 Task: Look for space in Serrana, Brazil from 1st June, 2023 to 9th June, 2023 for 5 adults in price range Rs.6000 to Rs.12000. Place can be entire place with 3 bedrooms having 3 beds and 3 bathrooms. Property type can be house. Amenities needed are: washing machine, . Booking option can be shelf check-in. Required host language is Spanish.
Action: Mouse moved to (424, 116)
Screenshot: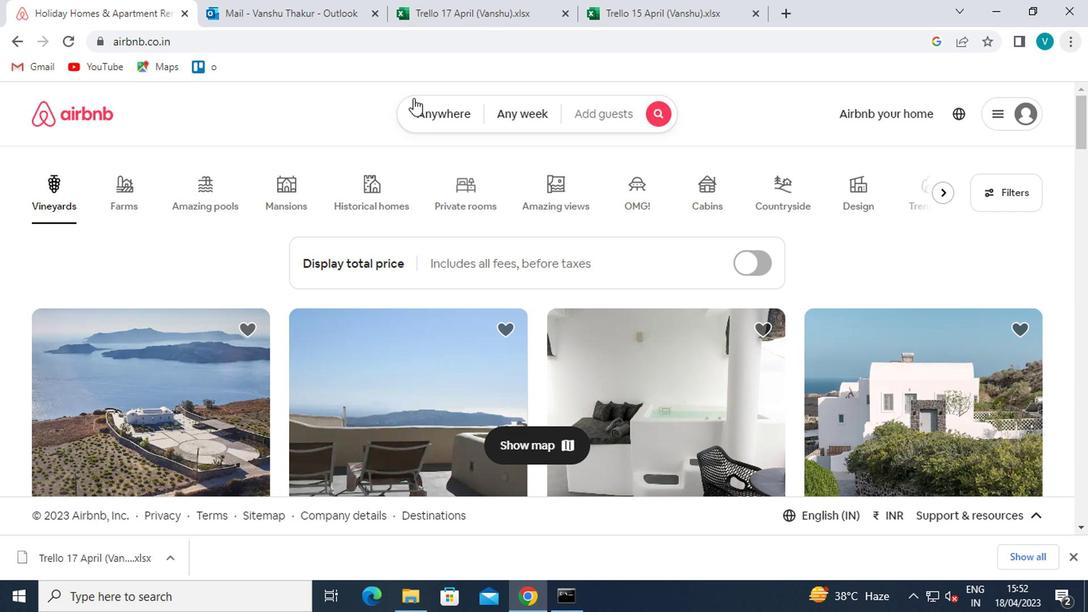 
Action: Mouse pressed left at (424, 116)
Screenshot: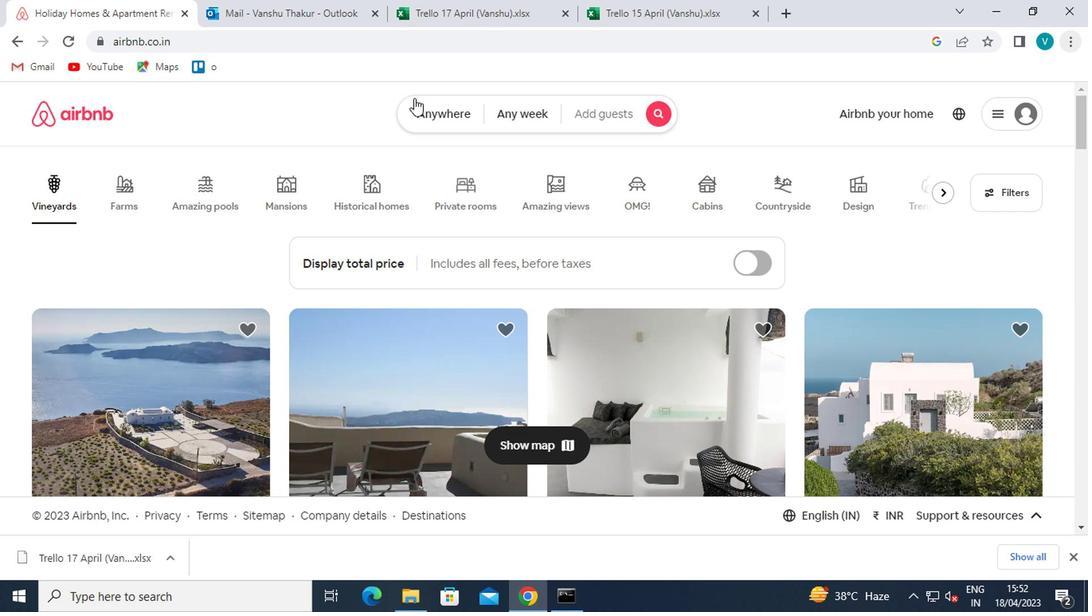 
Action: Mouse moved to (344, 191)
Screenshot: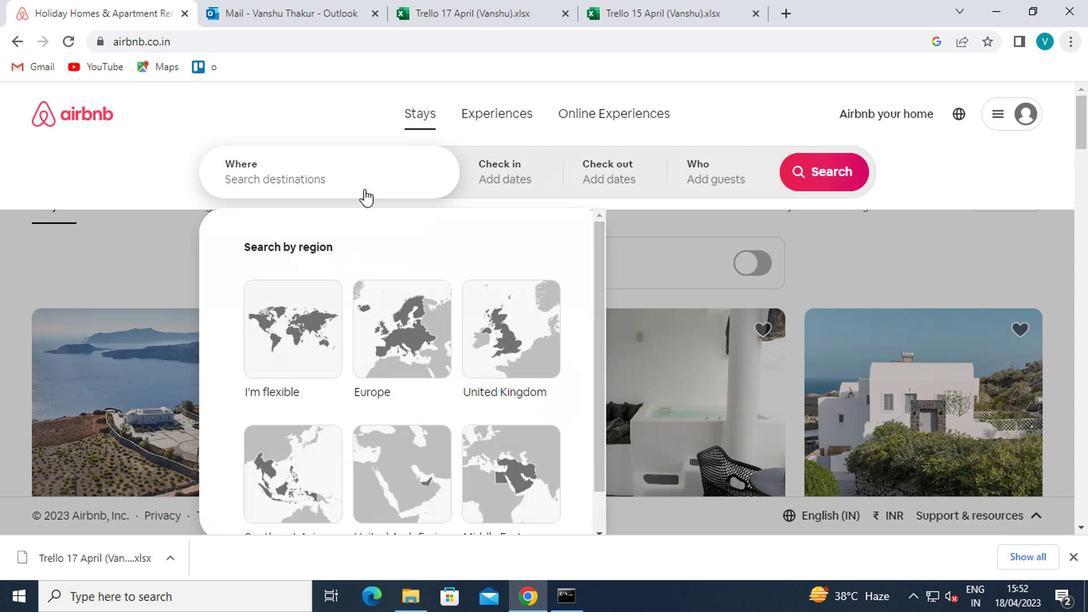 
Action: Mouse pressed left at (344, 191)
Screenshot: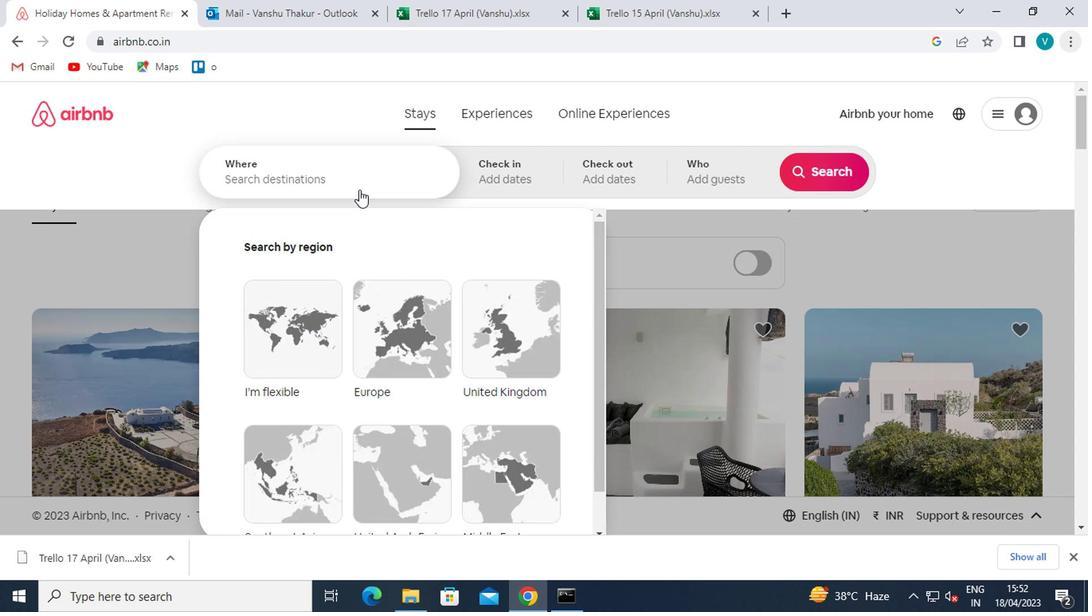 
Action: Mouse moved to (344, 191)
Screenshot: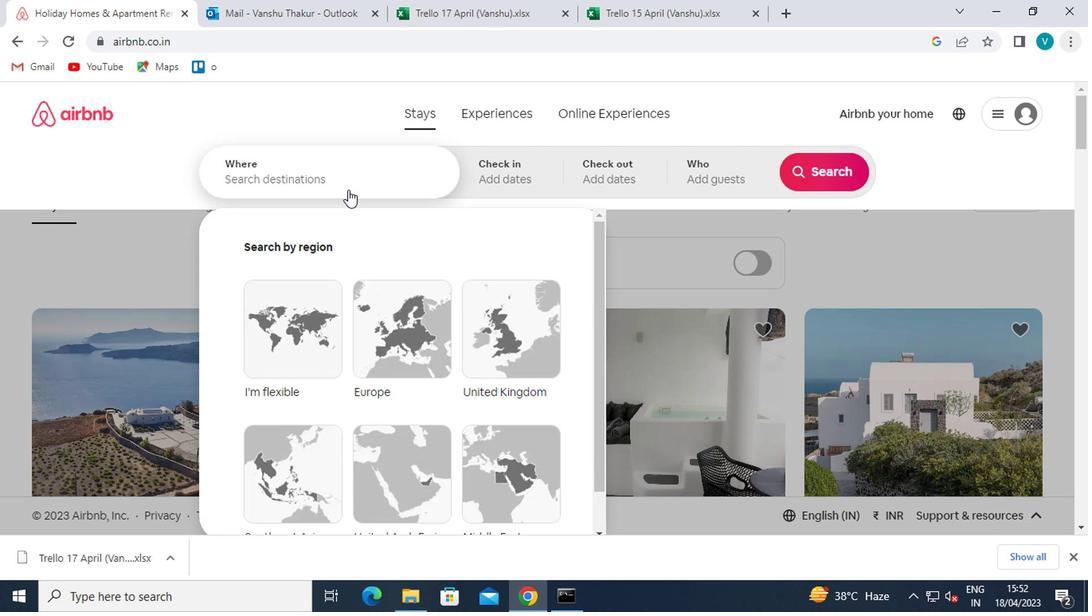 
Action: Key pressed <Key.shift>SERRENA,<Key.space><Key.shift>BRAZIL
Screenshot: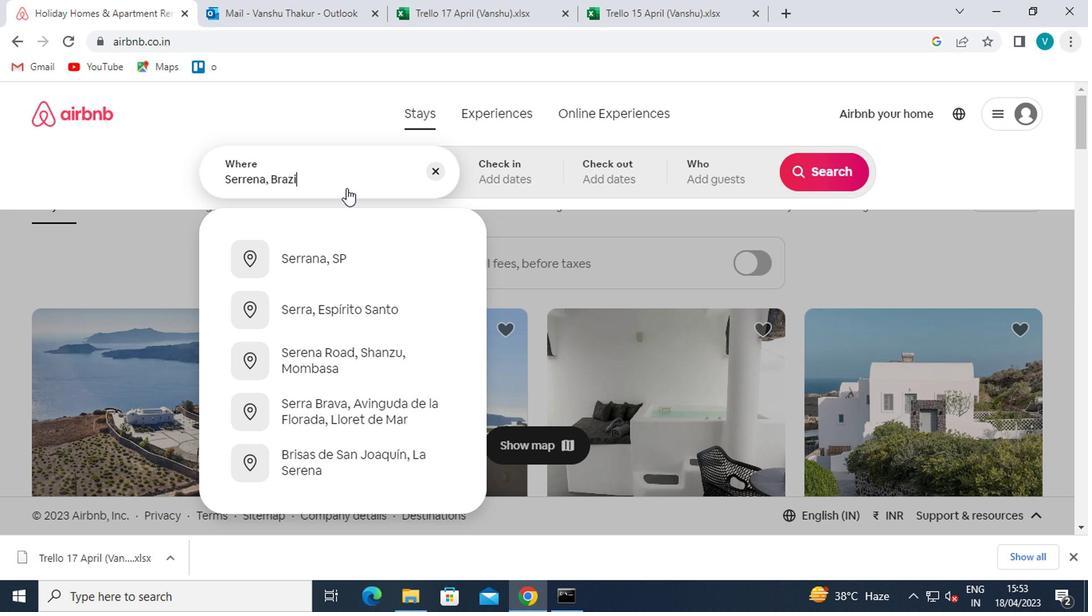 
Action: Mouse moved to (355, 243)
Screenshot: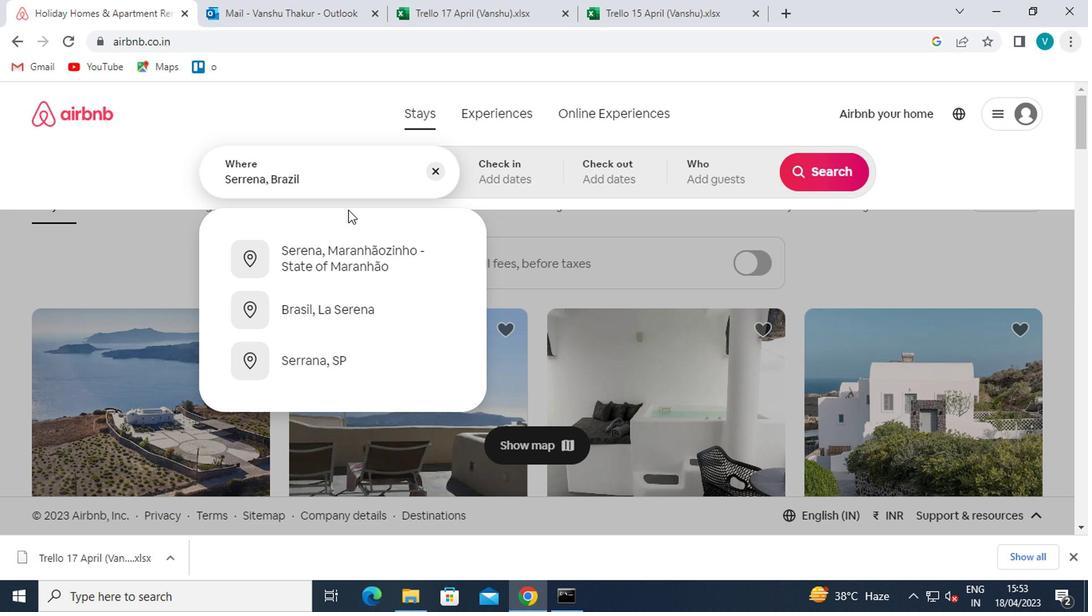 
Action: Mouse pressed left at (355, 243)
Screenshot: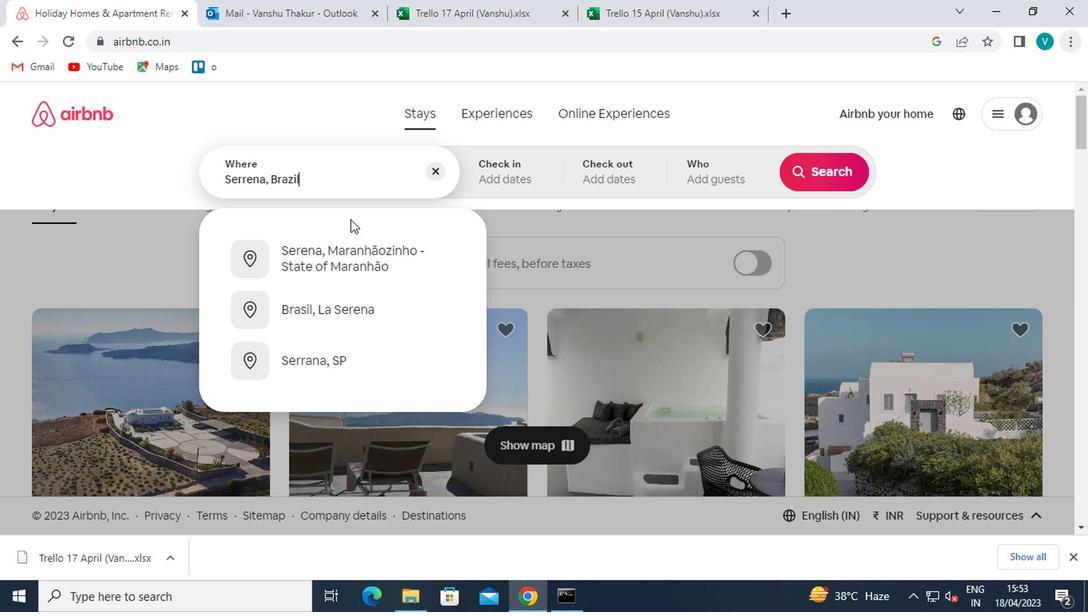 
Action: Mouse moved to (813, 287)
Screenshot: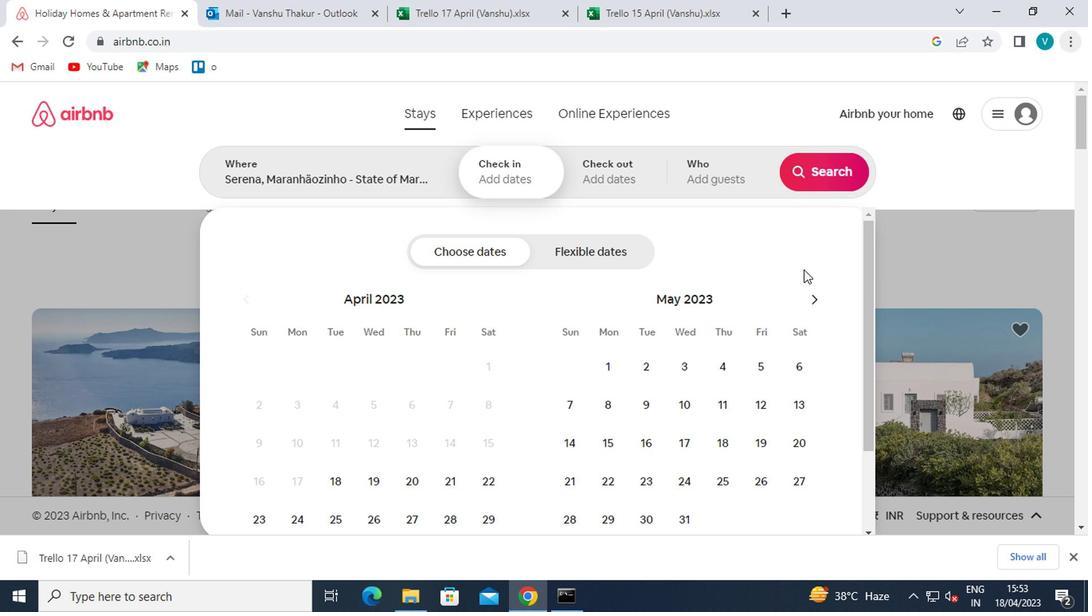 
Action: Mouse pressed left at (813, 287)
Screenshot: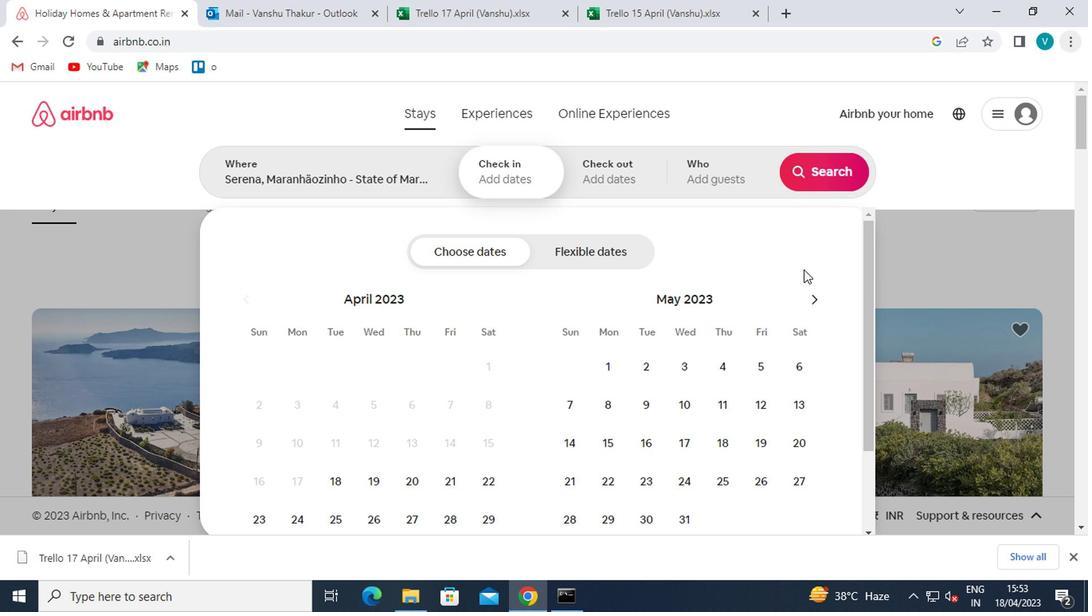 
Action: Mouse moved to (816, 300)
Screenshot: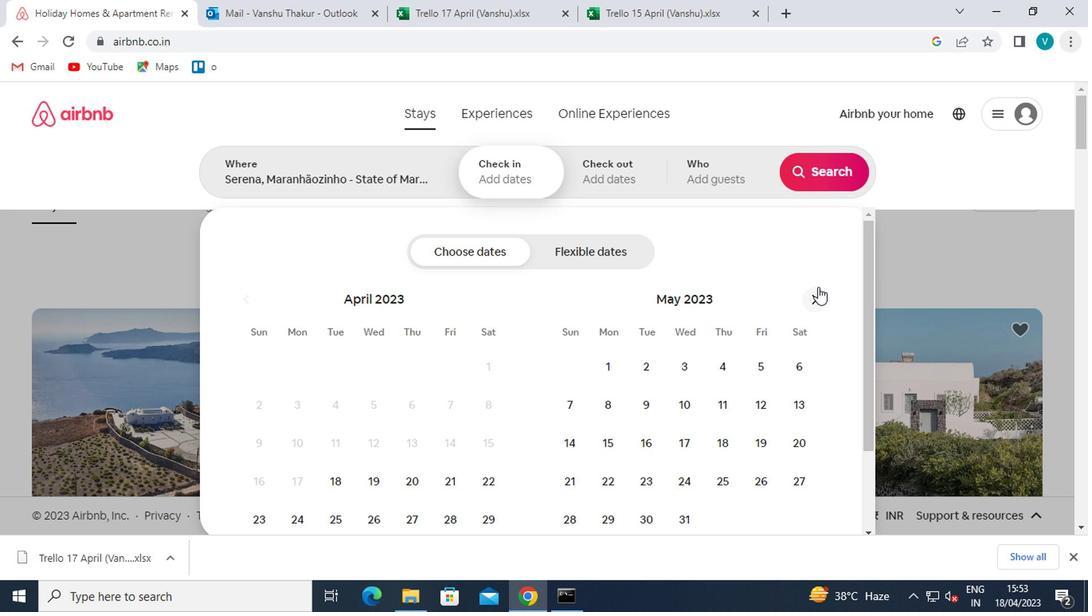 
Action: Mouse pressed left at (816, 300)
Screenshot: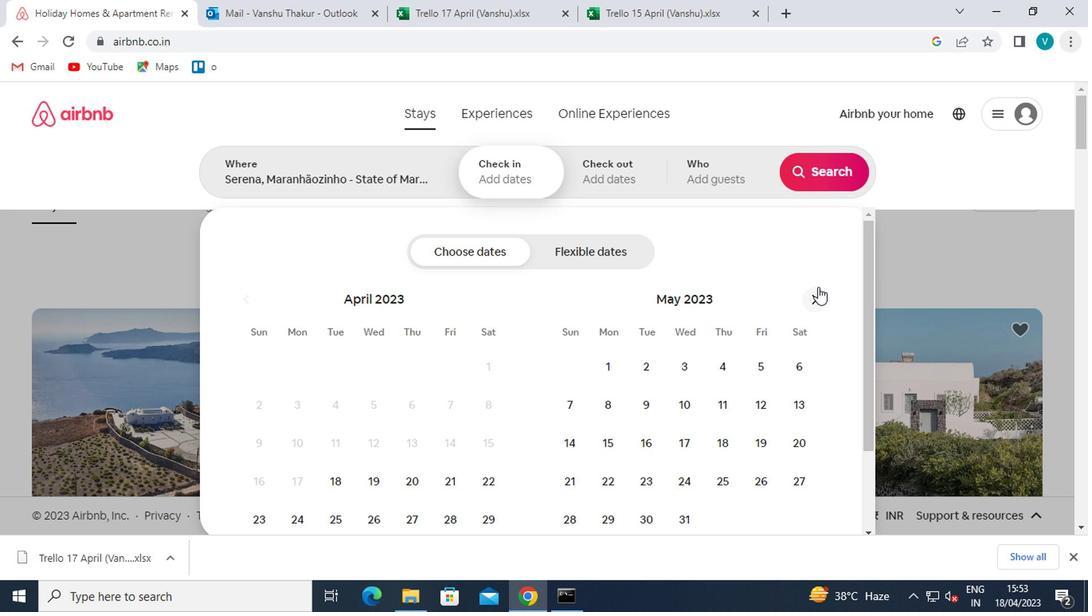 
Action: Mouse moved to (718, 371)
Screenshot: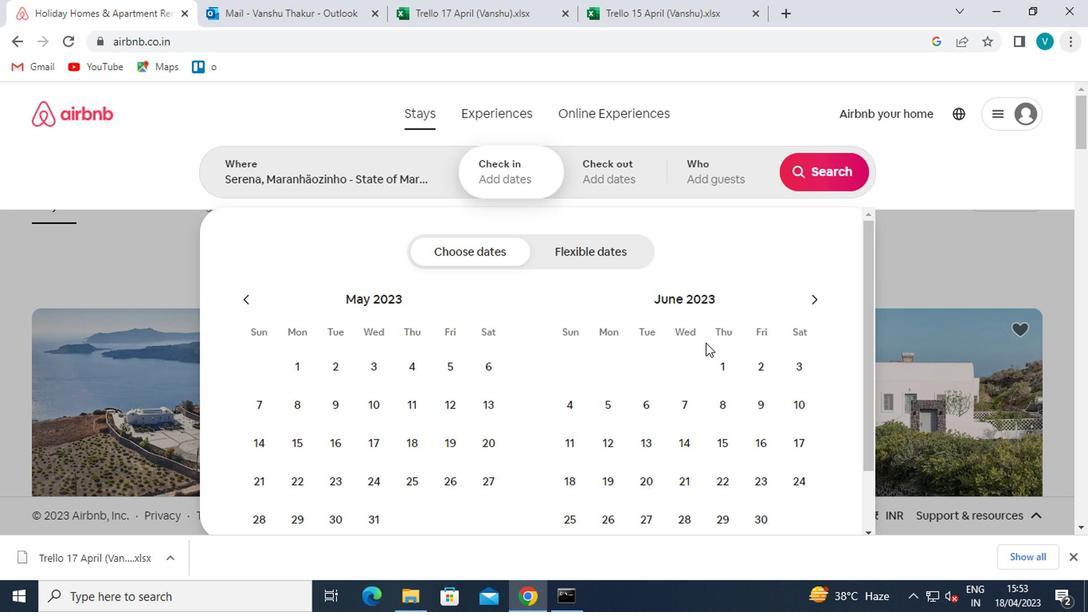 
Action: Mouse pressed left at (718, 371)
Screenshot: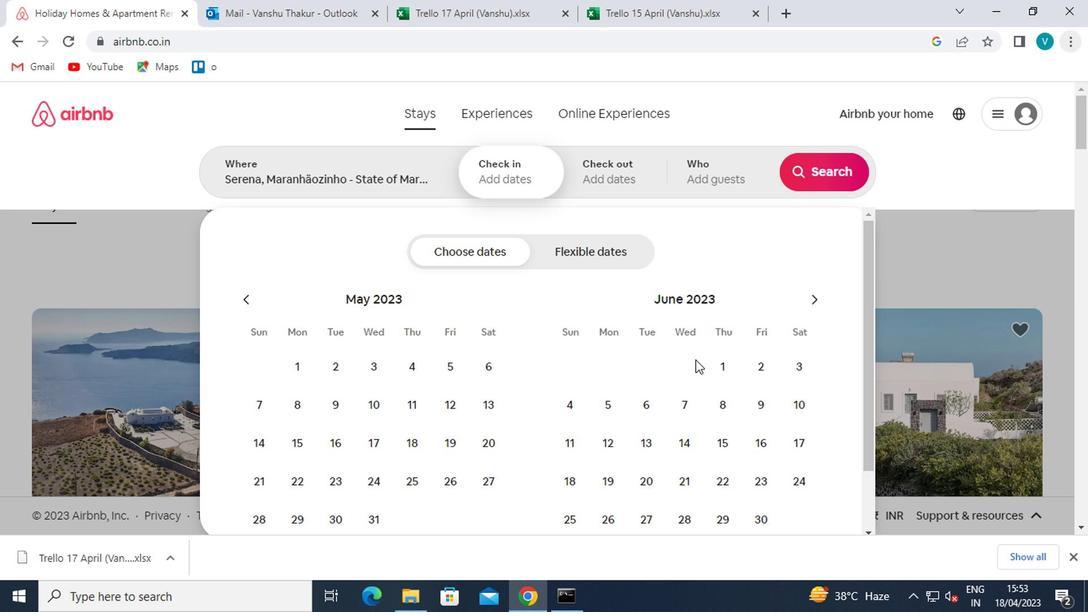 
Action: Mouse moved to (749, 401)
Screenshot: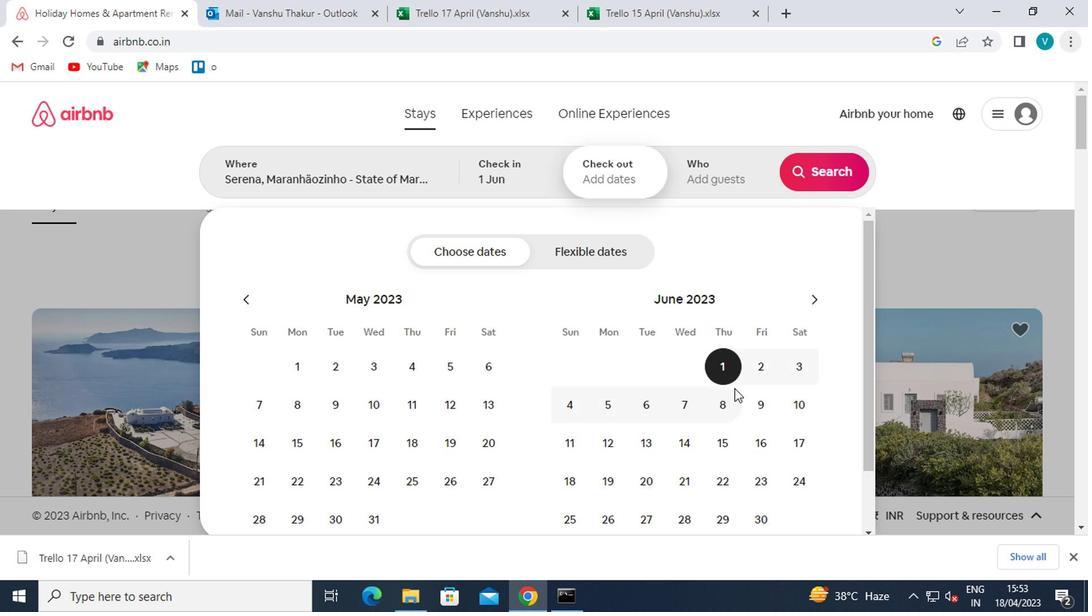 
Action: Mouse pressed left at (749, 401)
Screenshot: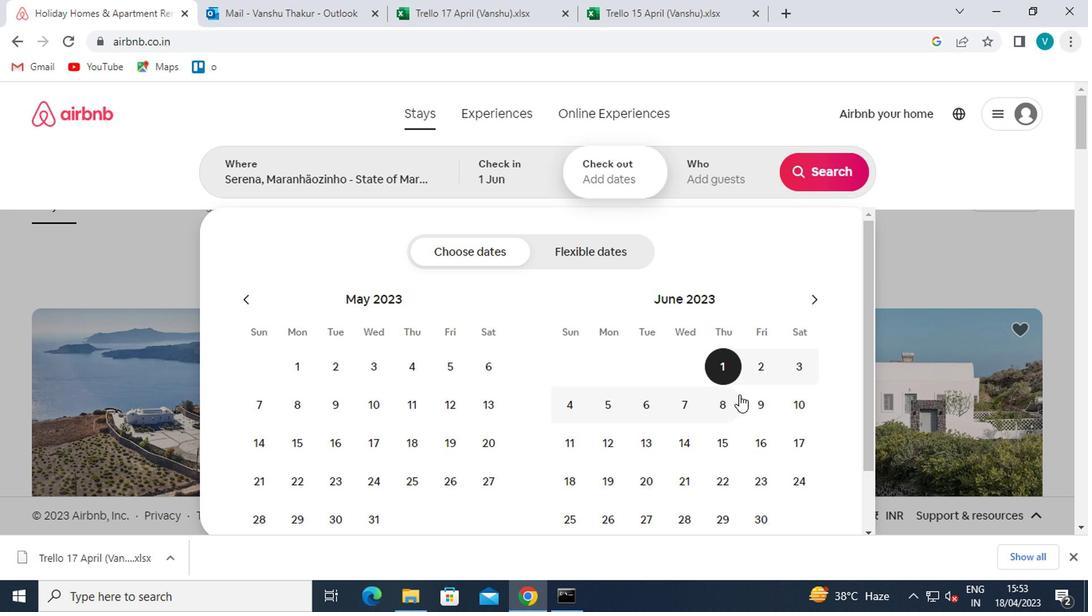 
Action: Mouse moved to (741, 162)
Screenshot: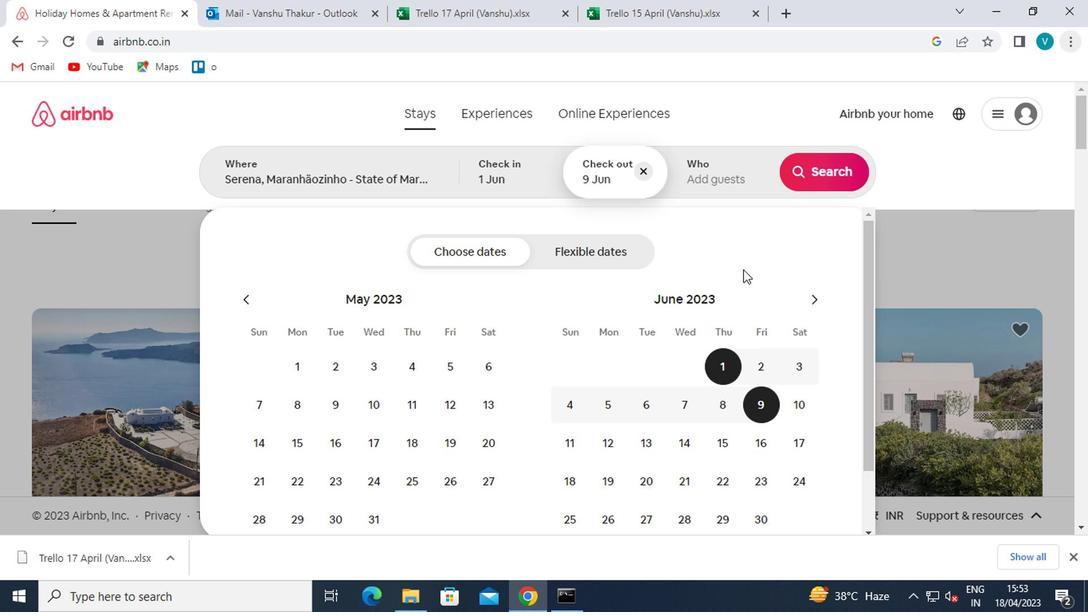 
Action: Mouse pressed left at (741, 162)
Screenshot: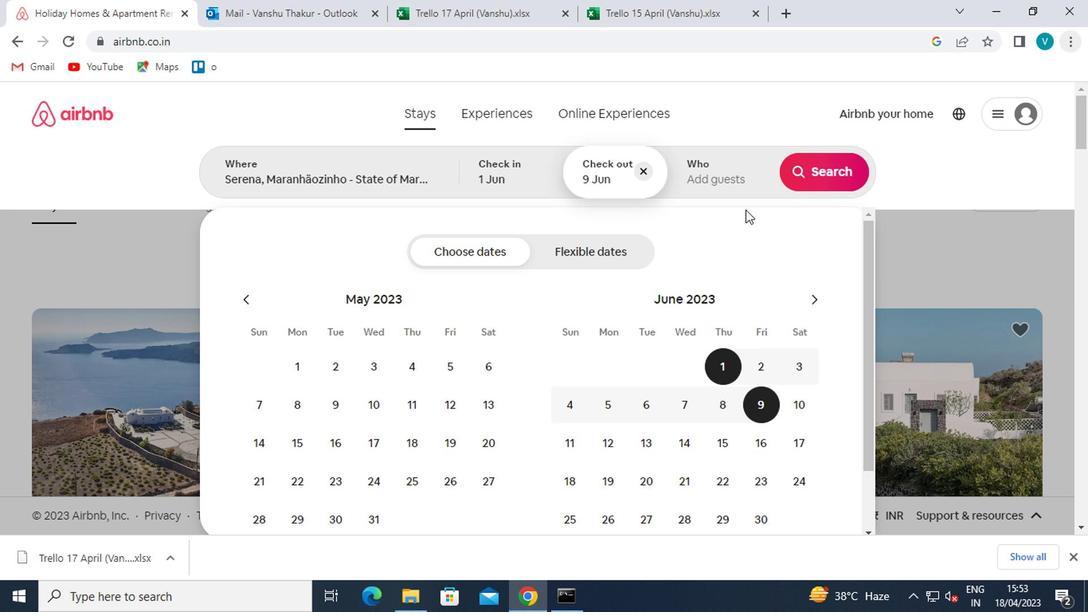 
Action: Mouse moved to (821, 256)
Screenshot: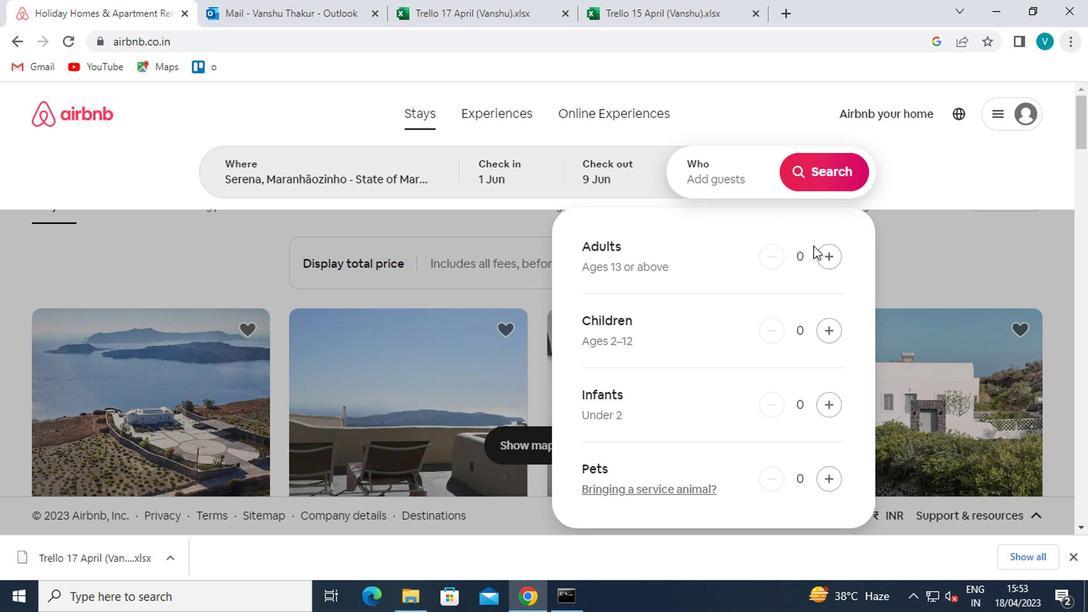 
Action: Mouse pressed left at (821, 256)
Screenshot: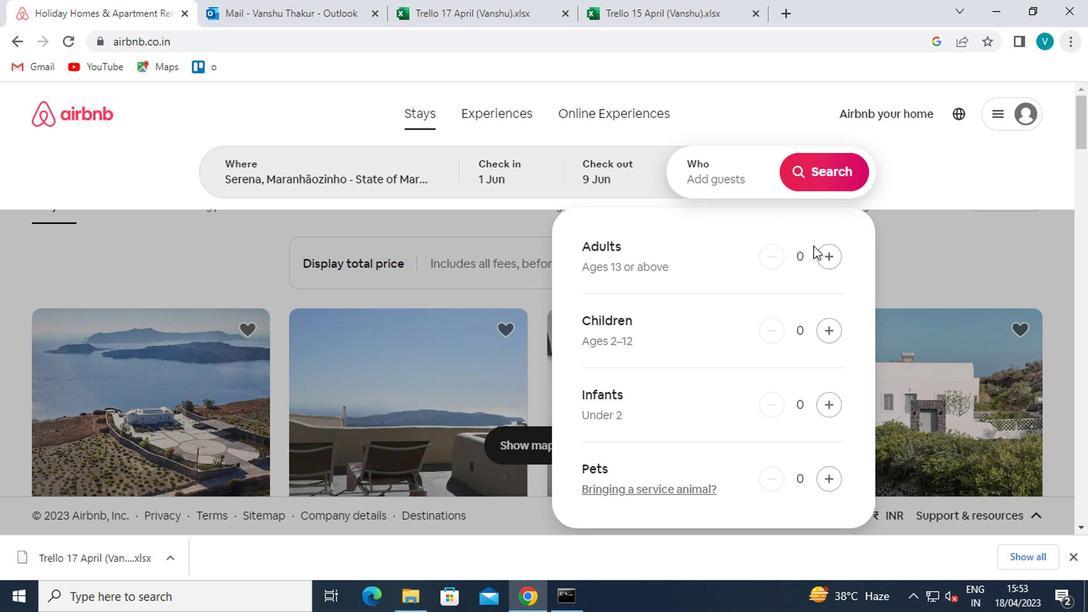 
Action: Mouse moved to (822, 256)
Screenshot: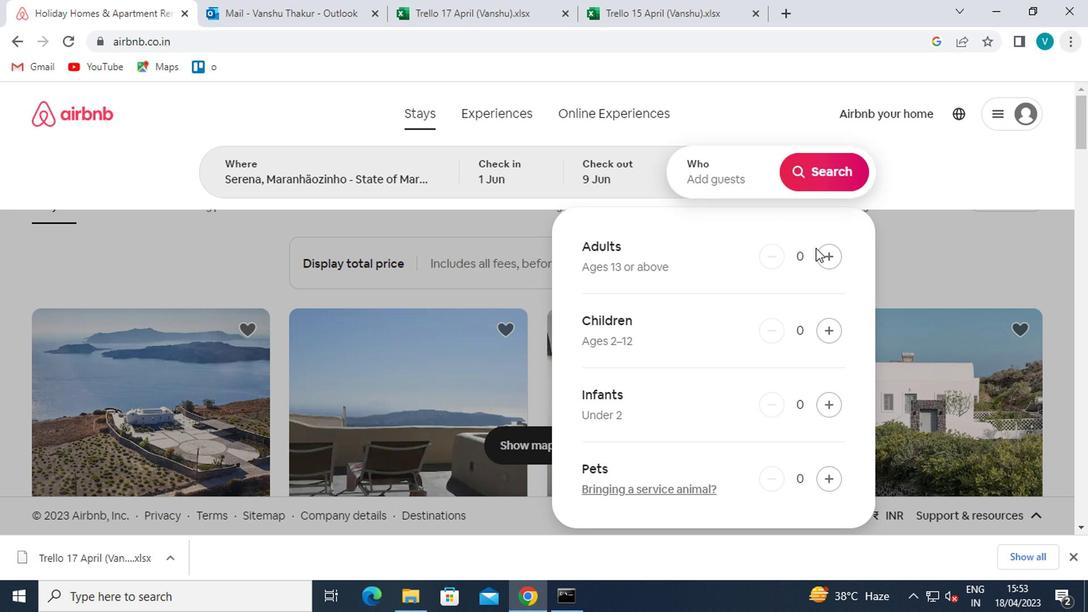 
Action: Mouse pressed left at (822, 256)
Screenshot: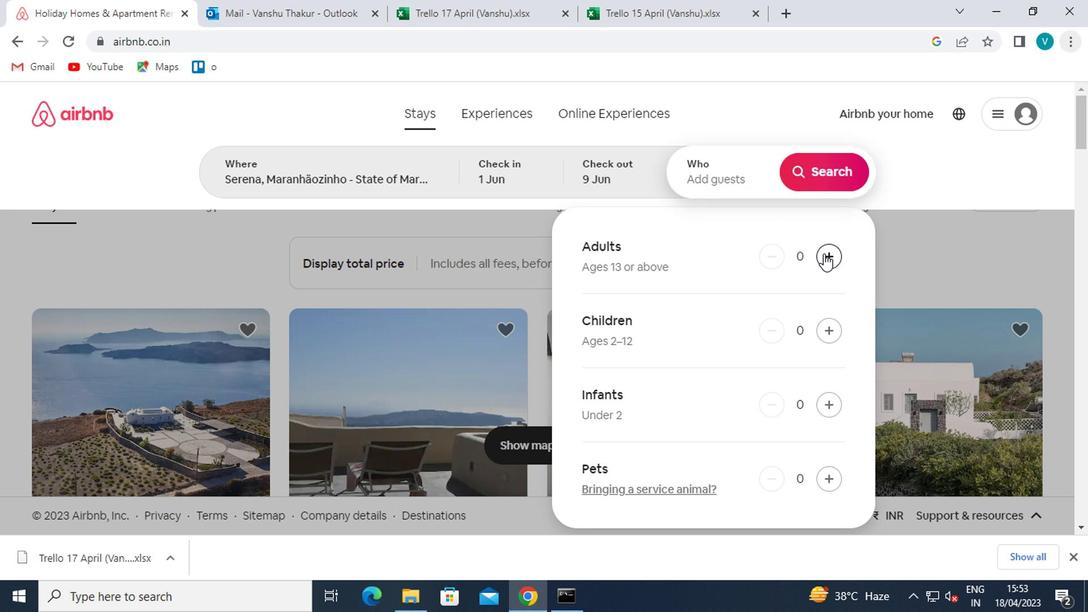
Action: Mouse pressed left at (822, 256)
Screenshot: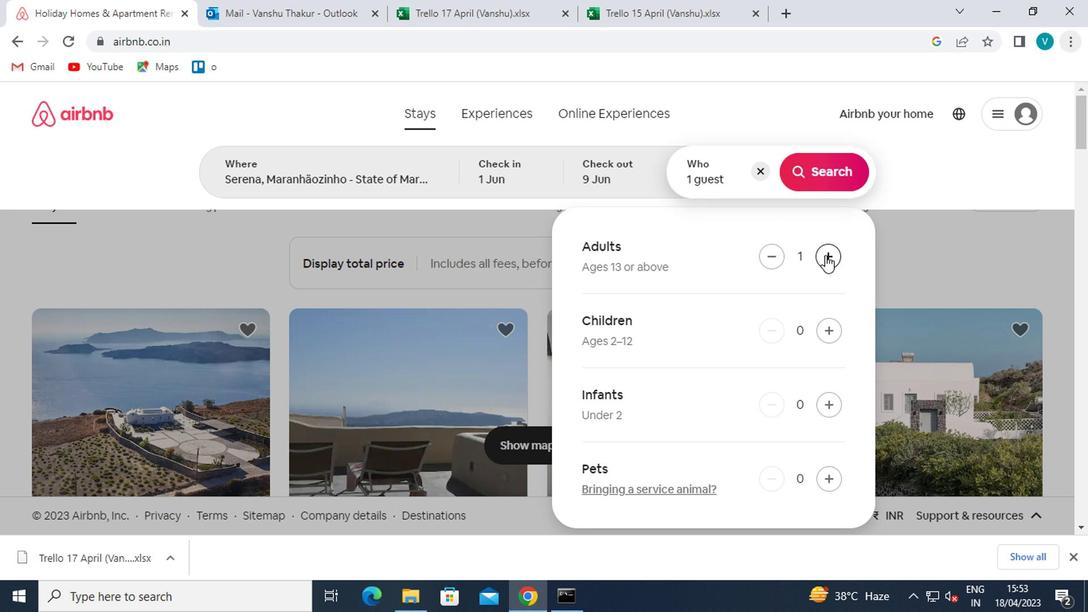 
Action: Mouse pressed left at (822, 256)
Screenshot: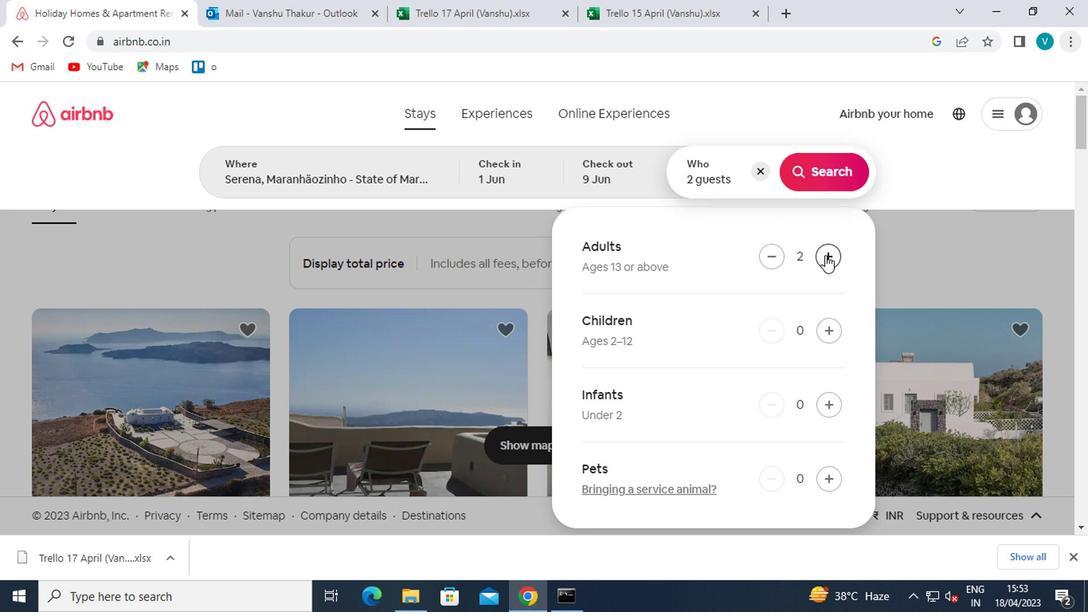 
Action: Mouse pressed left at (822, 256)
Screenshot: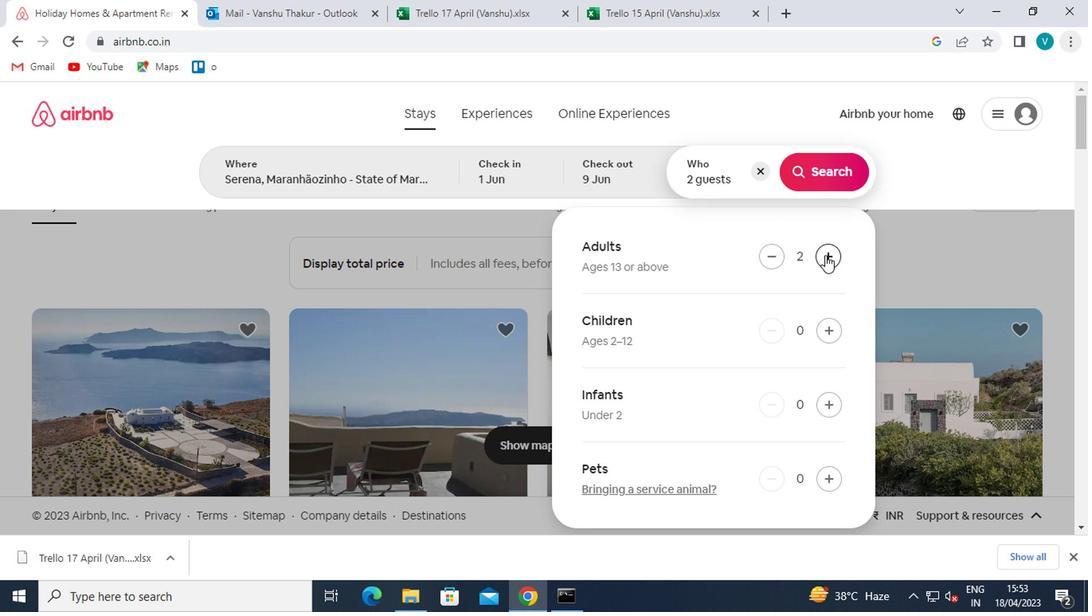 
Action: Mouse moved to (828, 175)
Screenshot: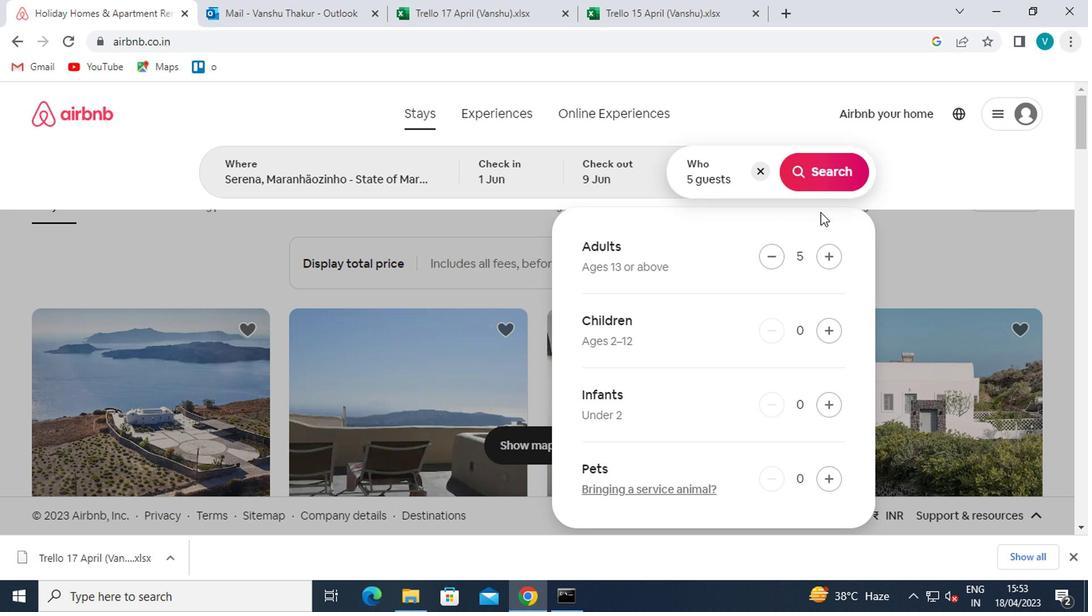 
Action: Mouse pressed left at (828, 175)
Screenshot: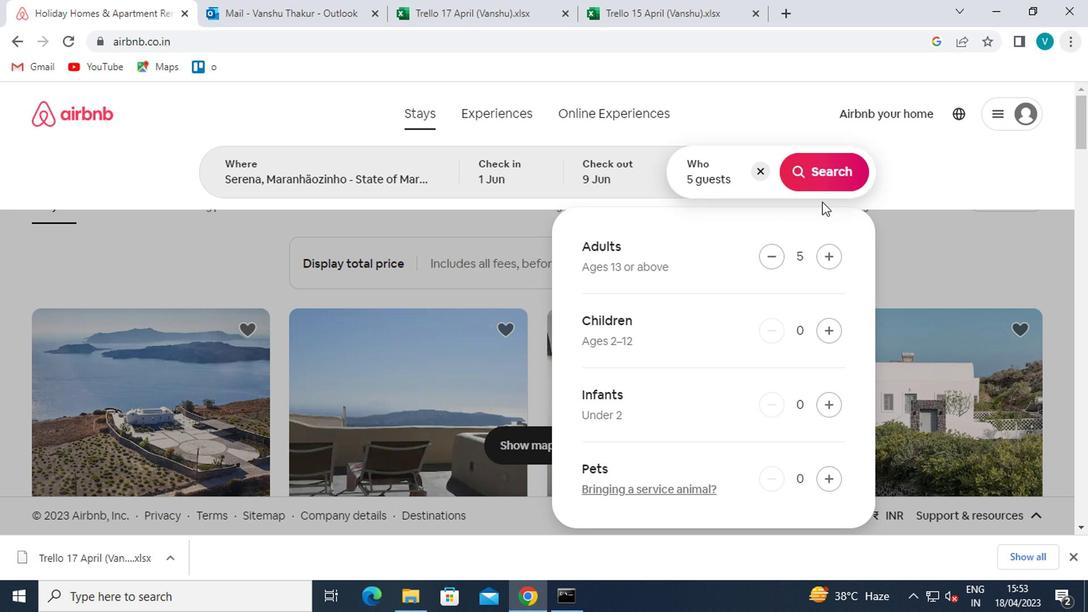 
Action: Mouse moved to (1008, 189)
Screenshot: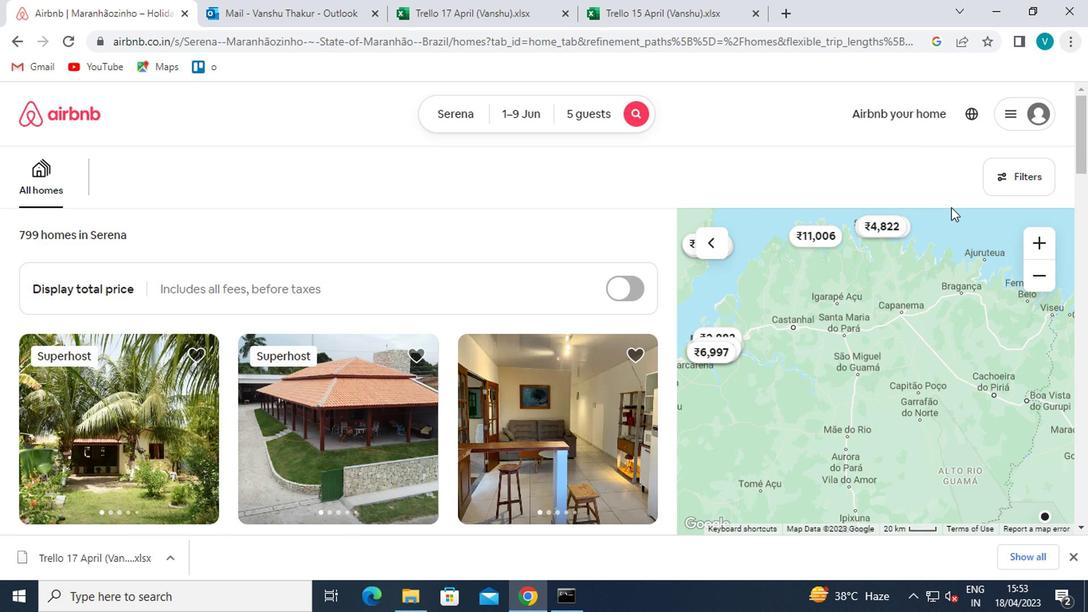 
Action: Mouse pressed left at (1008, 189)
Screenshot: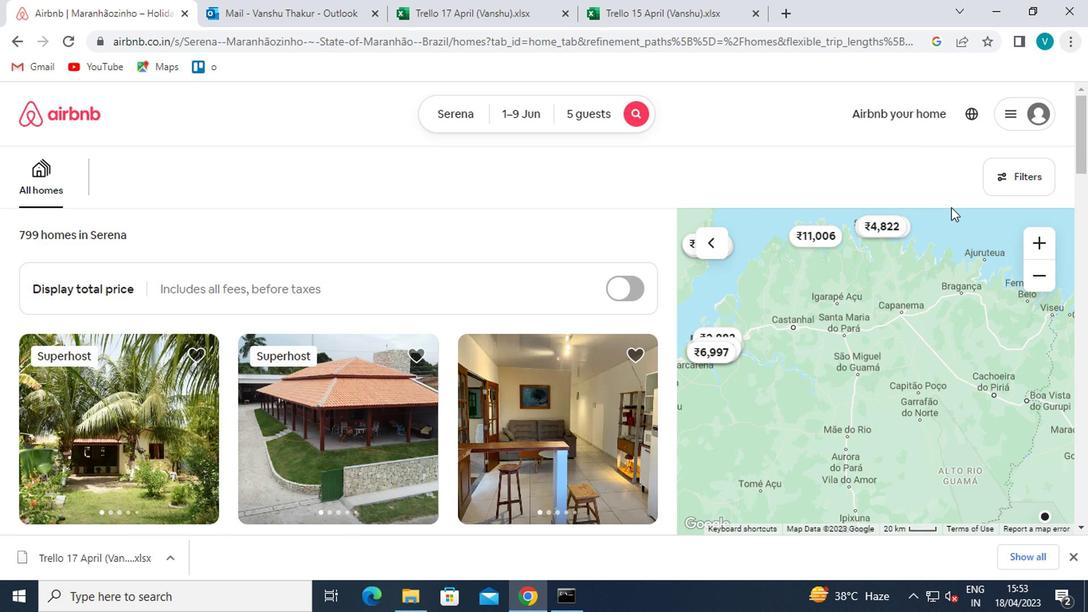 
Action: Mouse moved to (493, 381)
Screenshot: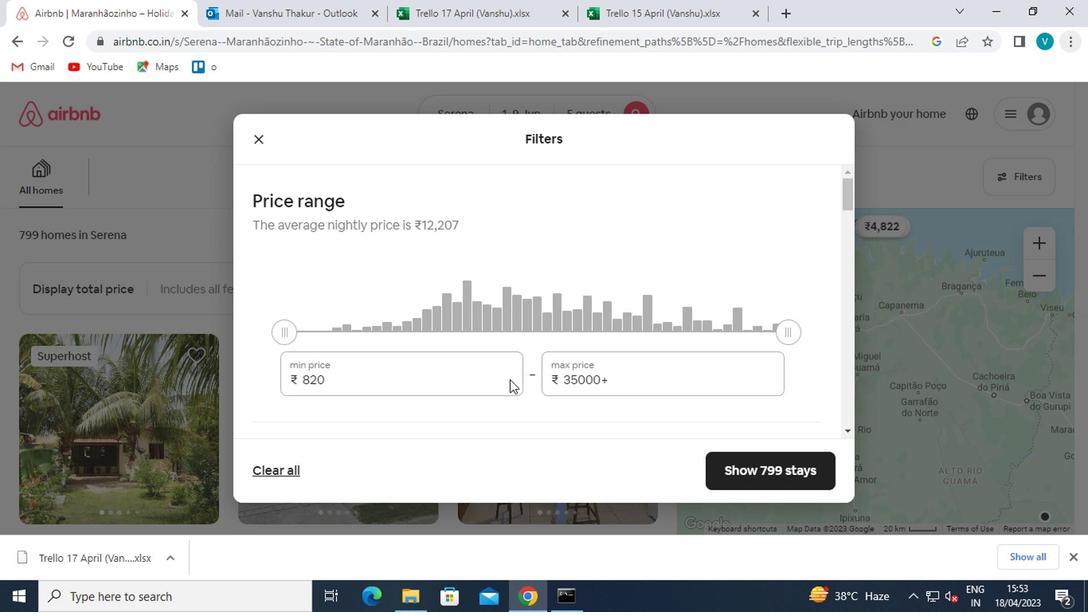
Action: Mouse pressed left at (493, 381)
Screenshot: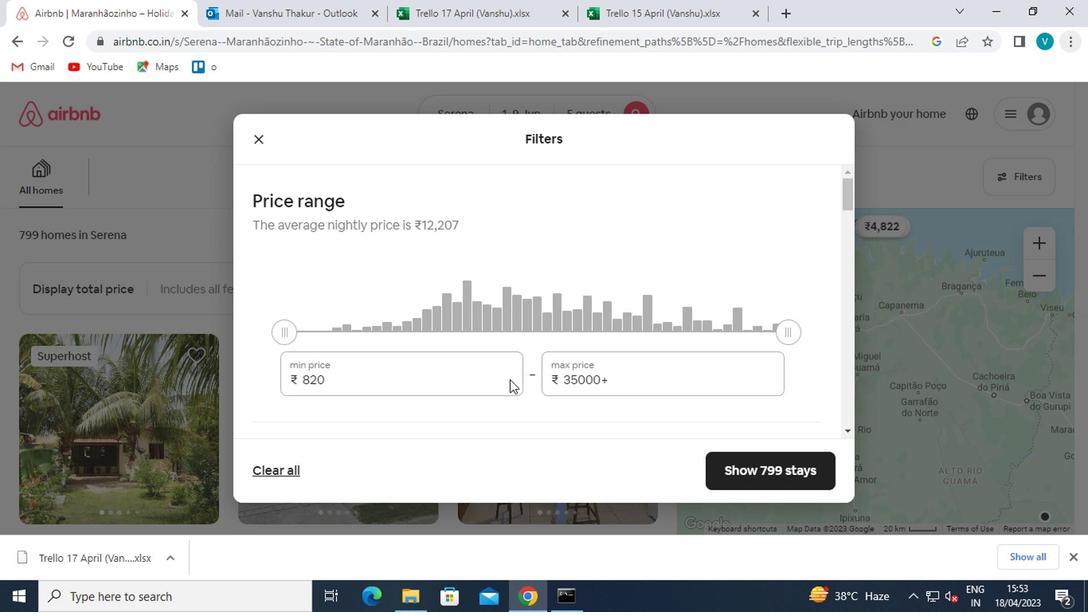 
Action: Mouse moved to (481, 395)
Screenshot: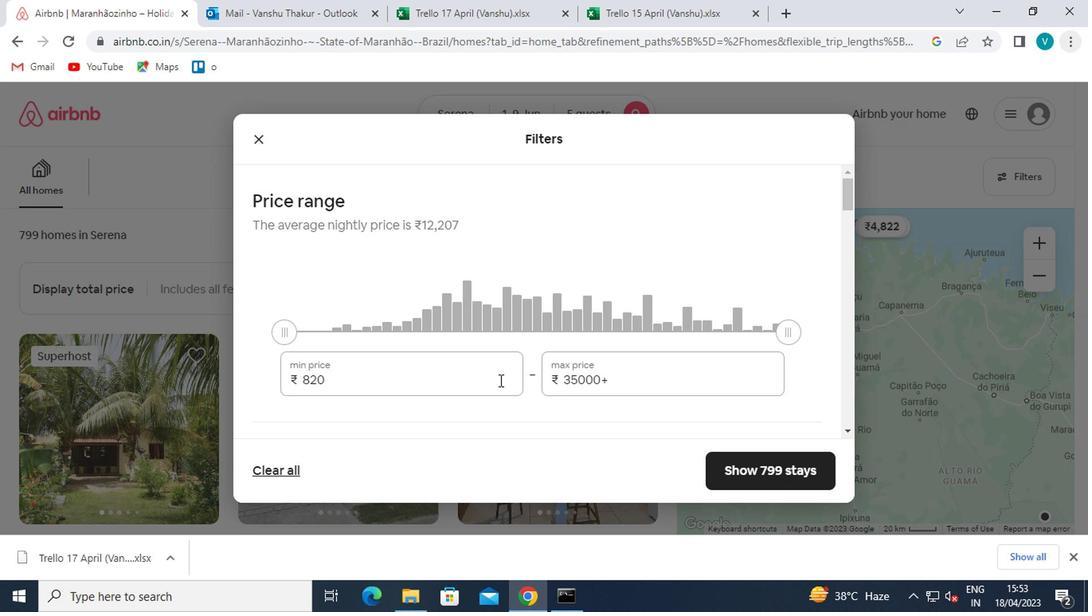 
Action: Key pressed <Key.backspace><Key.backspace><Key.backspace>6000
Screenshot: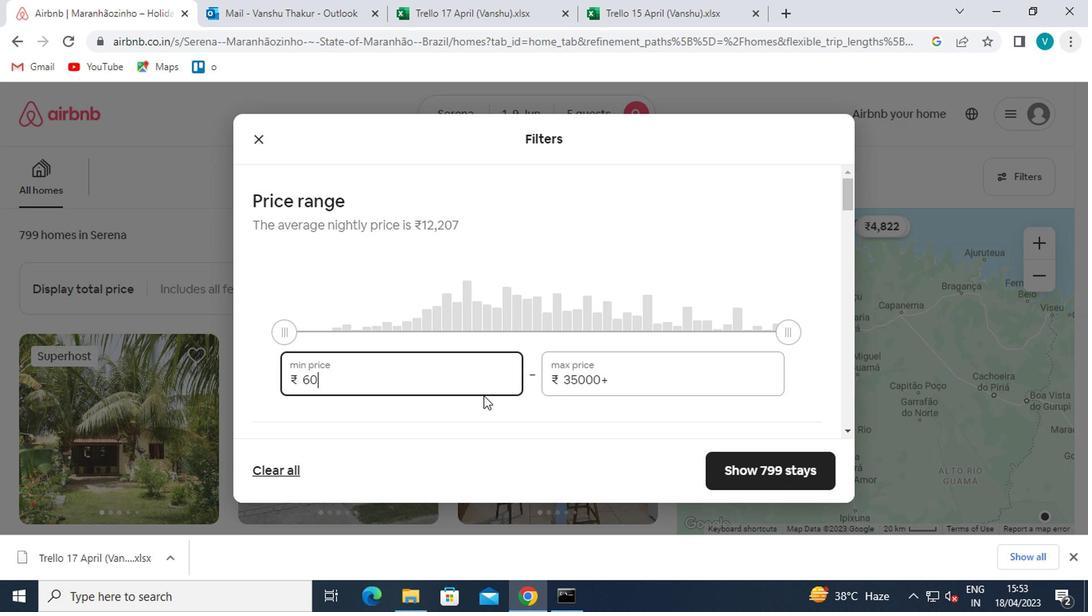 
Action: Mouse moved to (688, 376)
Screenshot: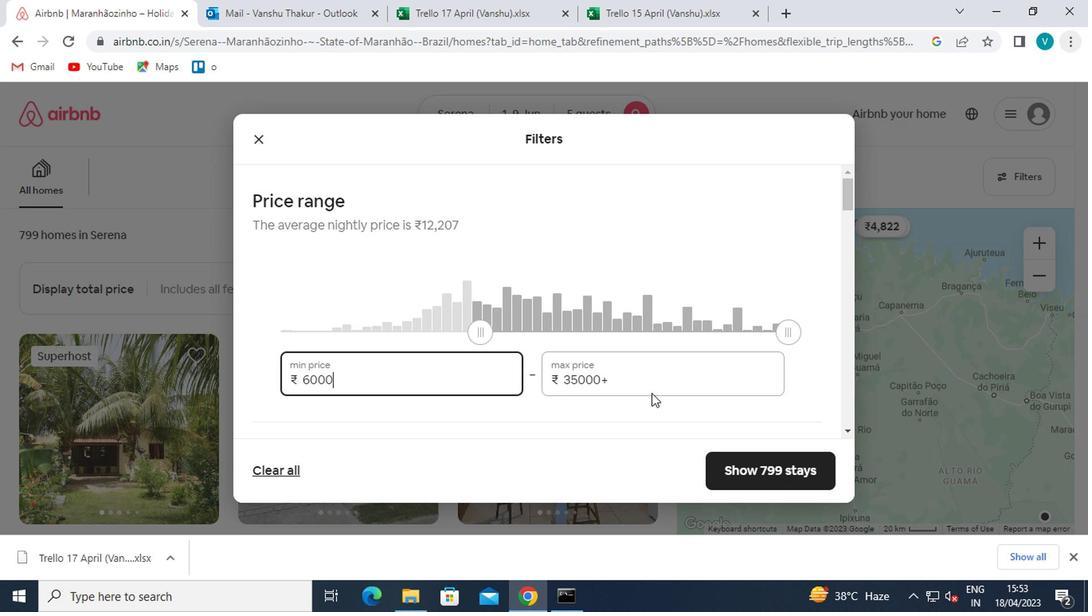 
Action: Mouse pressed left at (688, 376)
Screenshot: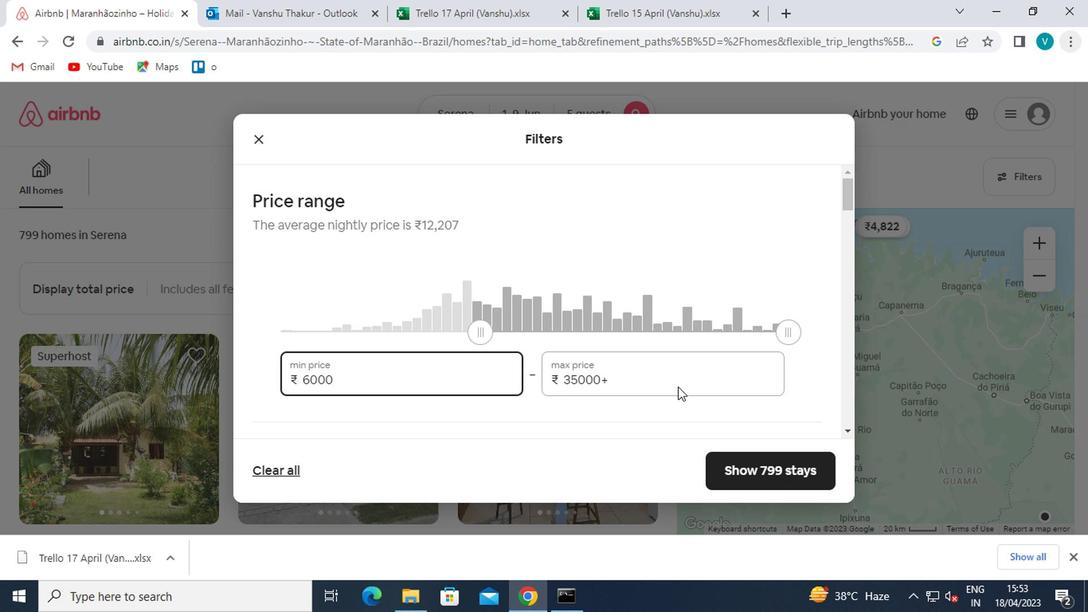 
Action: Mouse moved to (680, 374)
Screenshot: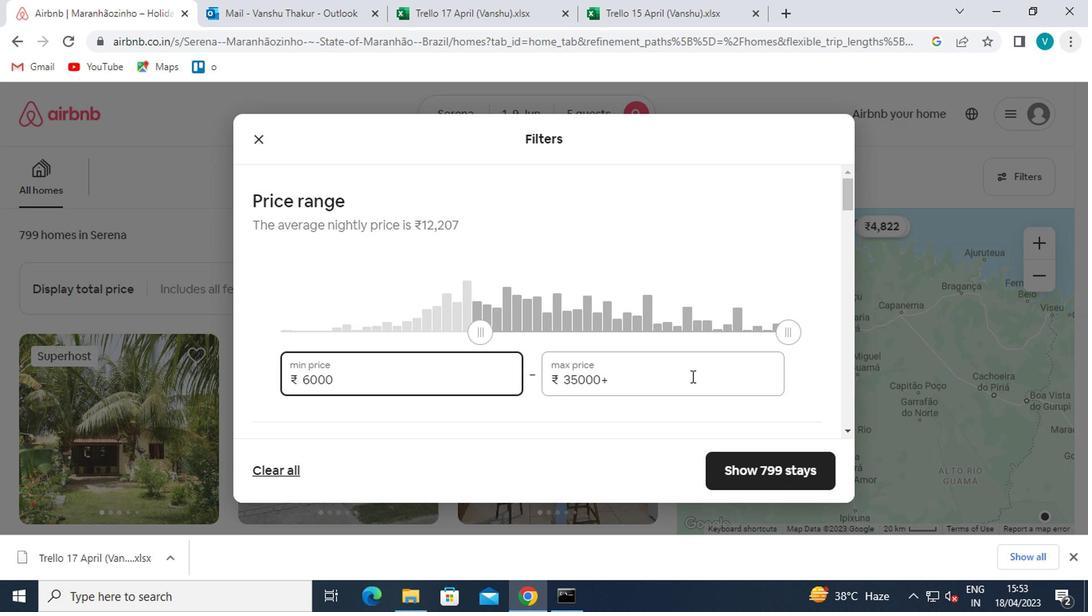 
Action: Key pressed <Key.backspace><Key.backspace><Key.backspace><Key.backspace><Key.backspace><Key.backspace>12000
Screenshot: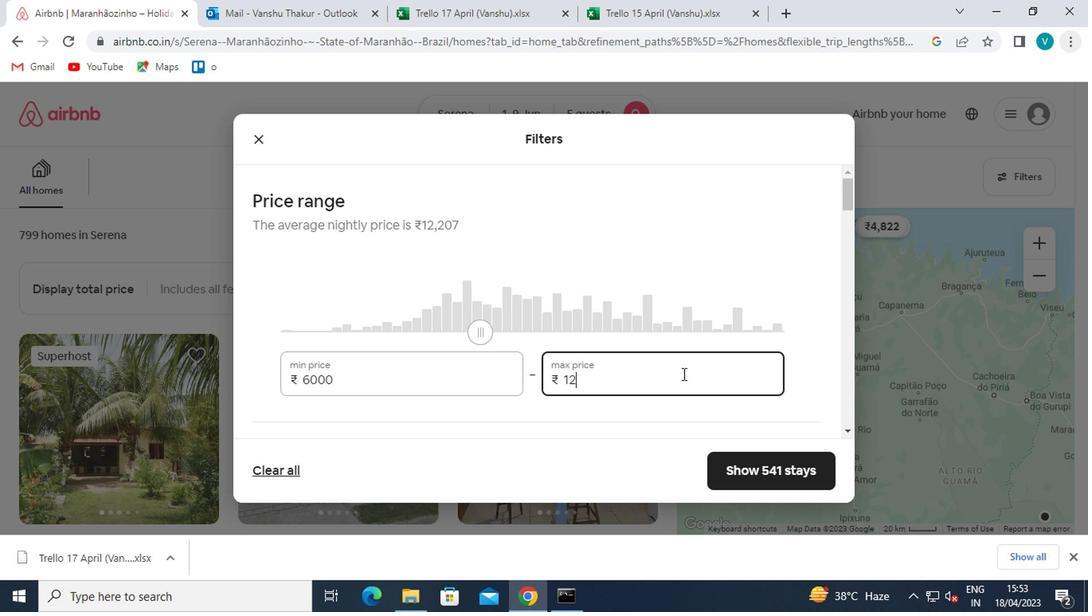 
Action: Mouse moved to (683, 348)
Screenshot: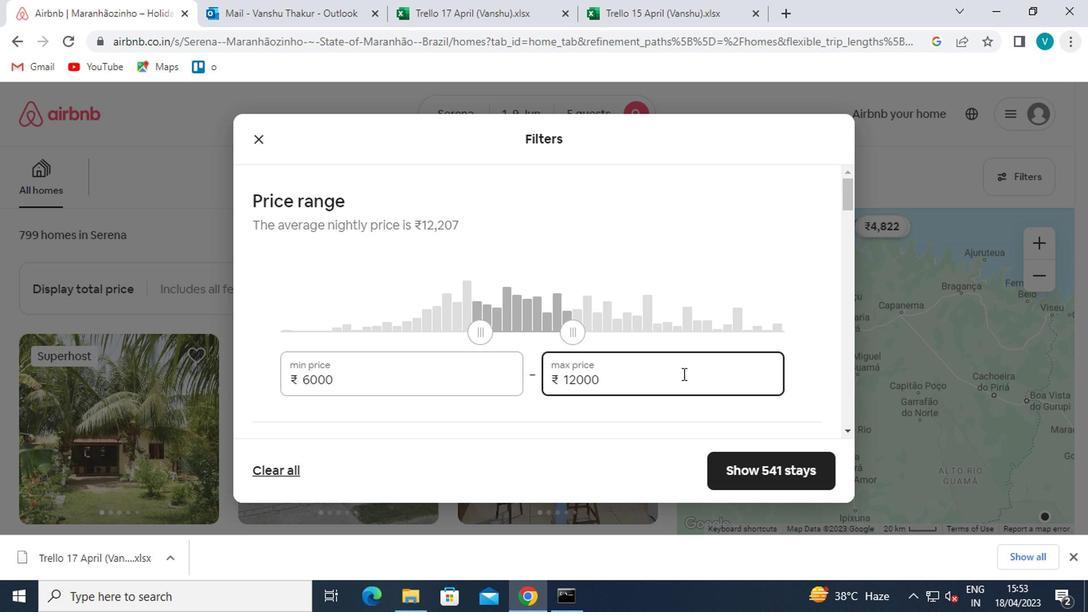 
Action: Mouse scrolled (683, 347) with delta (0, -1)
Screenshot: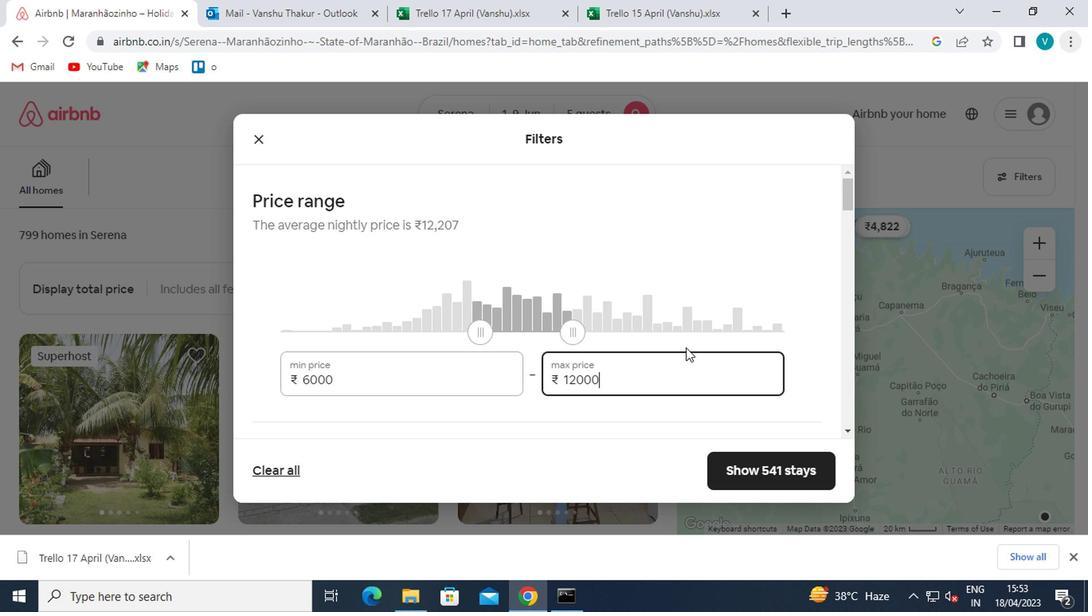 
Action: Mouse scrolled (683, 347) with delta (0, -1)
Screenshot: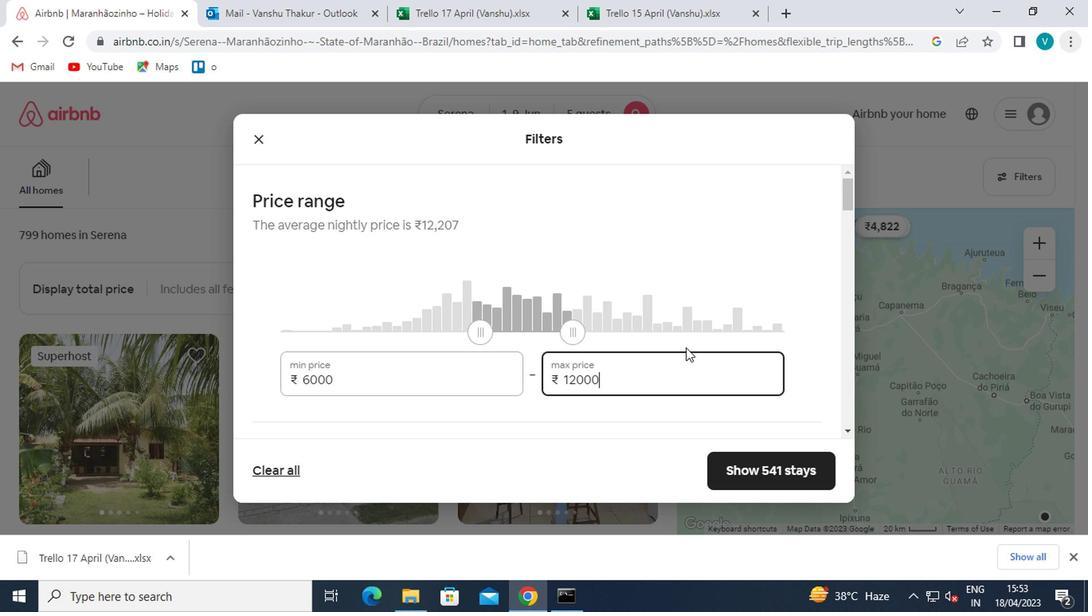 
Action: Mouse moved to (289, 346)
Screenshot: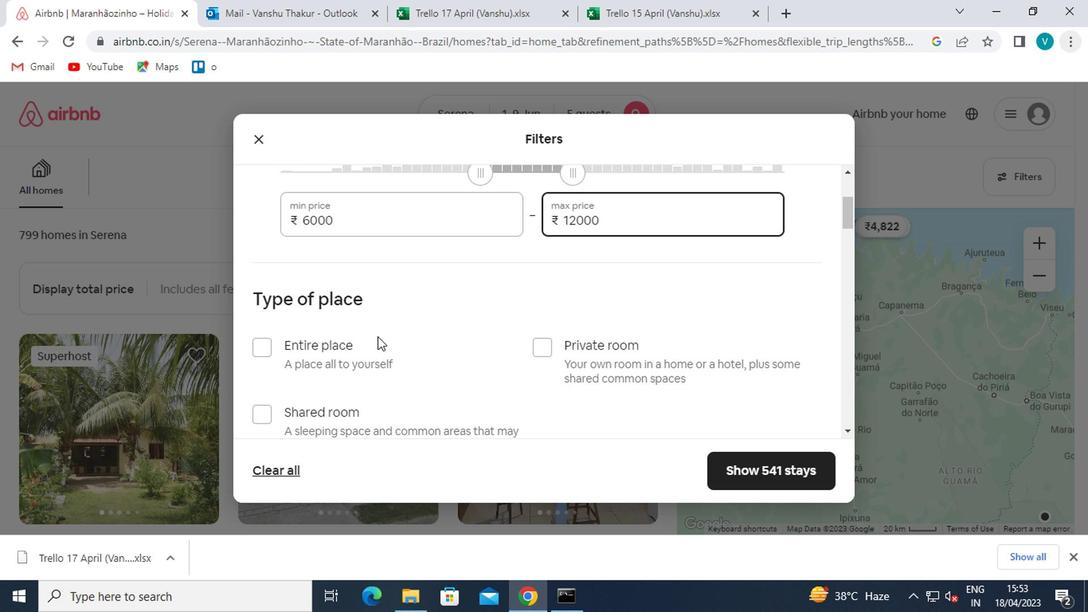 
Action: Mouse pressed left at (289, 346)
Screenshot: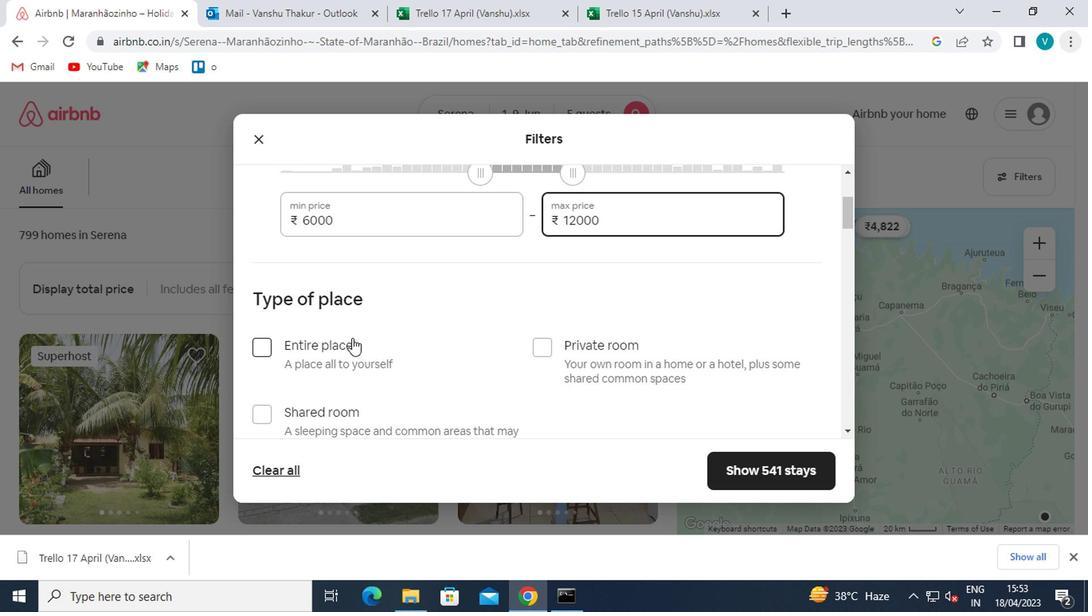 
Action: Mouse moved to (294, 348)
Screenshot: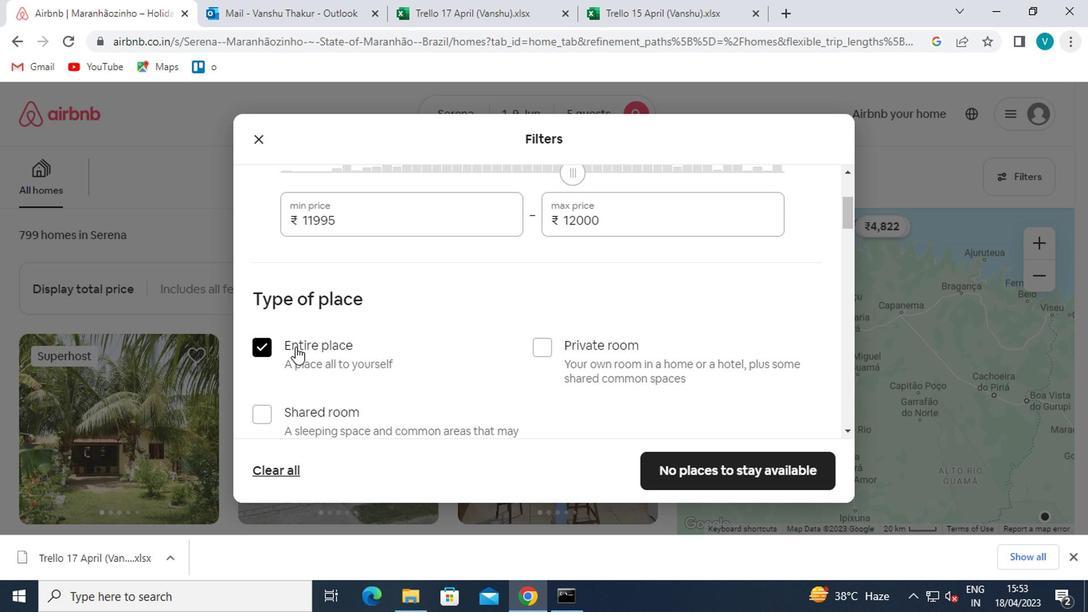 
Action: Mouse scrolled (294, 347) with delta (0, -1)
Screenshot: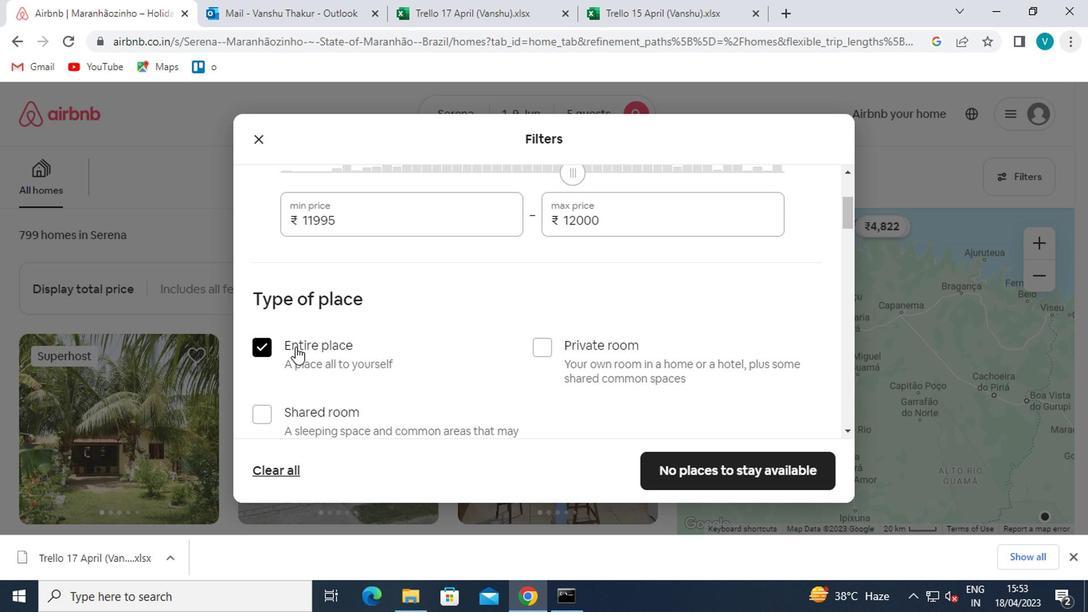 
Action: Mouse moved to (295, 349)
Screenshot: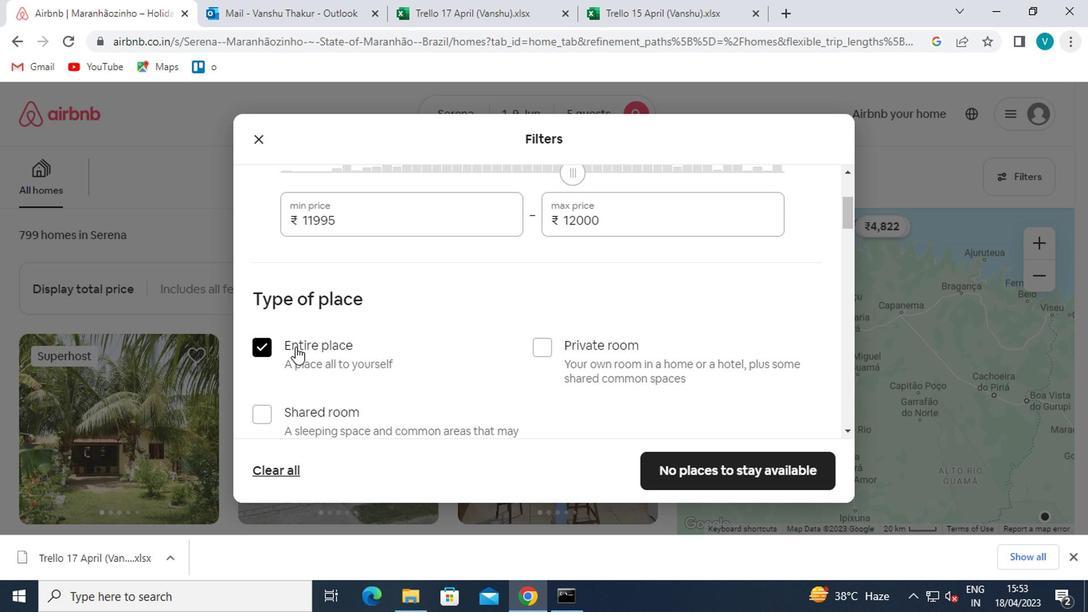 
Action: Mouse scrolled (295, 348) with delta (0, 0)
Screenshot: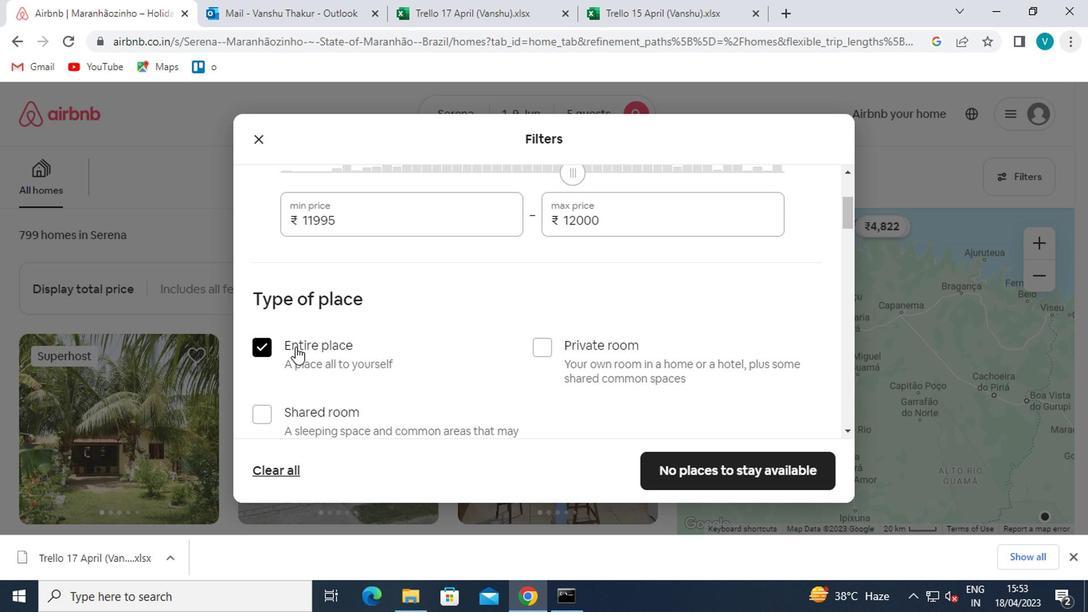 
Action: Mouse scrolled (295, 348) with delta (0, 0)
Screenshot: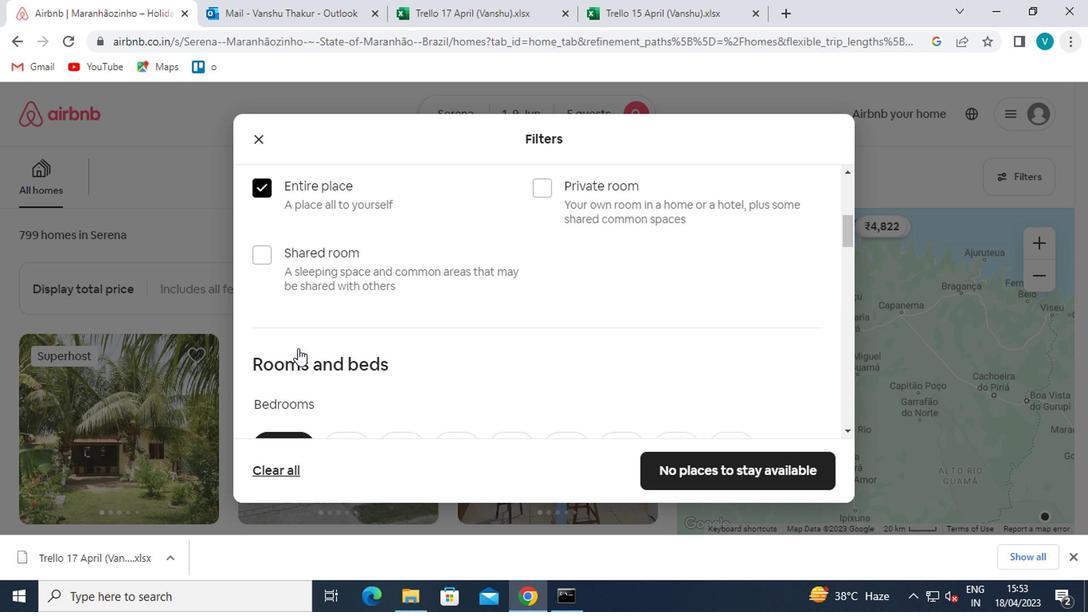 
Action: Mouse moved to (458, 364)
Screenshot: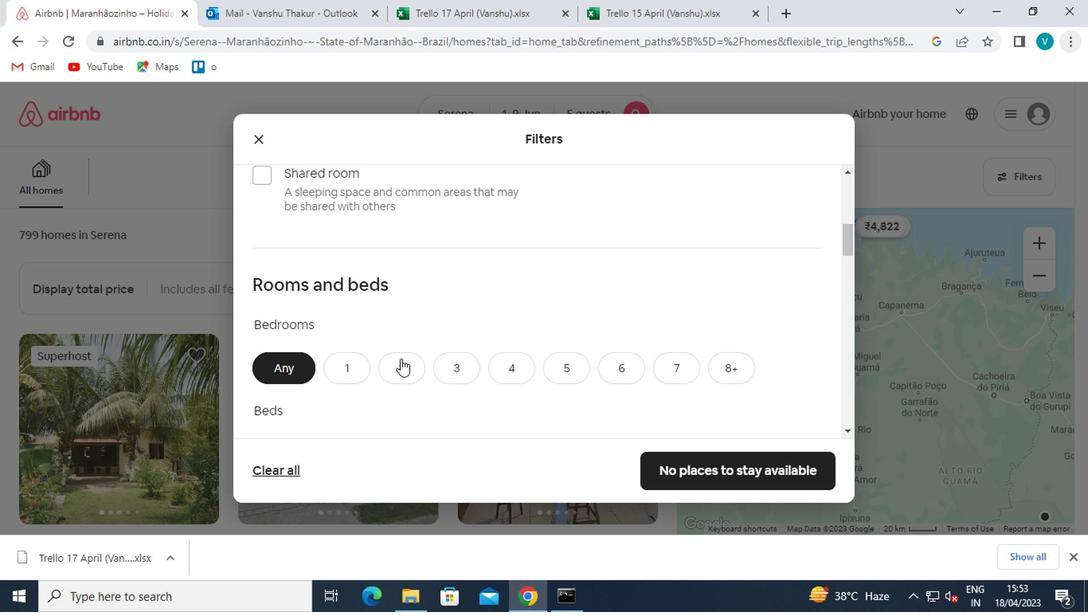 
Action: Mouse pressed left at (458, 364)
Screenshot: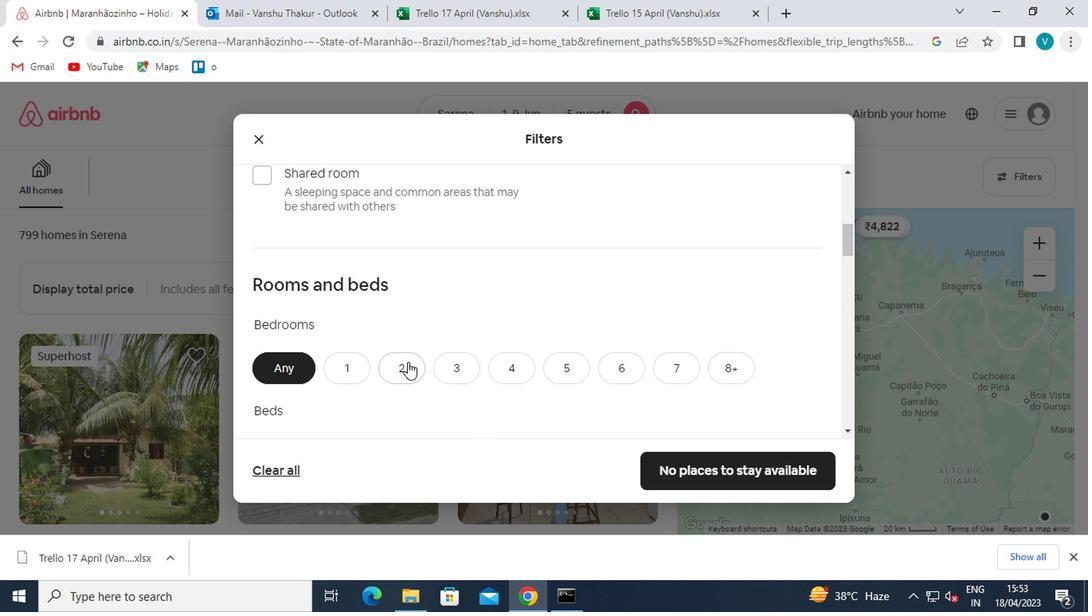 
Action: Mouse scrolled (458, 363) with delta (0, -1)
Screenshot: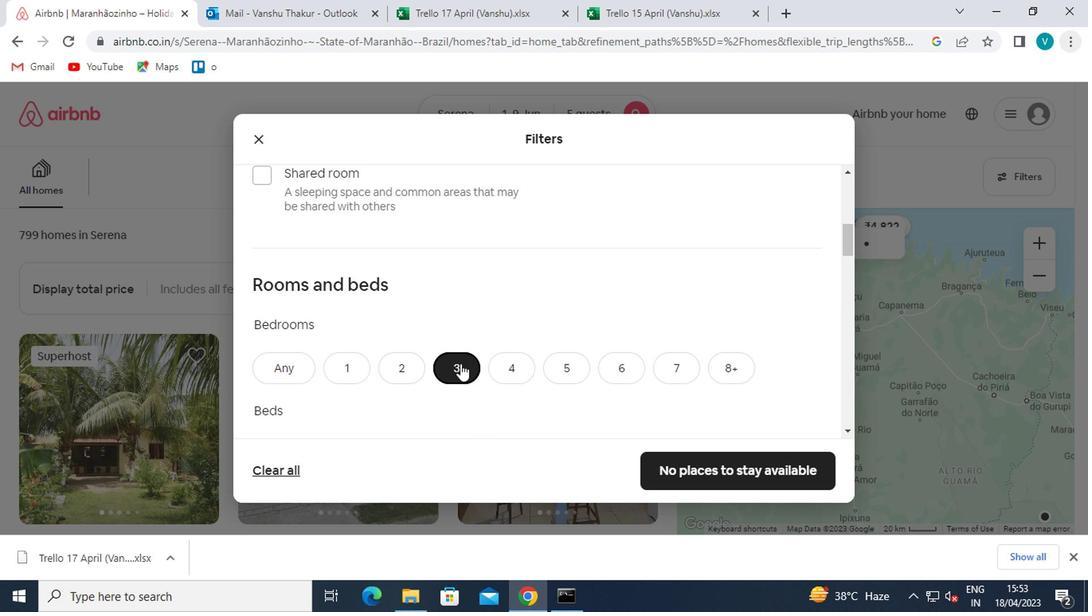 
Action: Mouse scrolled (458, 363) with delta (0, -1)
Screenshot: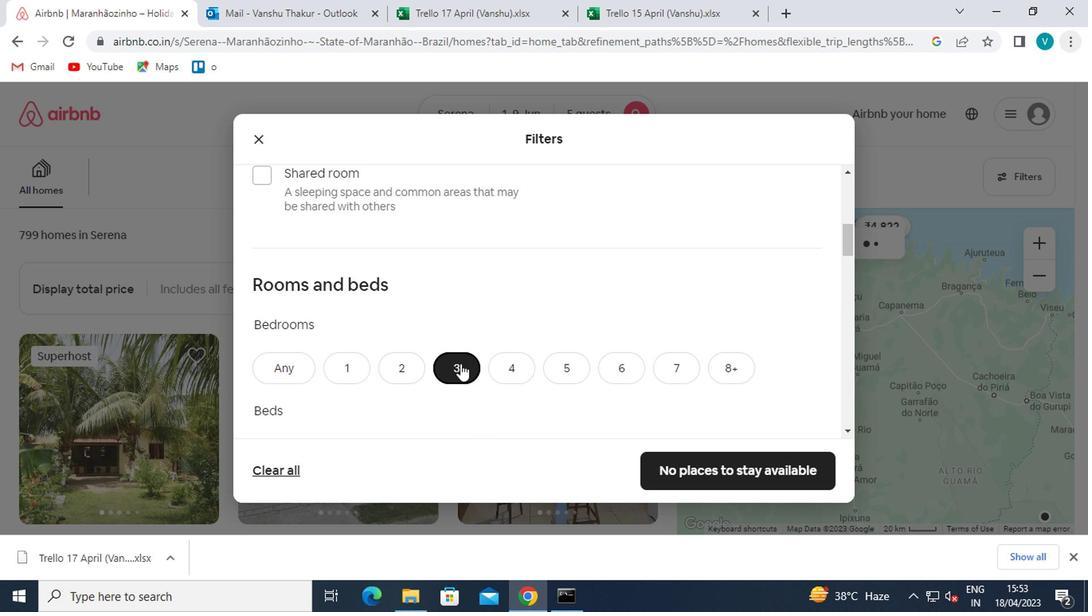 
Action: Mouse moved to (446, 282)
Screenshot: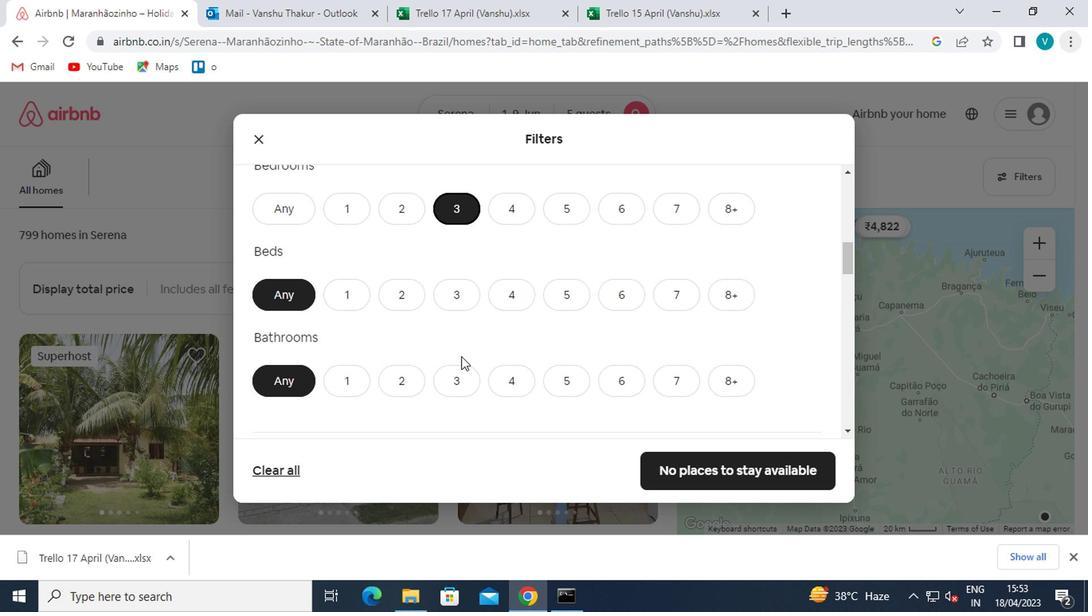 
Action: Mouse pressed left at (446, 282)
Screenshot: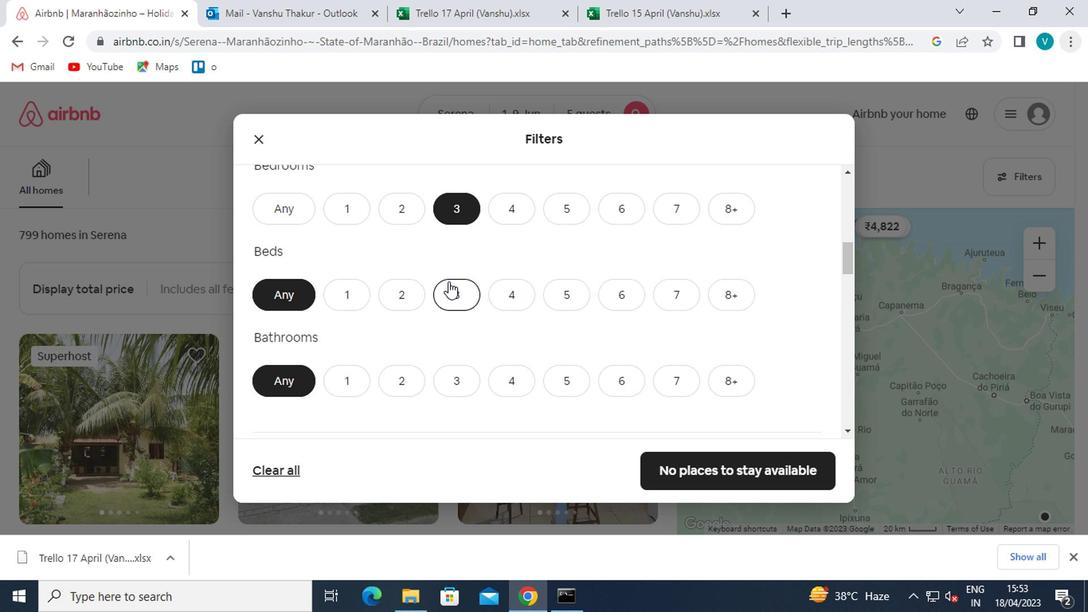 
Action: Mouse moved to (450, 377)
Screenshot: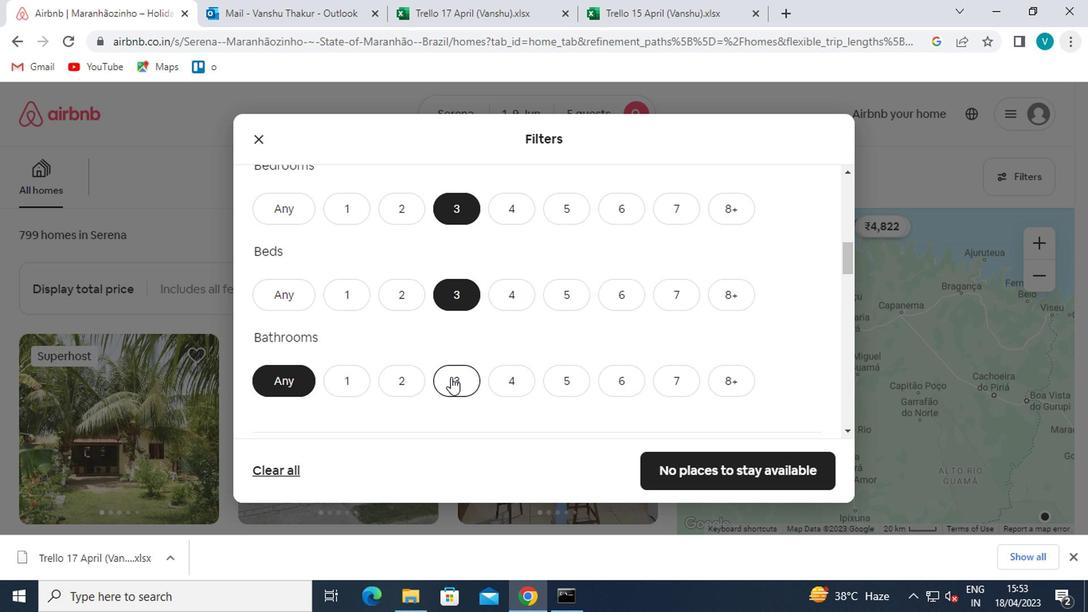 
Action: Mouse pressed left at (450, 377)
Screenshot: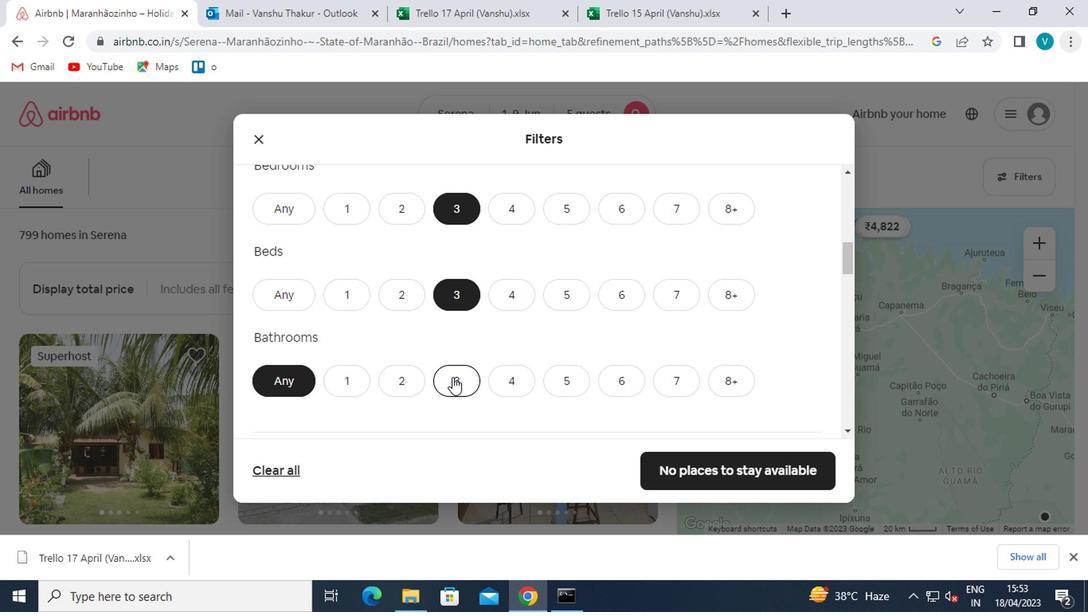 
Action: Mouse scrolled (450, 376) with delta (0, 0)
Screenshot: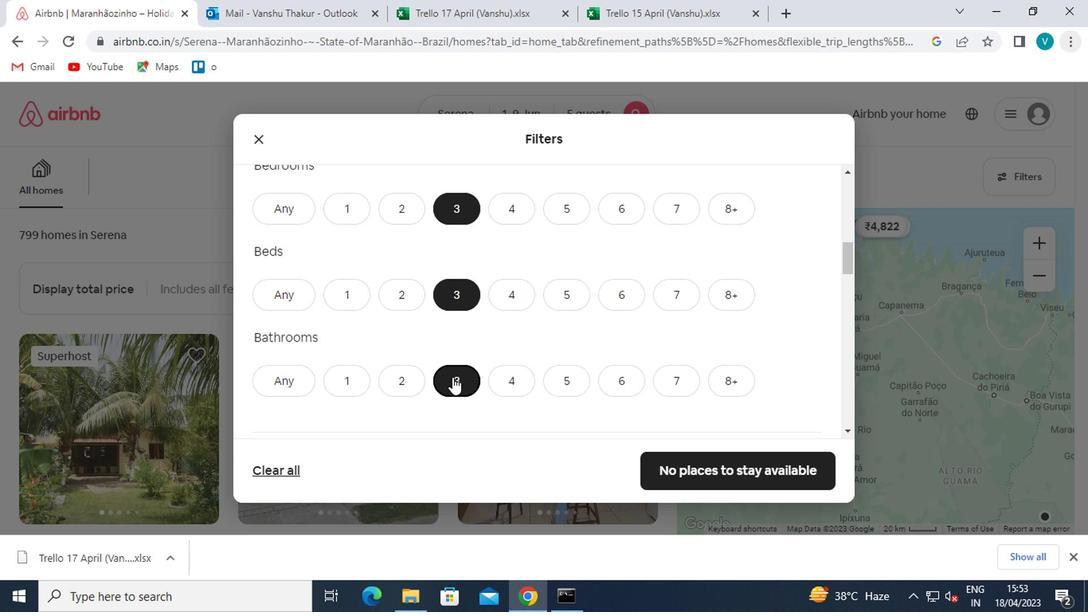 
Action: Mouse scrolled (450, 376) with delta (0, 0)
Screenshot: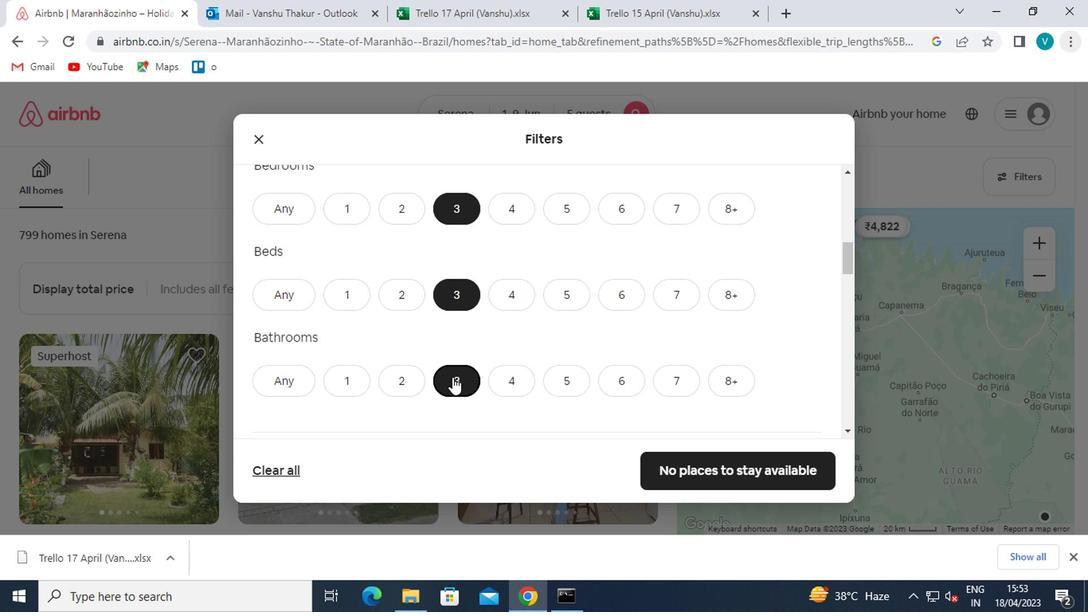 
Action: Mouse moved to (259, 376)
Screenshot: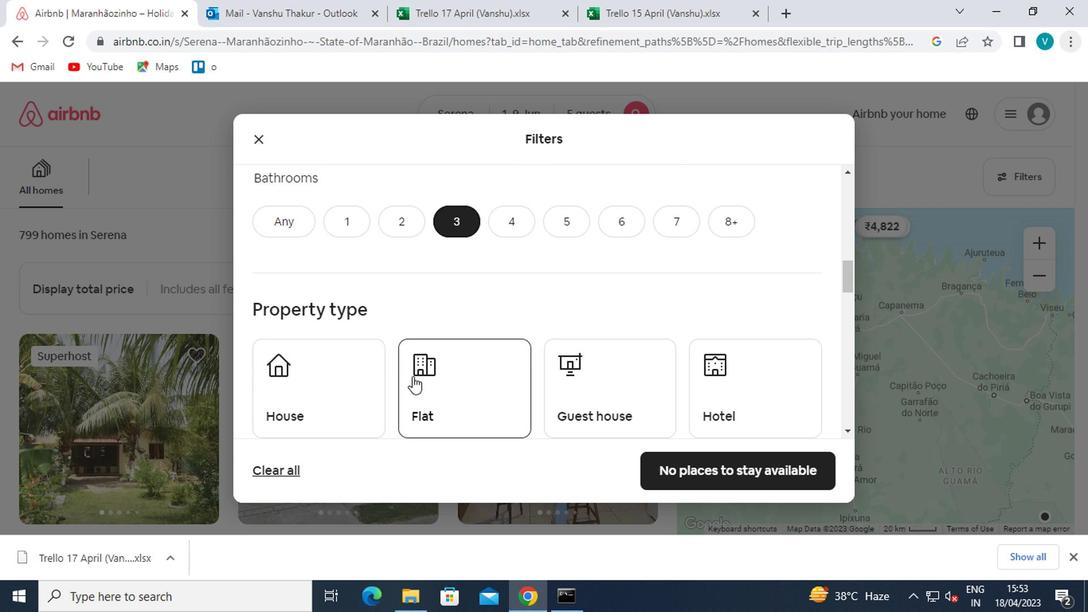 
Action: Mouse pressed left at (259, 376)
Screenshot: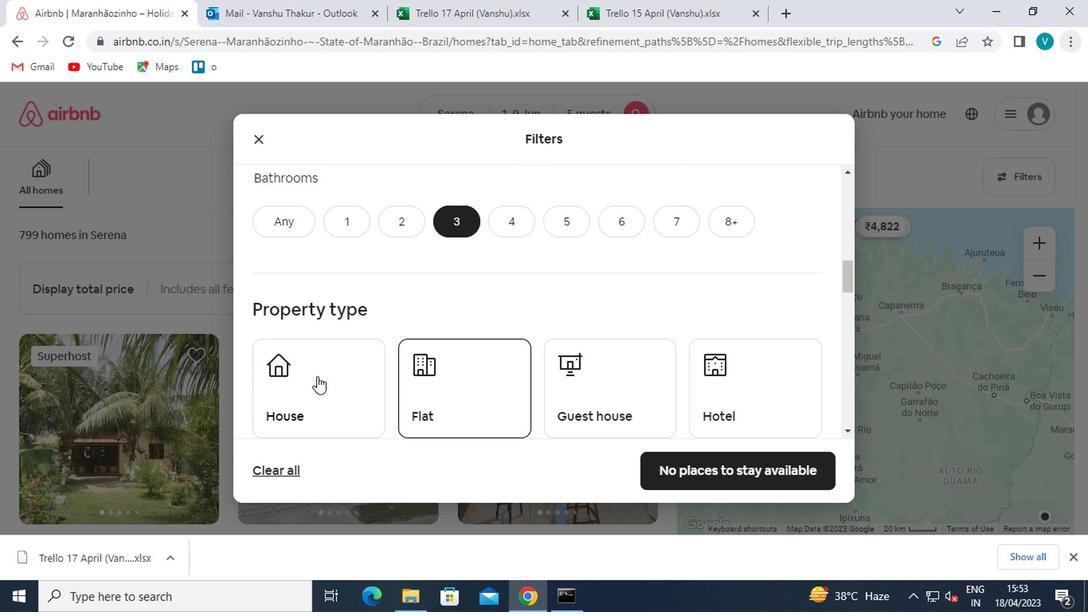 
Action: Mouse moved to (271, 381)
Screenshot: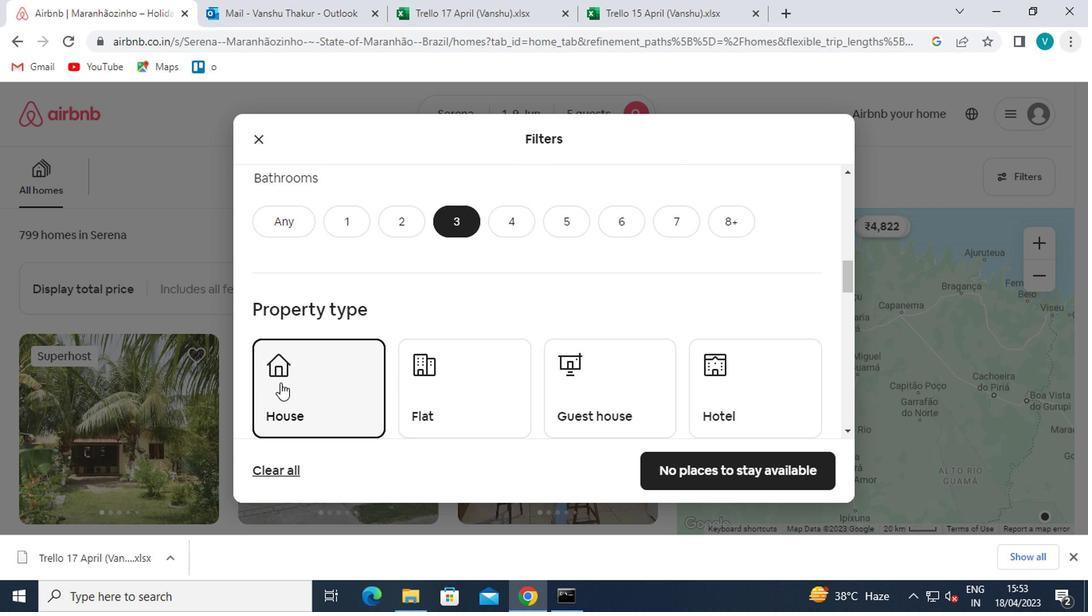 
Action: Mouse scrolled (271, 380) with delta (0, 0)
Screenshot: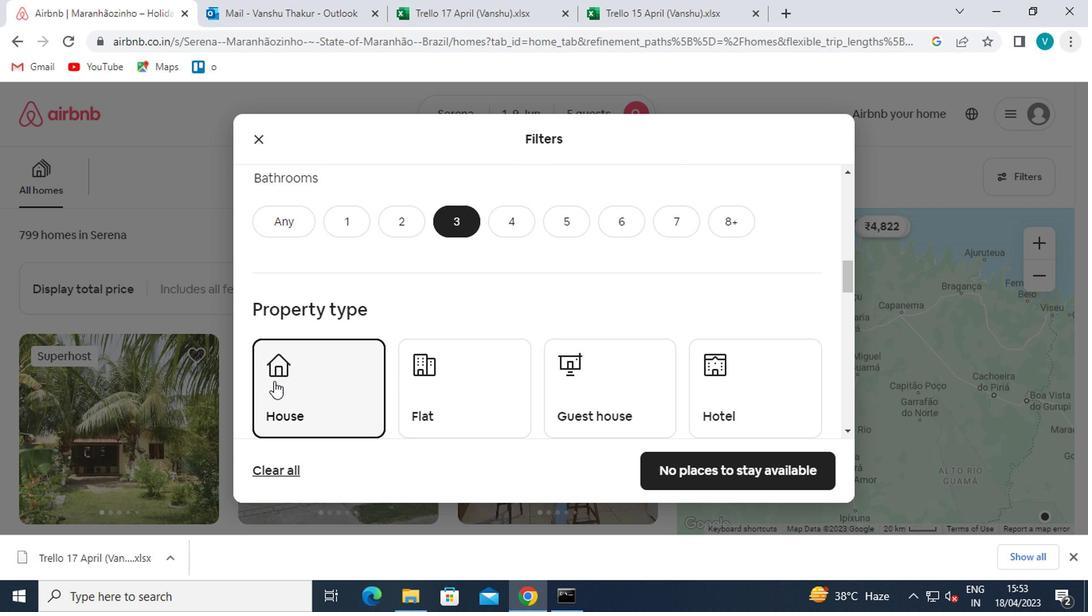 
Action: Mouse moved to (274, 381)
Screenshot: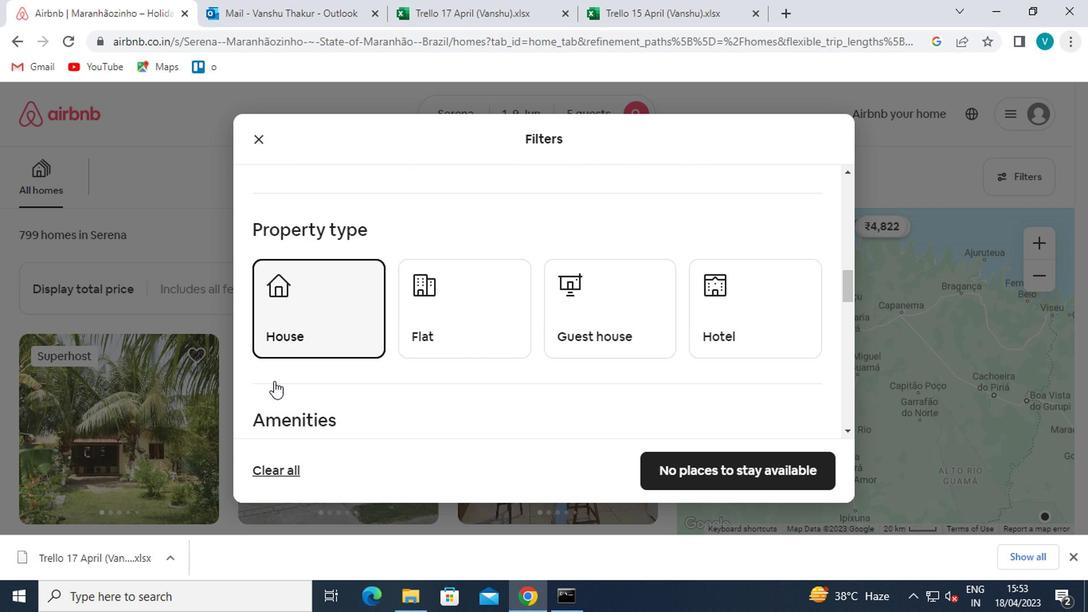
Action: Mouse scrolled (274, 380) with delta (0, 0)
Screenshot: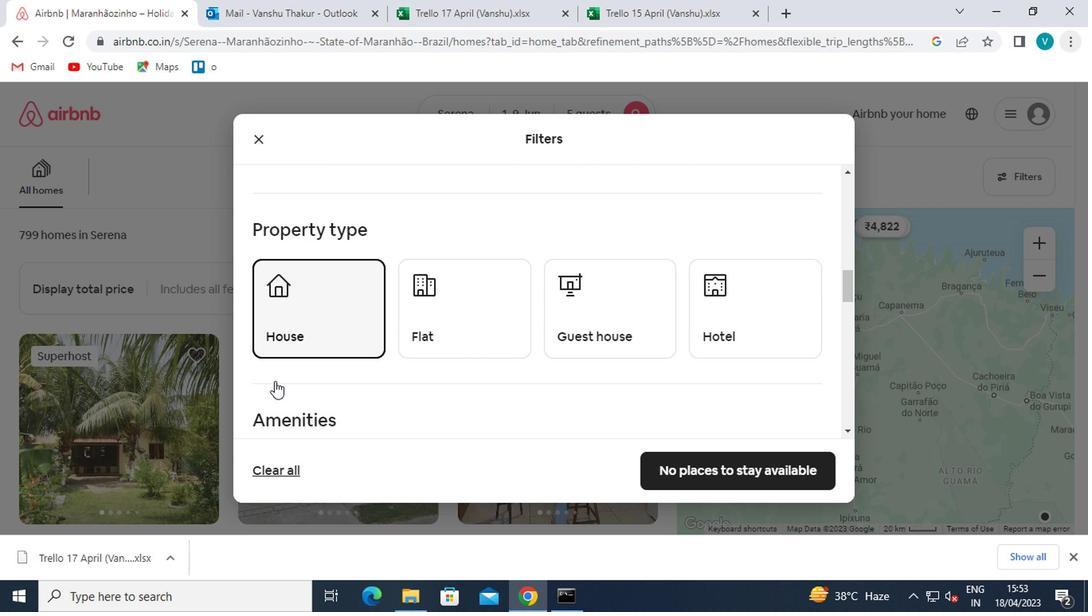 
Action: Mouse moved to (324, 408)
Screenshot: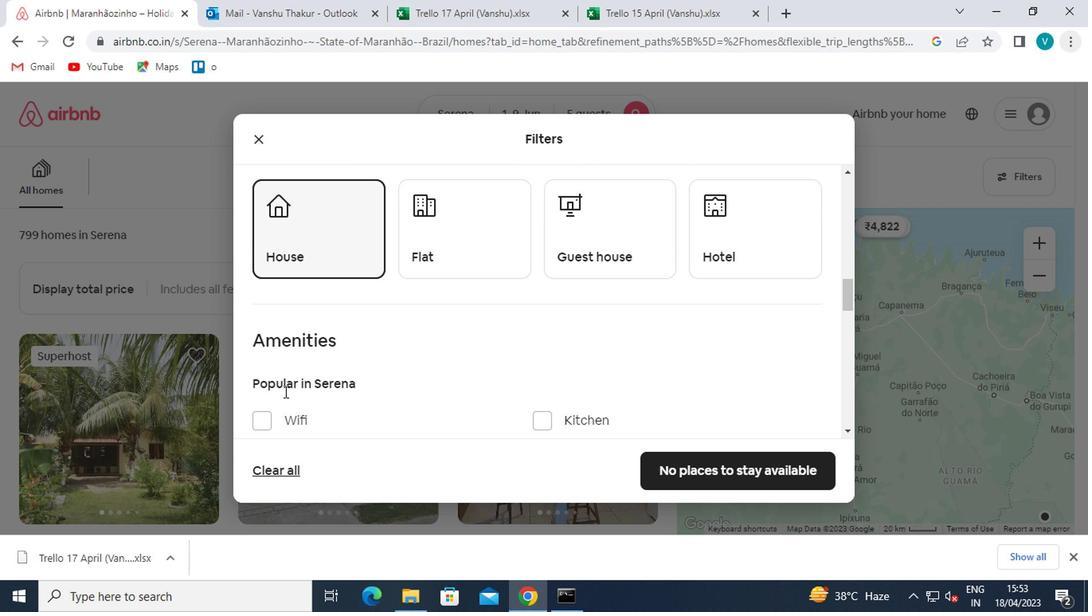 
Action: Mouse scrolled (324, 407) with delta (0, 0)
Screenshot: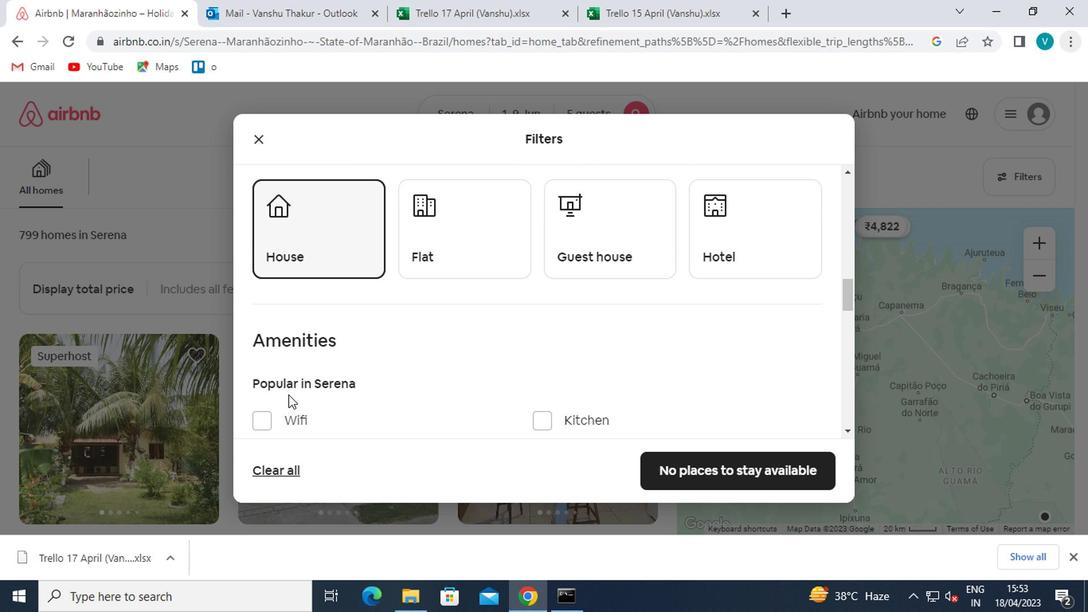 
Action: Mouse moved to (558, 381)
Screenshot: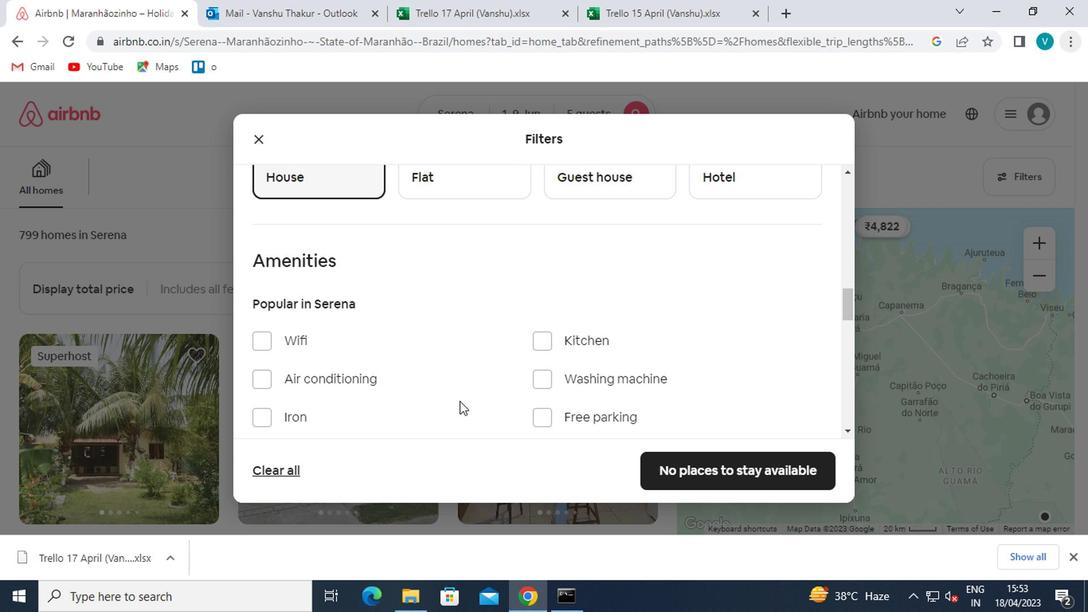
Action: Mouse pressed left at (558, 381)
Screenshot: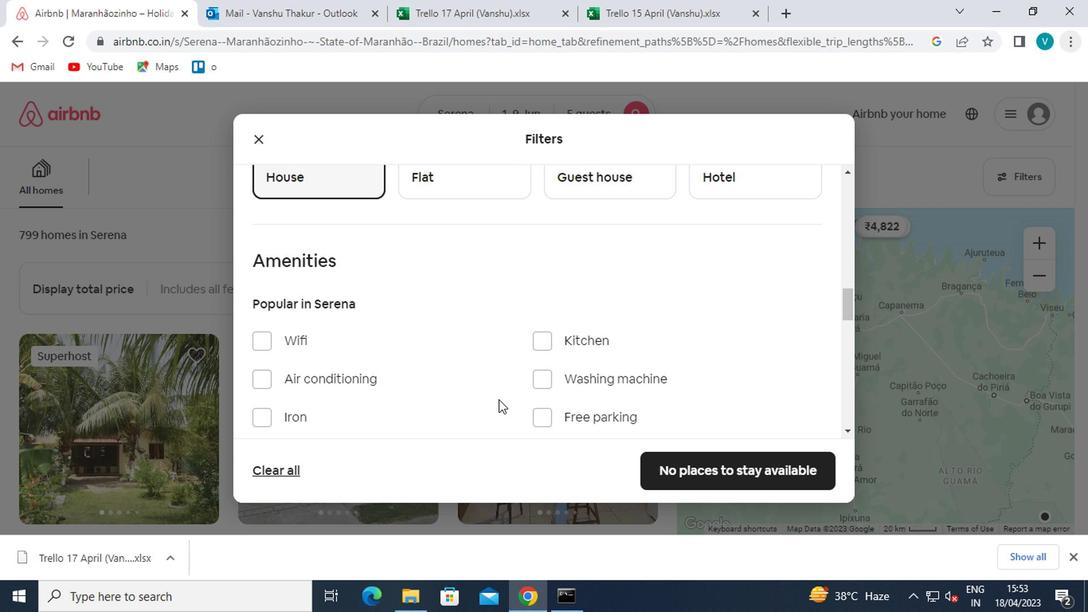 
Action: Mouse moved to (556, 383)
Screenshot: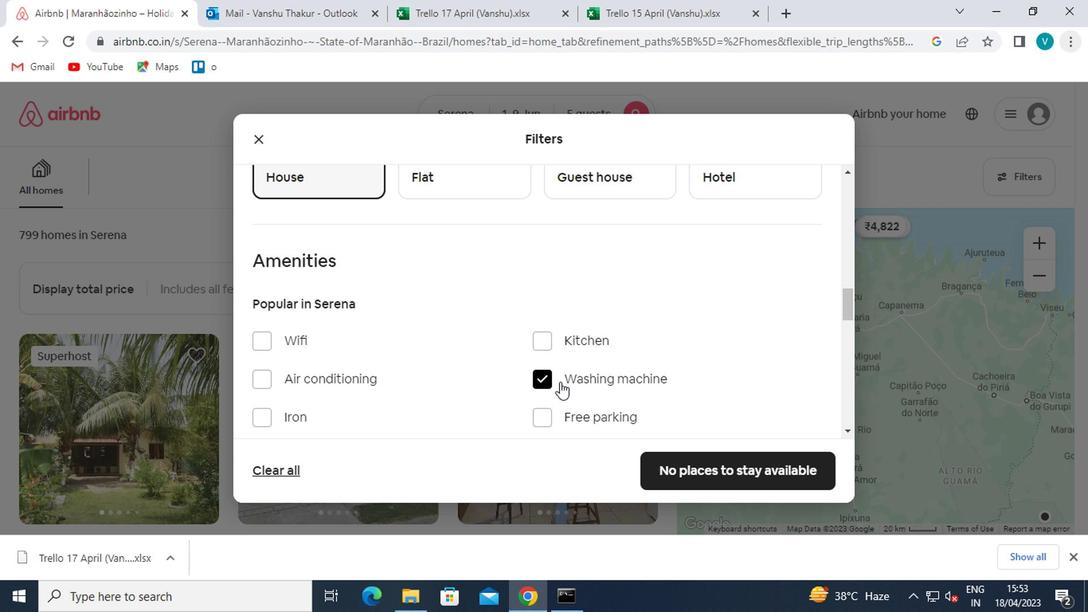 
Action: Mouse scrolled (556, 383) with delta (0, 0)
Screenshot: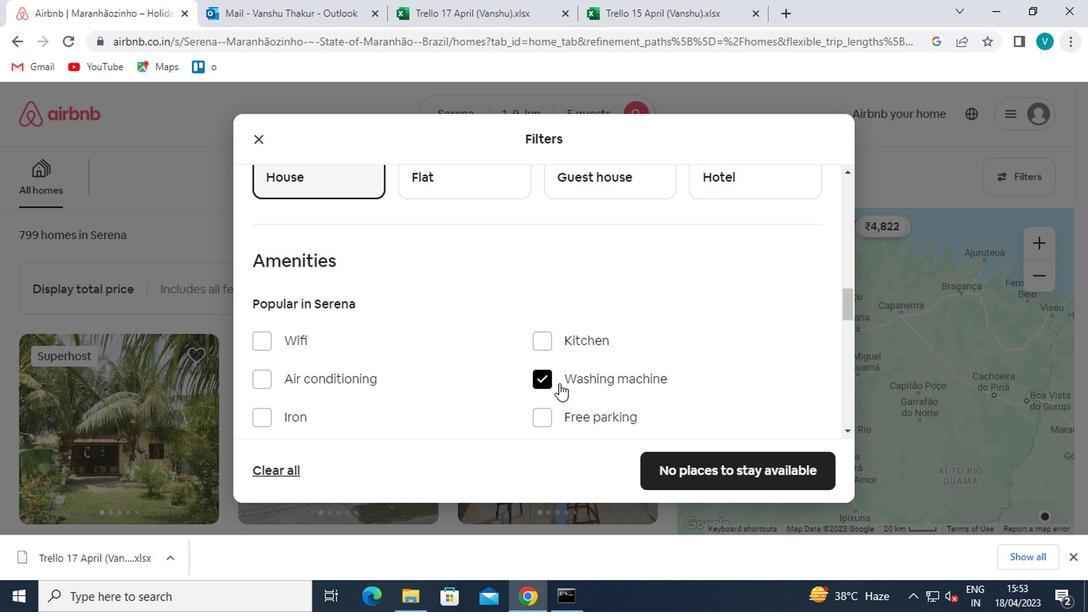 
Action: Mouse scrolled (556, 383) with delta (0, 0)
Screenshot: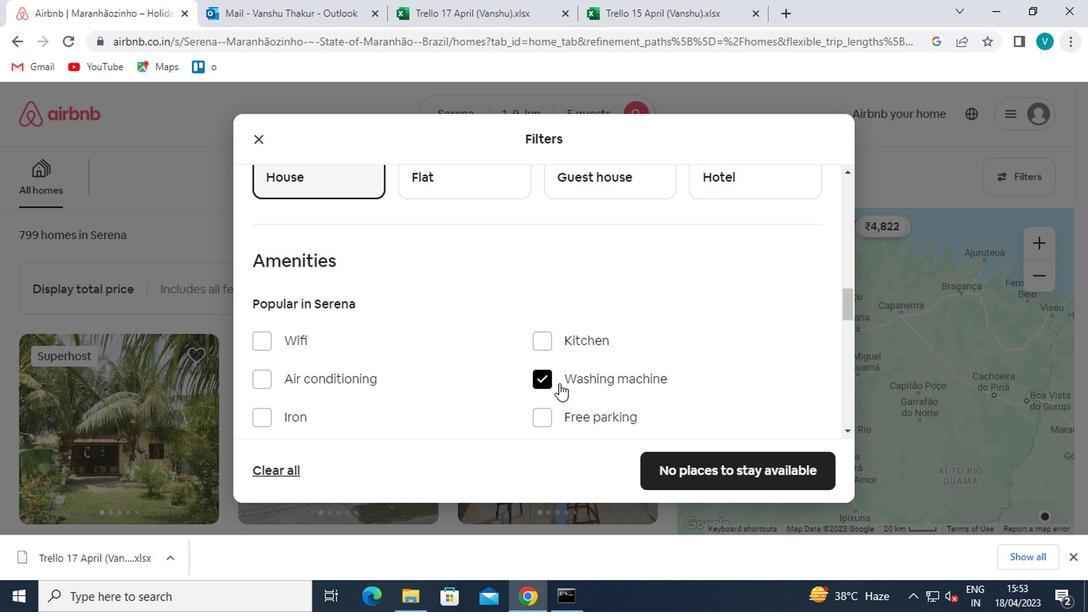 
Action: Mouse moved to (556, 385)
Screenshot: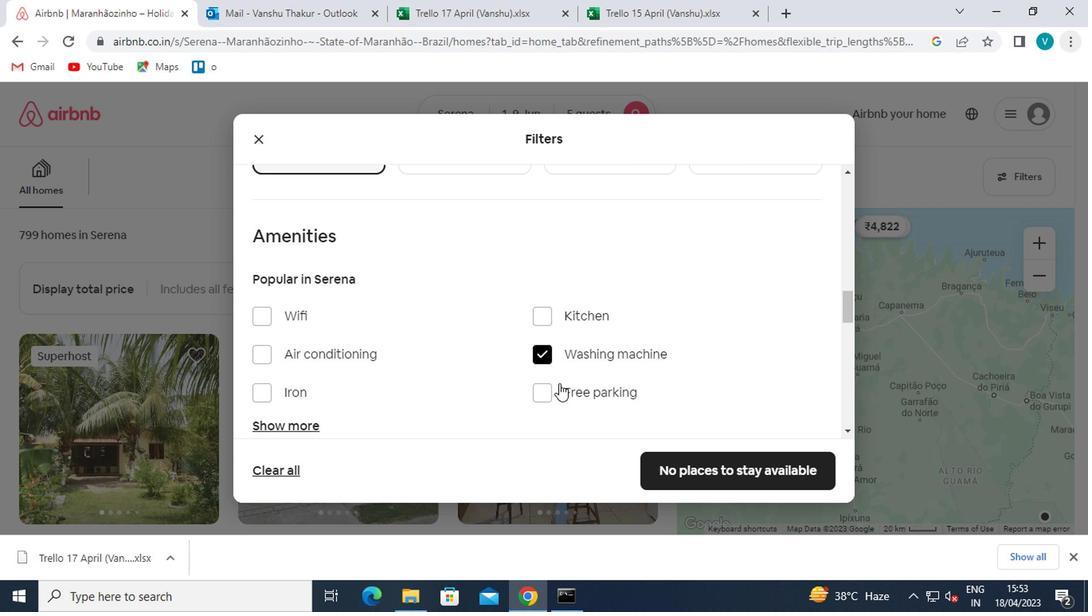 
Action: Mouse scrolled (556, 384) with delta (0, 0)
Screenshot: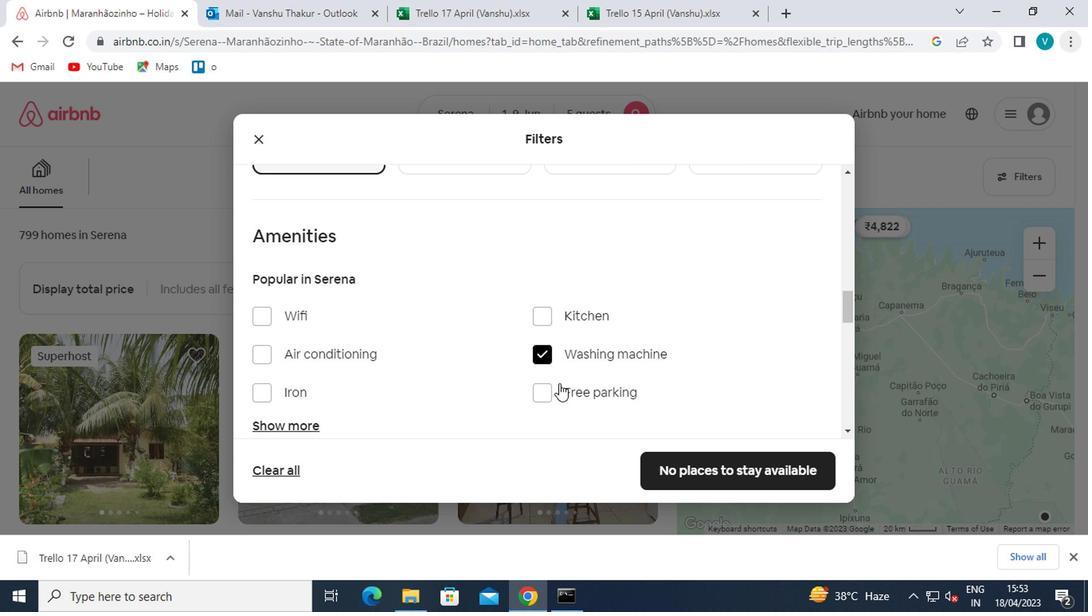 
Action: Mouse moved to (554, 385)
Screenshot: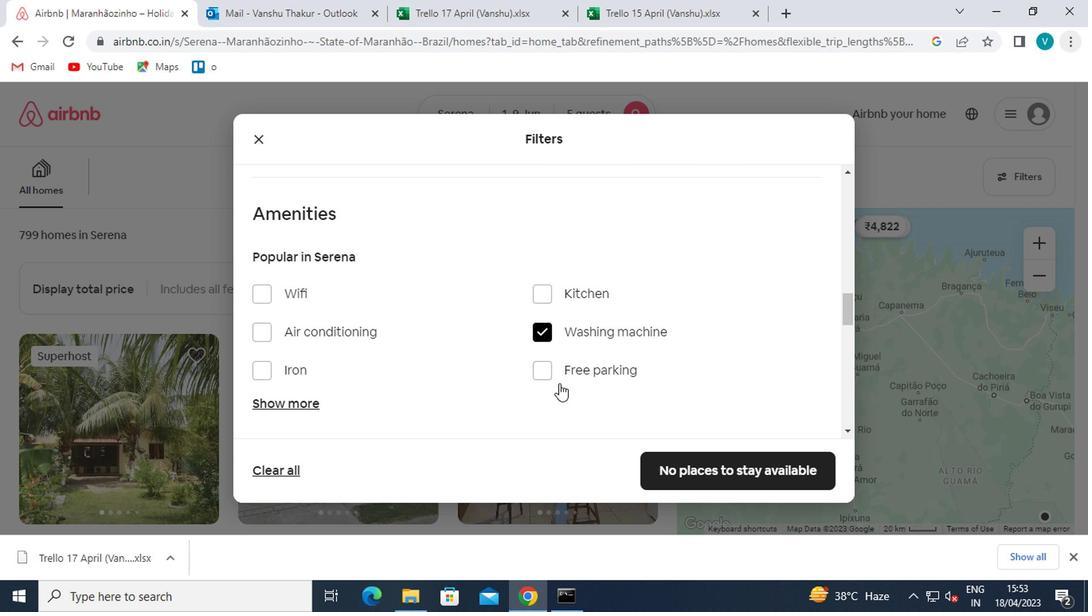 
Action: Mouse scrolled (554, 384) with delta (0, 0)
Screenshot: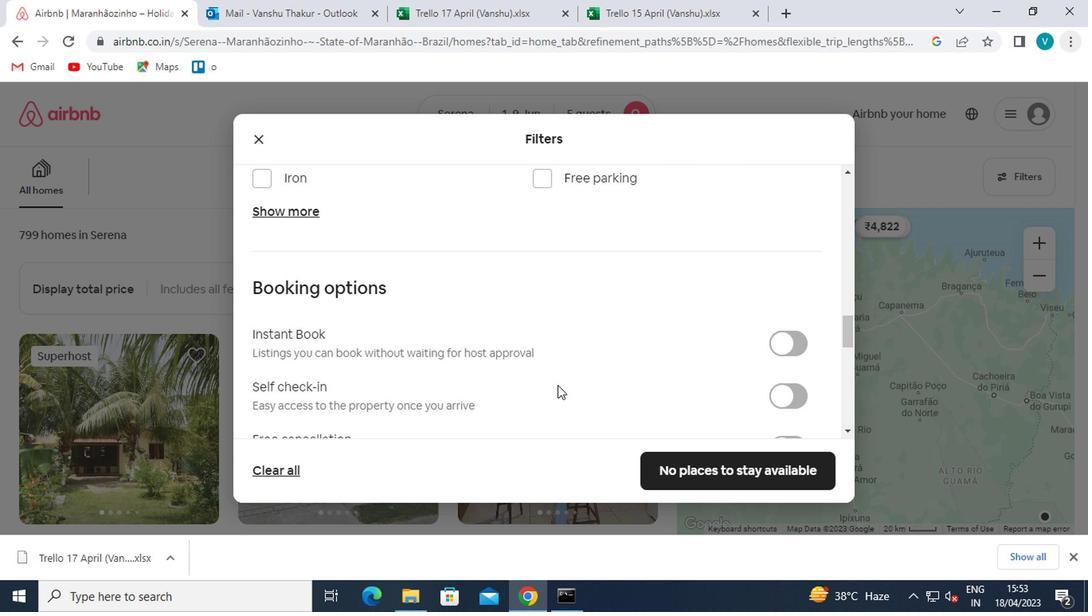 
Action: Mouse scrolled (554, 384) with delta (0, 0)
Screenshot: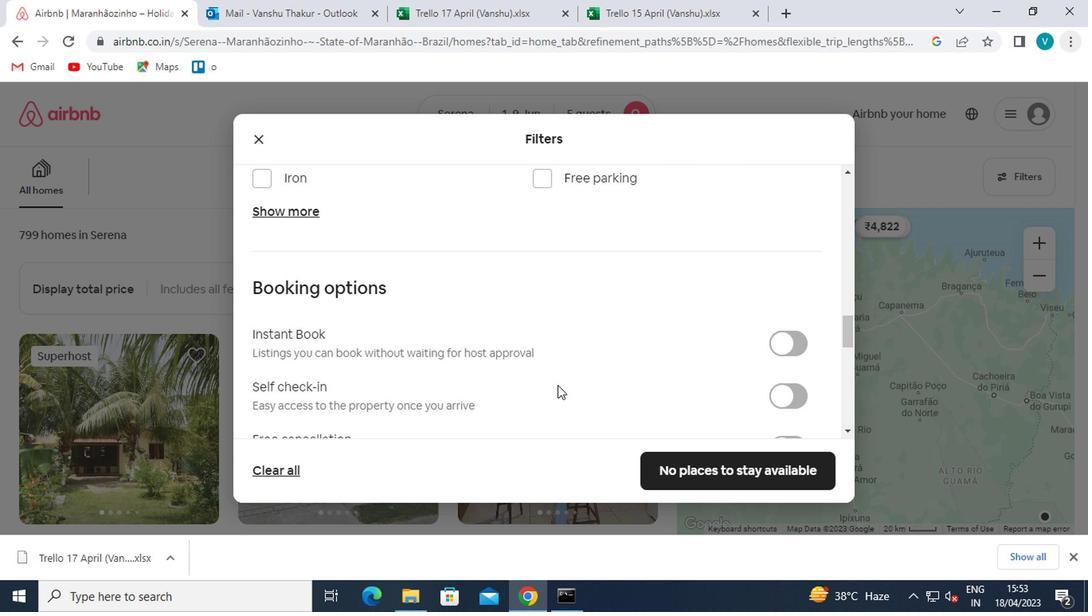
Action: Mouse moved to (791, 235)
Screenshot: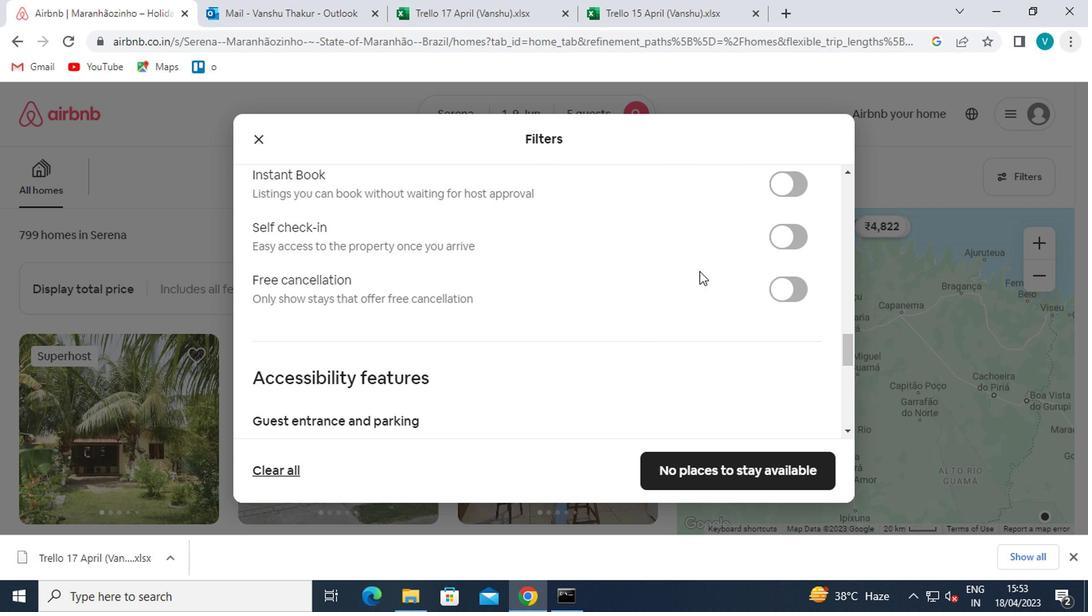 
Action: Mouse pressed left at (791, 235)
Screenshot: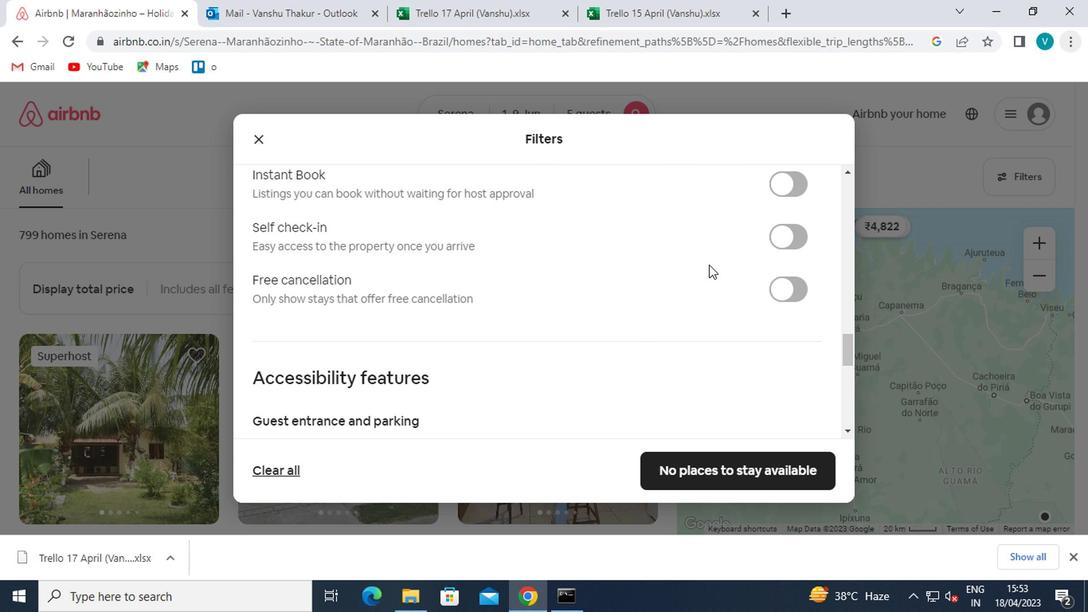 
Action: Mouse moved to (610, 248)
Screenshot: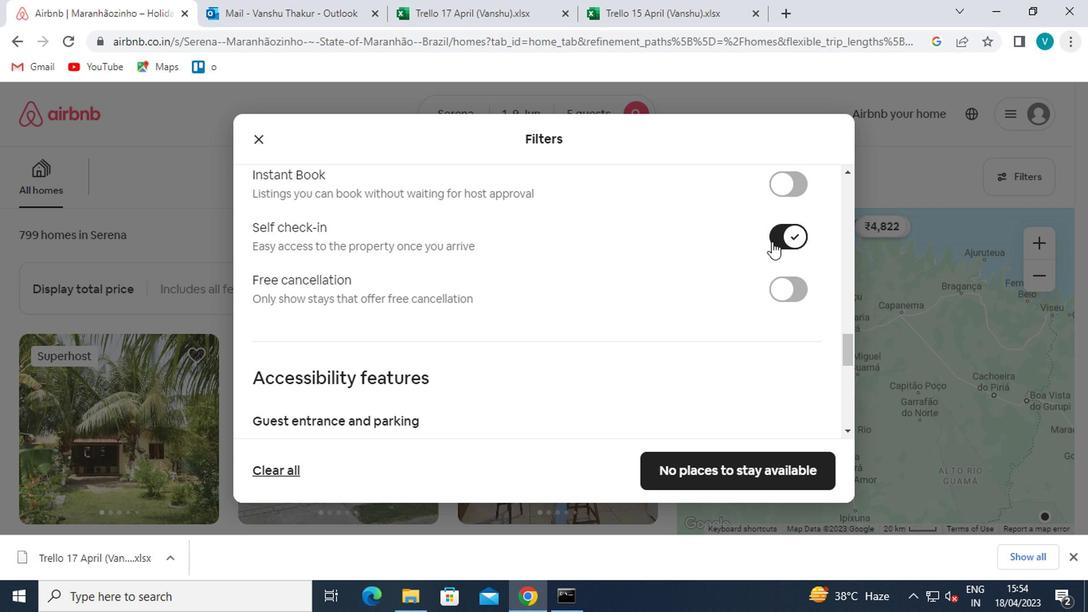 
Action: Mouse scrolled (610, 247) with delta (0, 0)
Screenshot: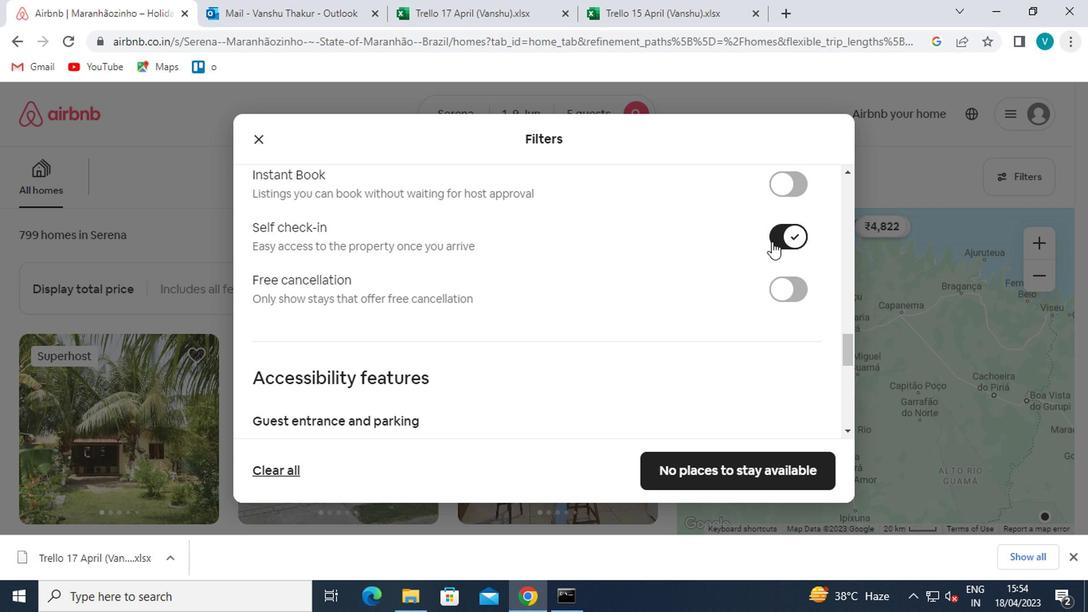 
Action: Mouse moved to (597, 253)
Screenshot: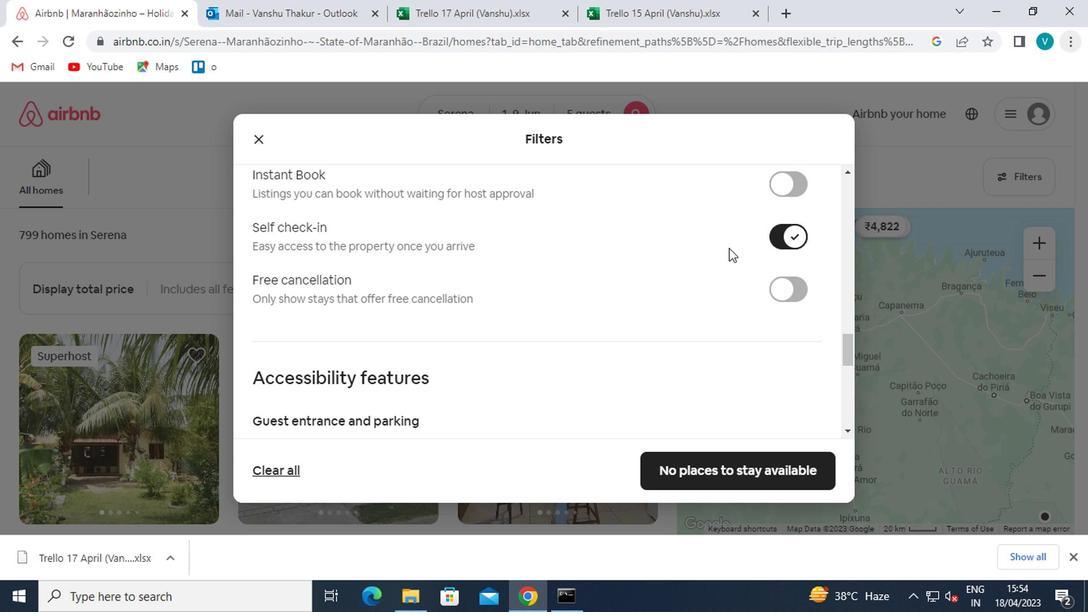 
Action: Mouse scrolled (597, 252) with delta (0, -1)
Screenshot: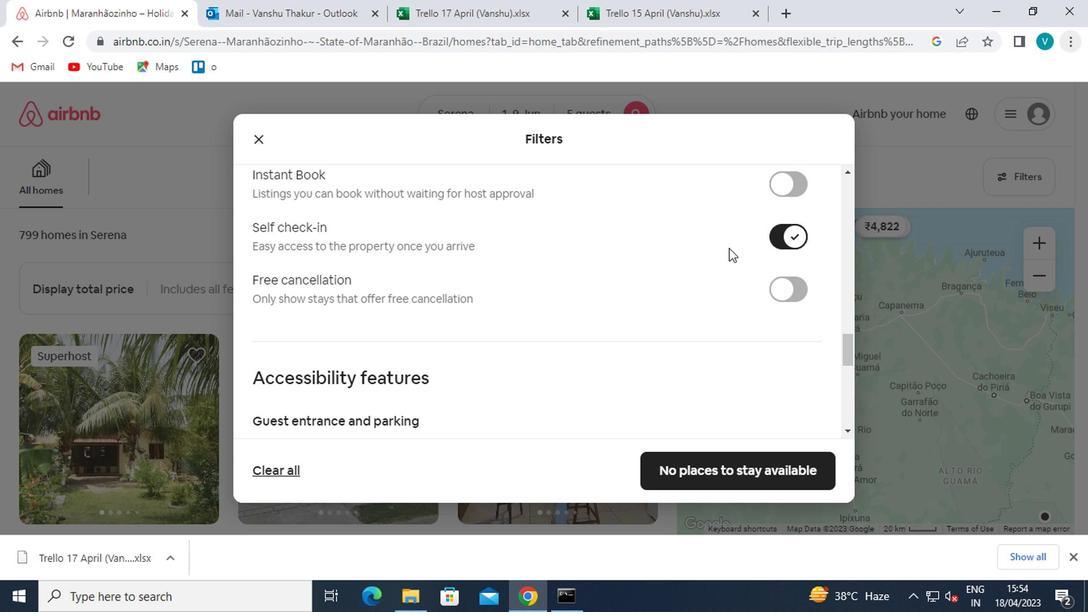 
Action: Mouse moved to (590, 256)
Screenshot: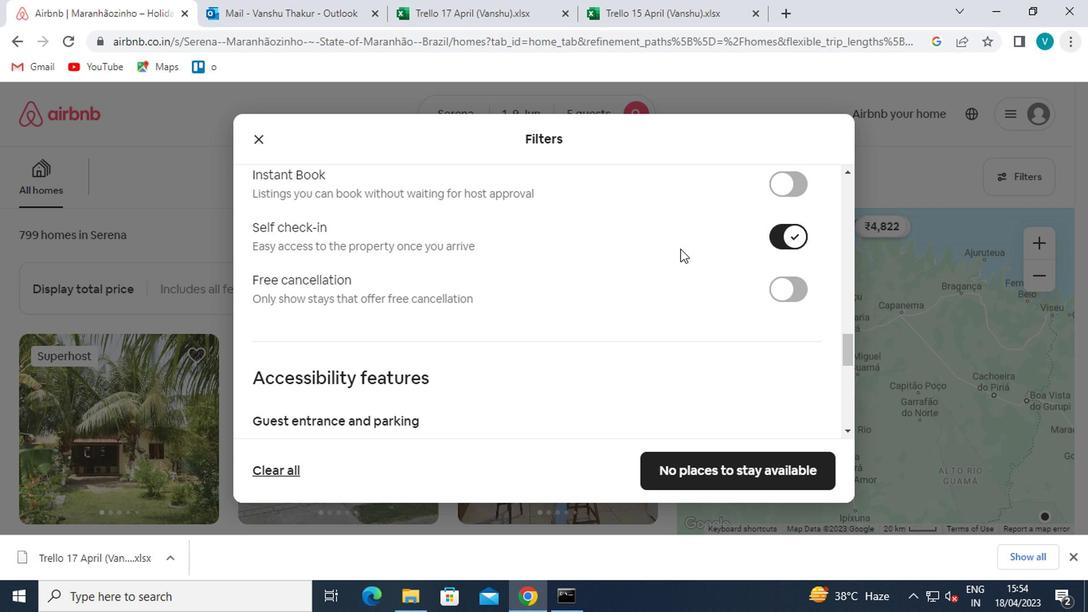 
Action: Mouse scrolled (590, 255) with delta (0, 0)
Screenshot: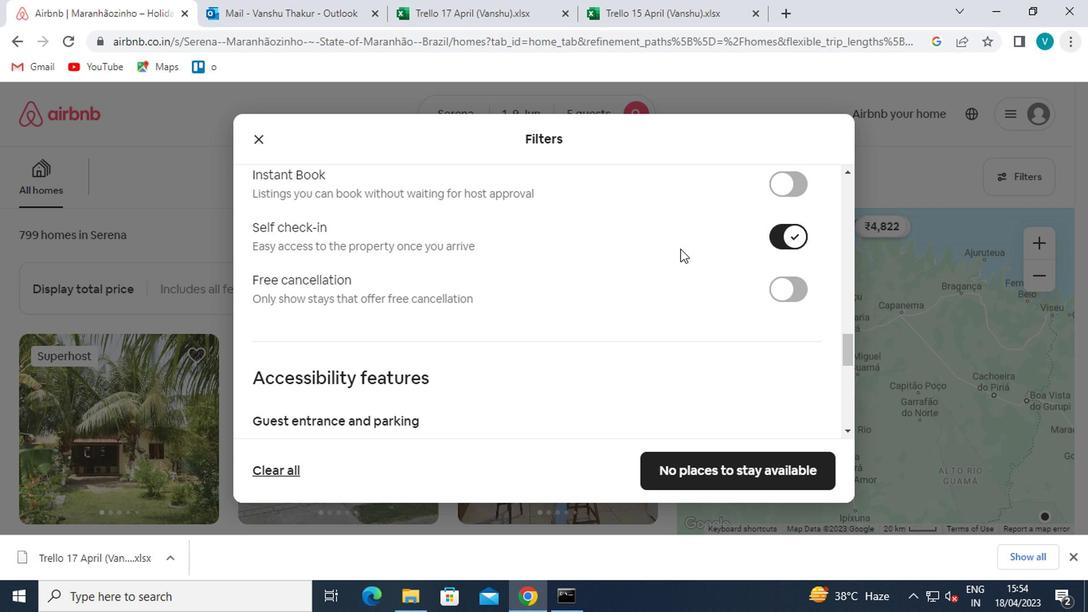 
Action: Mouse moved to (494, 302)
Screenshot: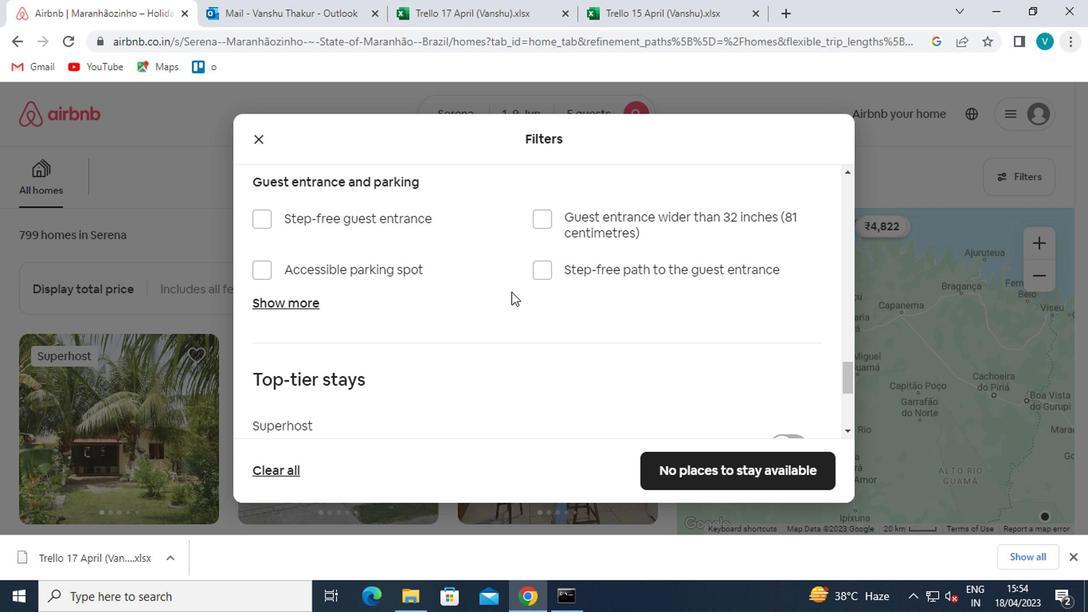 
Action: Mouse scrolled (494, 302) with delta (0, 0)
Screenshot: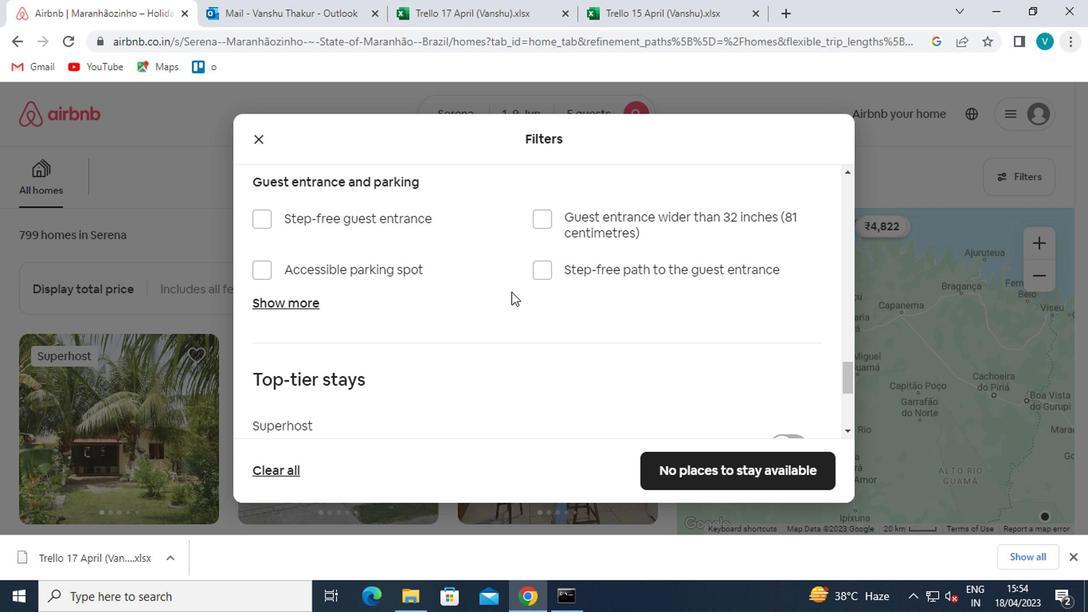 
Action: Mouse moved to (493, 304)
Screenshot: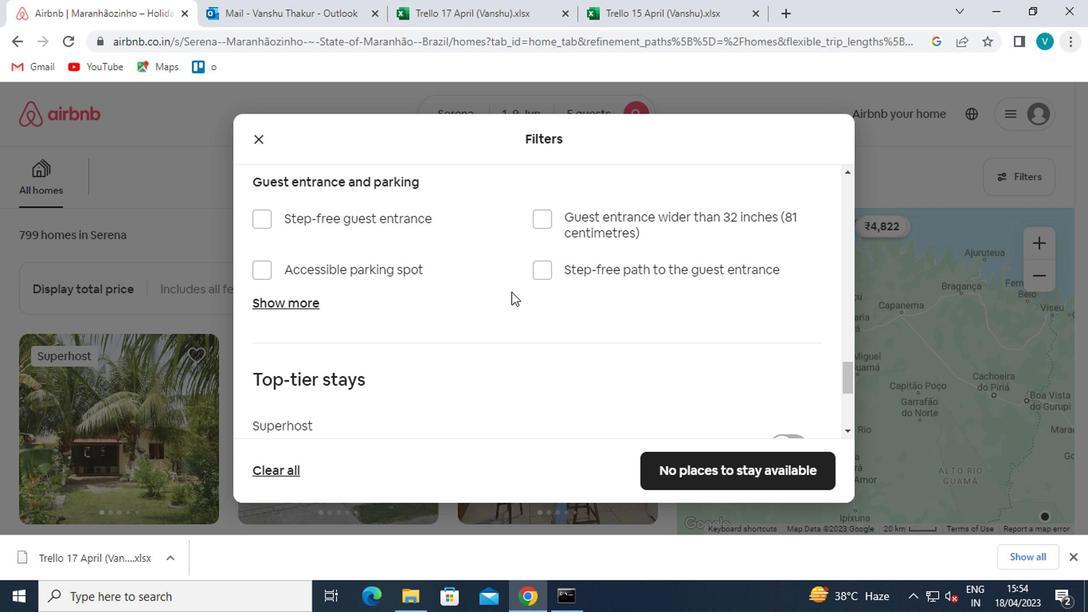 
Action: Mouse scrolled (493, 303) with delta (0, -1)
Screenshot: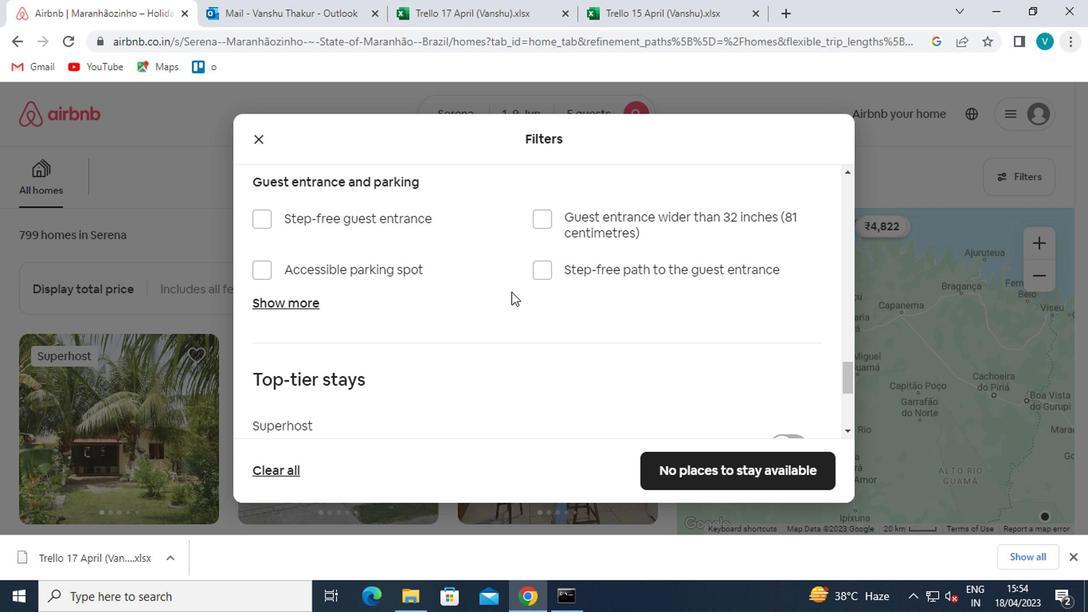 
Action: Mouse moved to (493, 306)
Screenshot: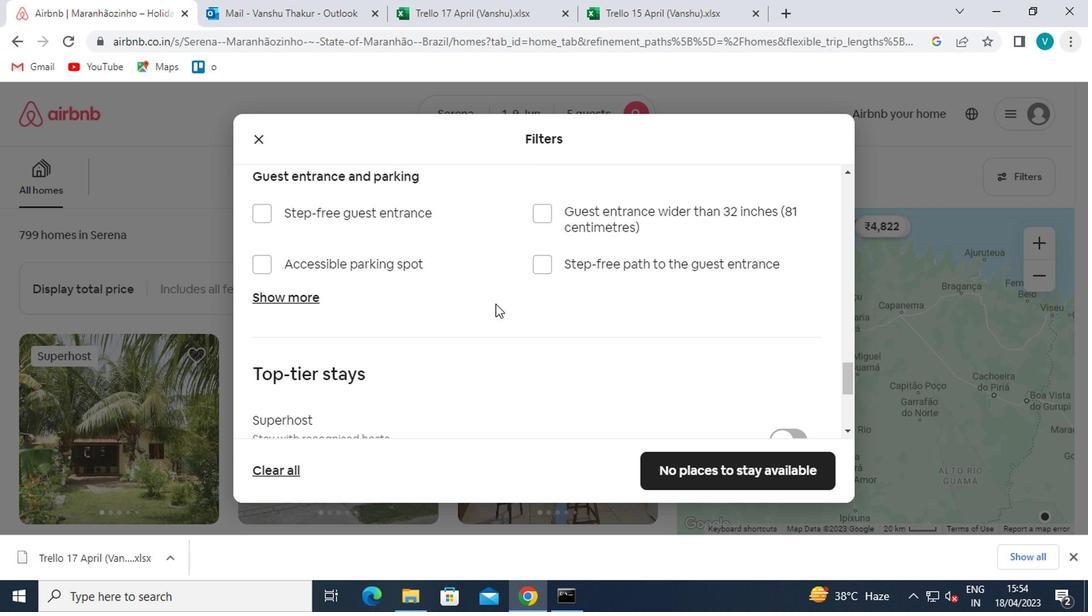 
Action: Mouse scrolled (493, 304) with delta (0, -1)
Screenshot: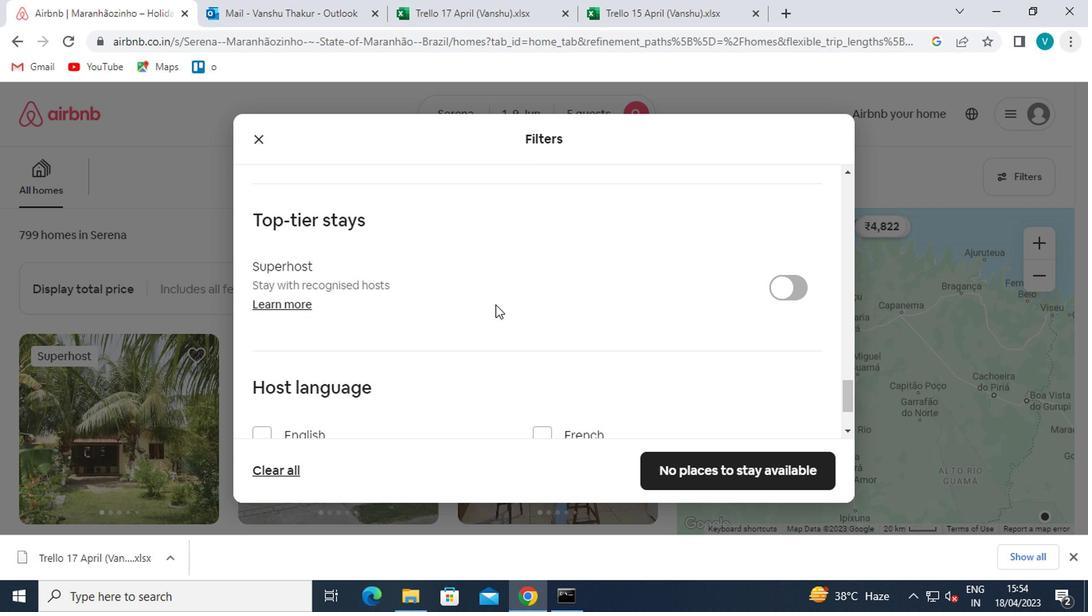 
Action: Mouse scrolled (493, 304) with delta (0, -1)
Screenshot: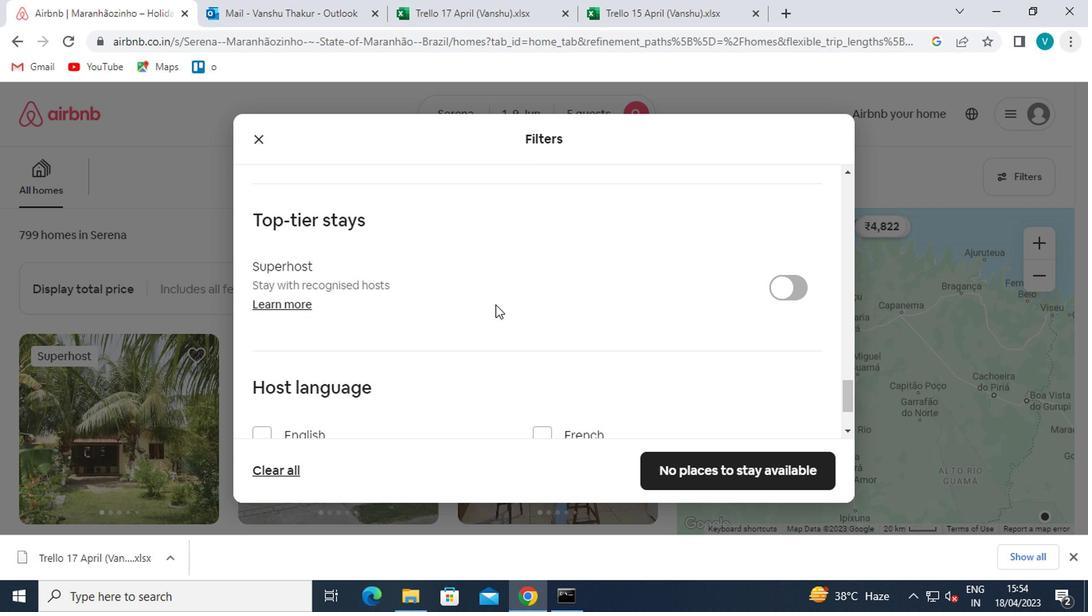 
Action: Mouse moved to (571, 350)
Screenshot: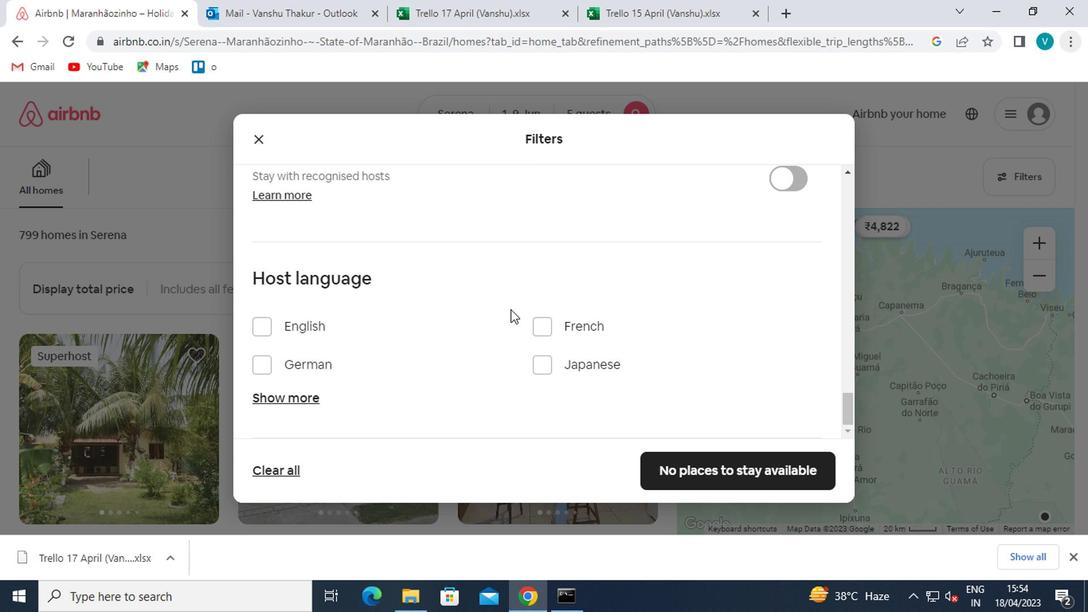 
Action: Mouse scrolled (571, 349) with delta (0, -1)
Screenshot: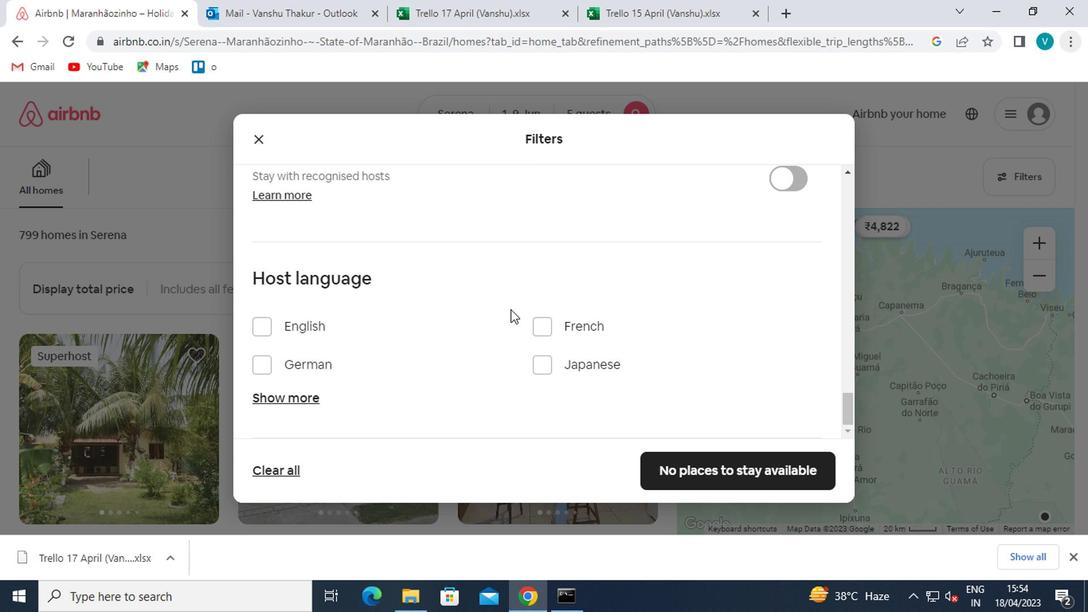 
Action: Mouse moved to (577, 355)
Screenshot: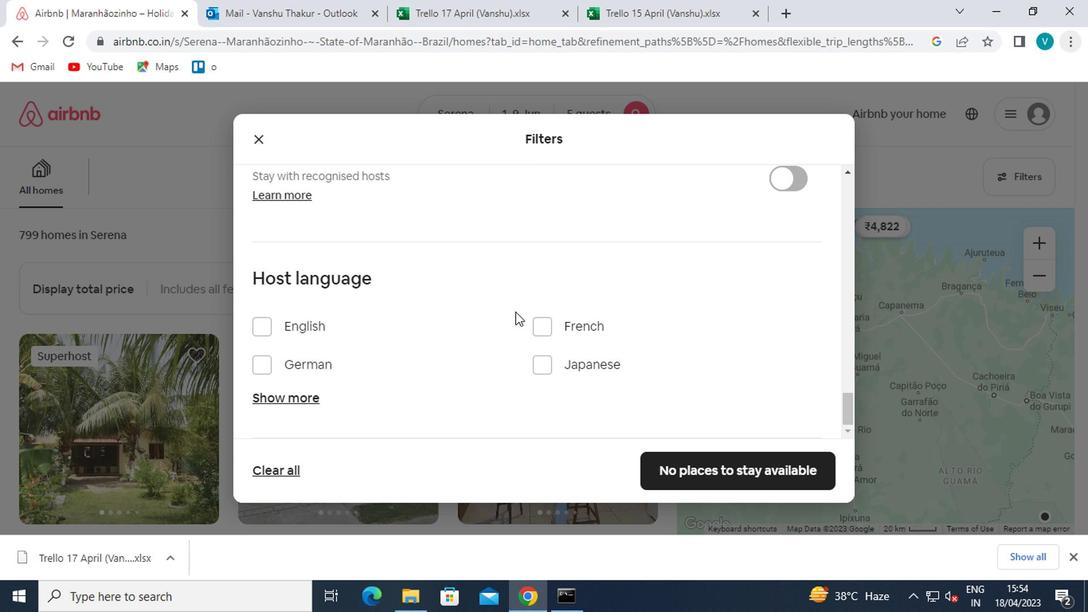 
Action: Mouse scrolled (577, 354) with delta (0, 0)
Screenshot: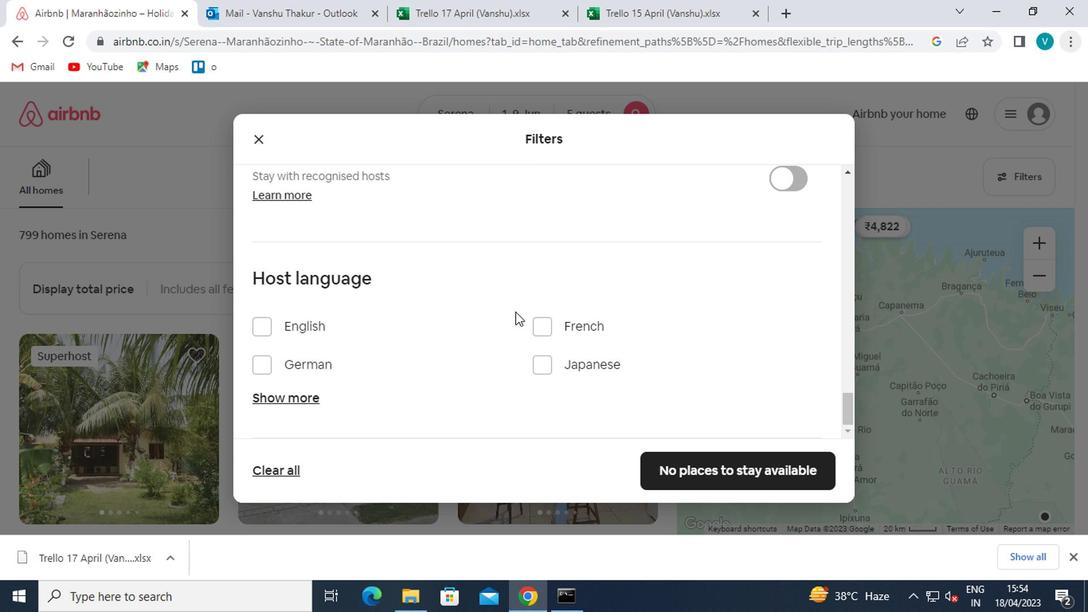 
Action: Mouse scrolled (577, 354) with delta (0, 0)
Screenshot: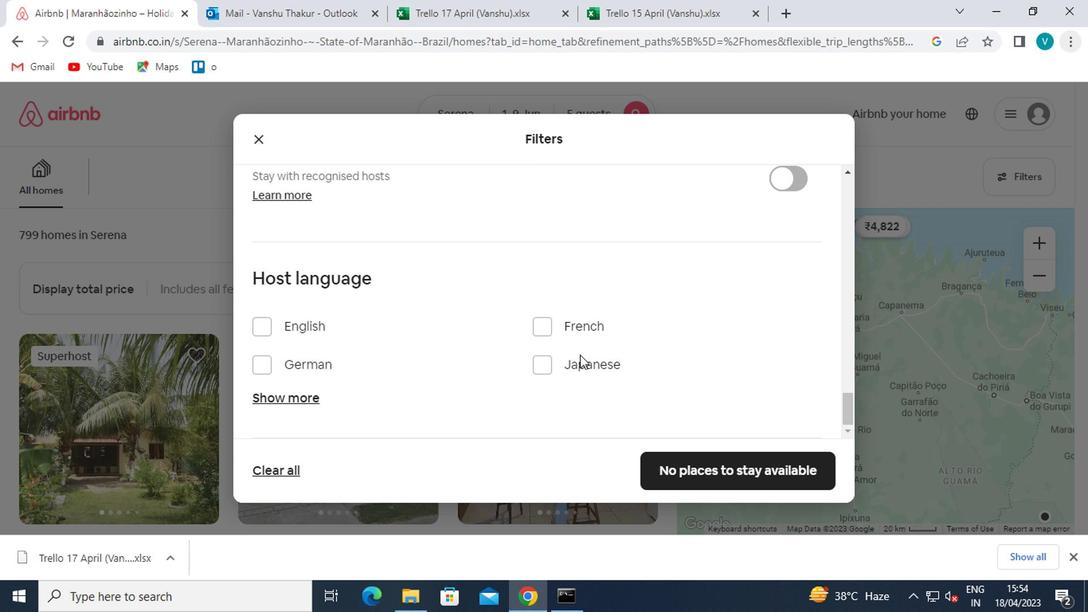 
Action: Mouse scrolled (577, 354) with delta (0, 0)
Screenshot: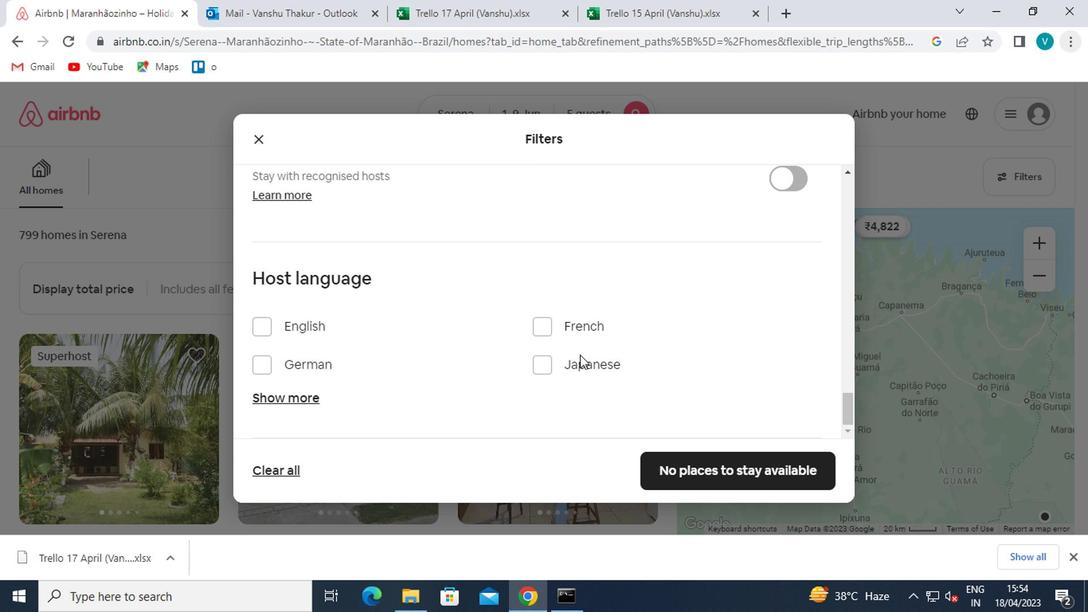 
Action: Mouse scrolled (577, 354) with delta (0, 0)
Screenshot: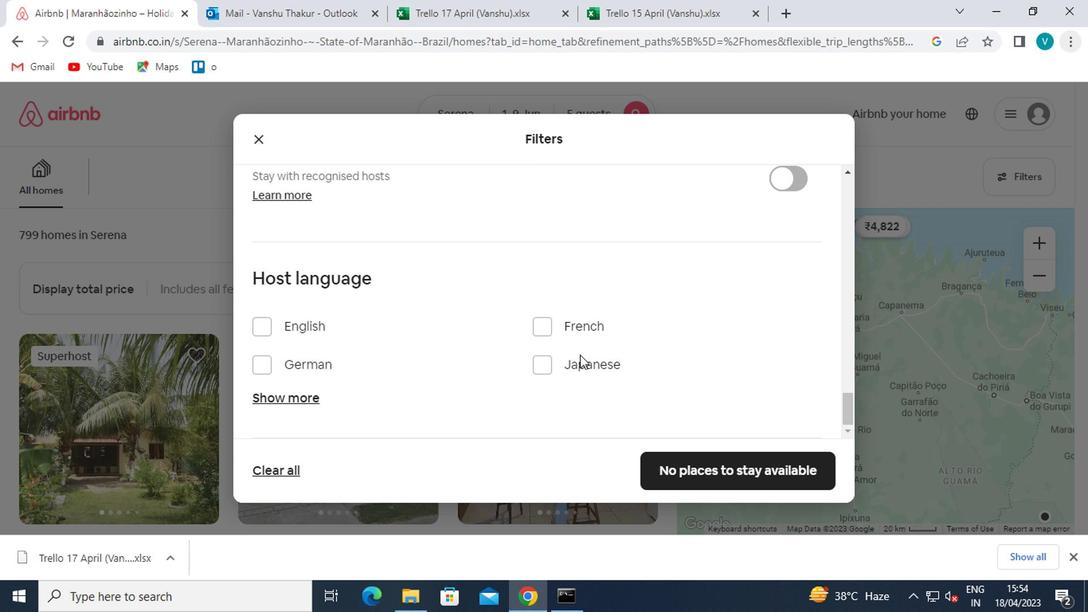 
Action: Mouse scrolled (577, 354) with delta (0, 0)
Screenshot: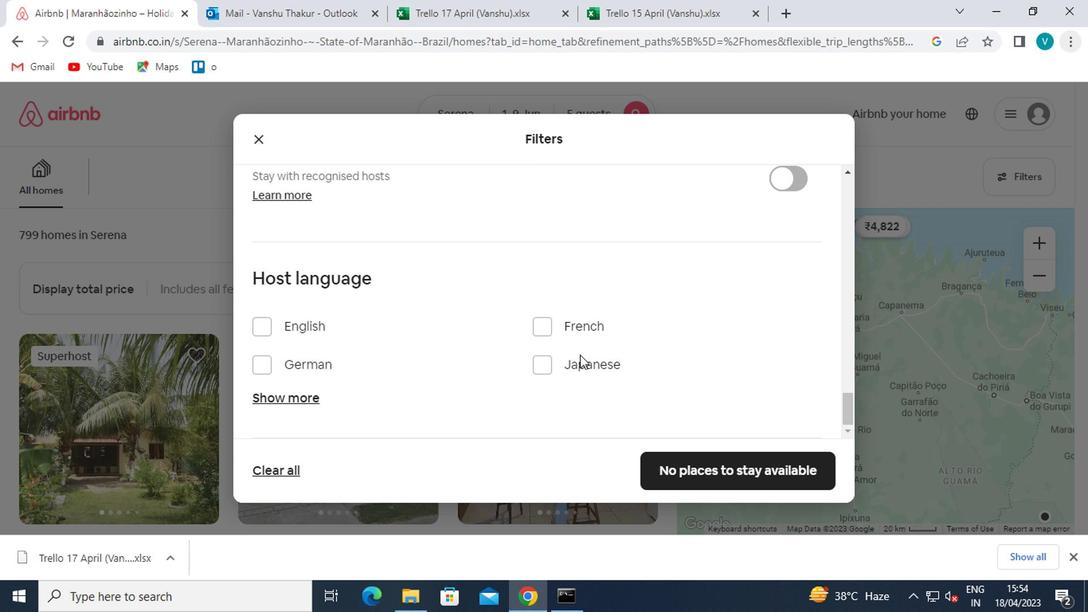 
Action: Mouse scrolled (577, 354) with delta (0, 0)
Screenshot: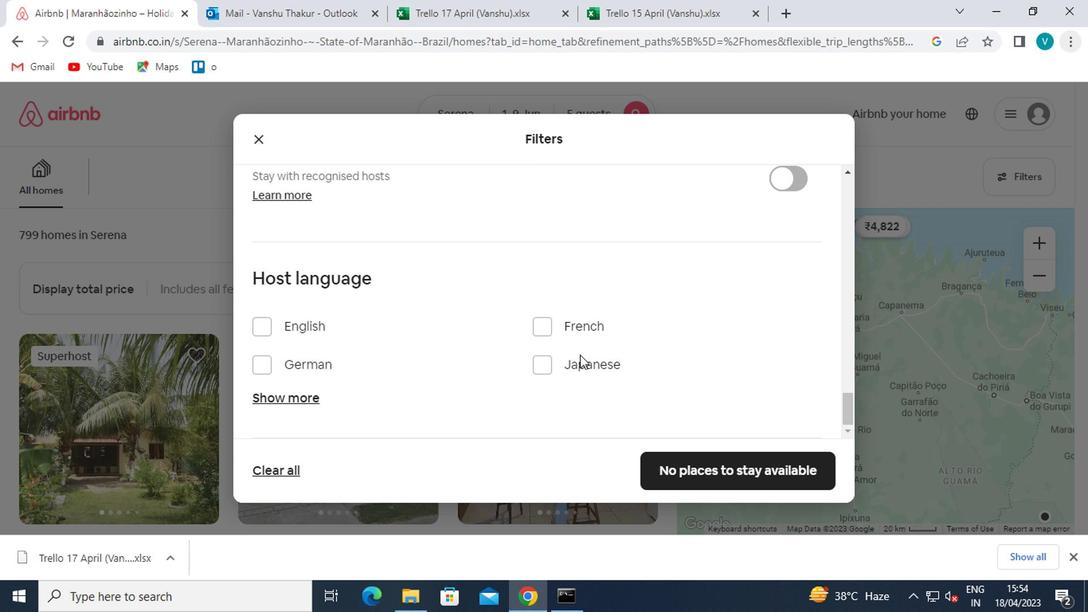
Action: Mouse scrolled (577, 354) with delta (0, 0)
Screenshot: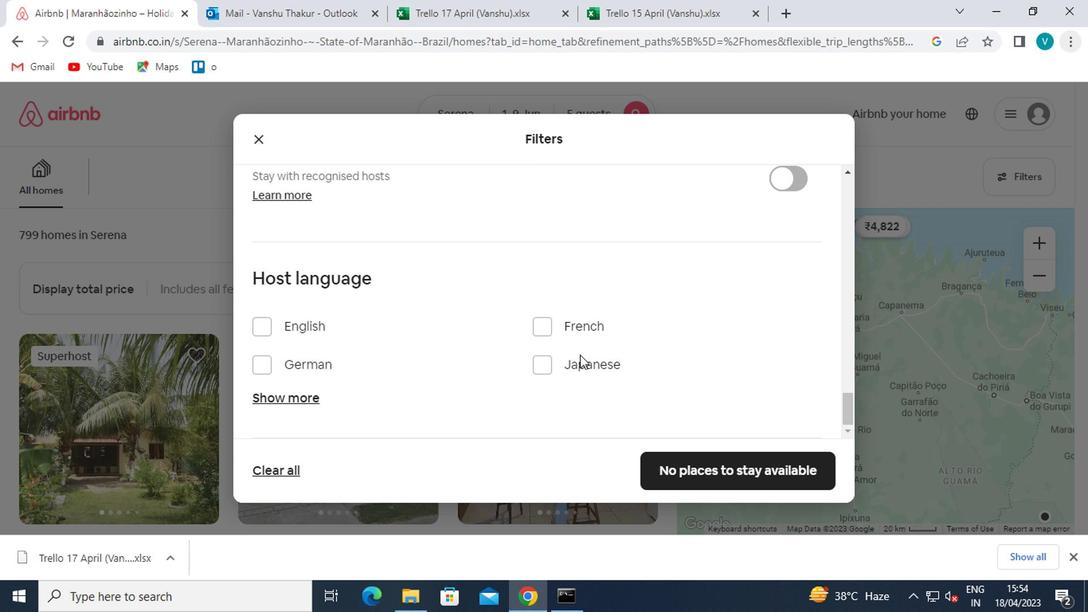 
Action: Mouse moved to (299, 403)
Screenshot: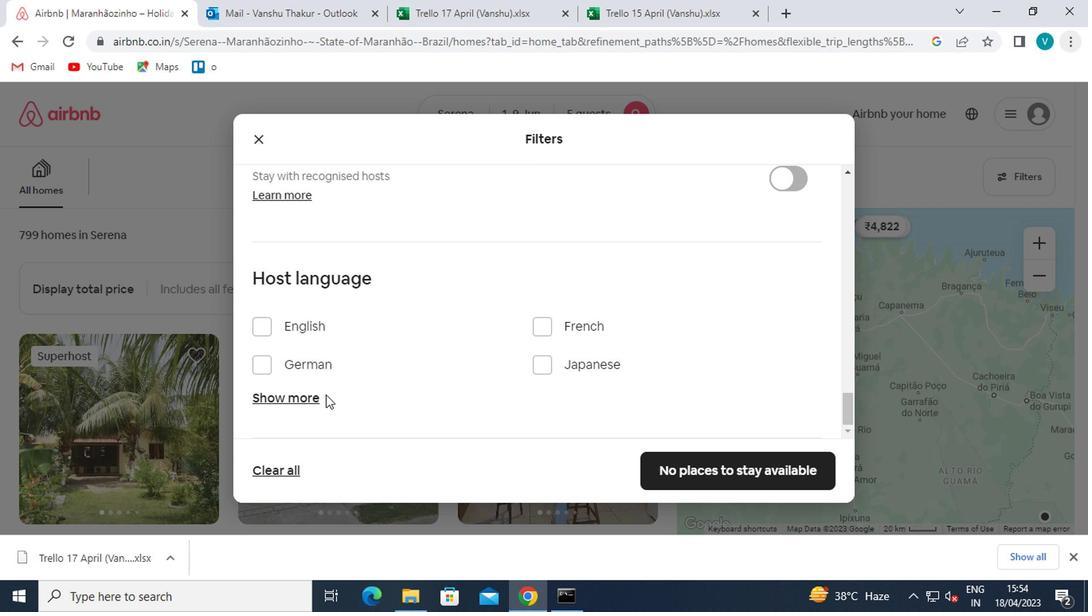 
Action: Mouse pressed left at (299, 403)
Screenshot: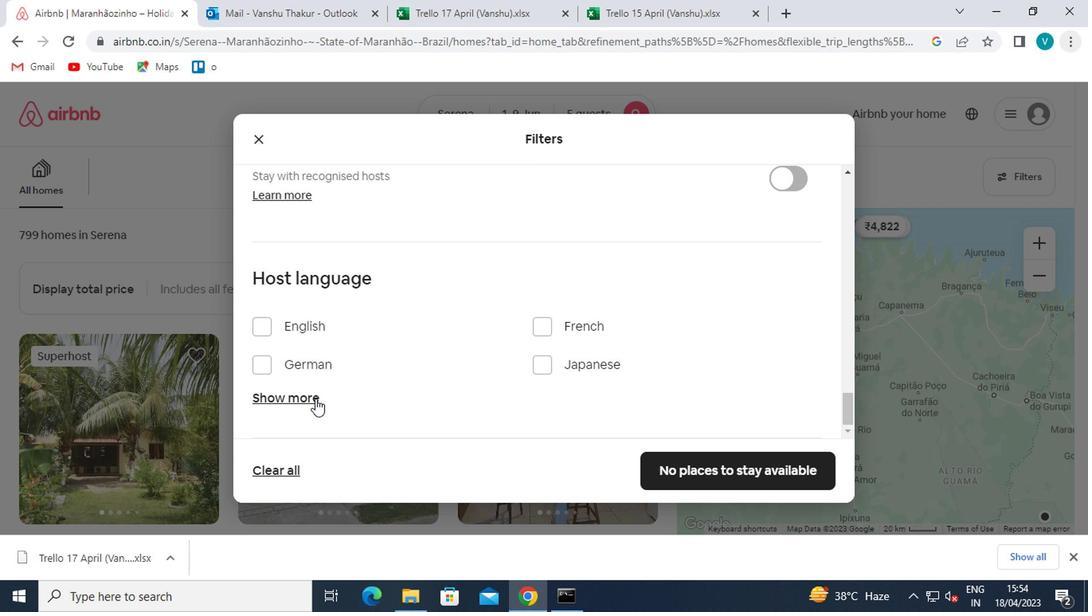 
Action: Mouse moved to (300, 403)
Screenshot: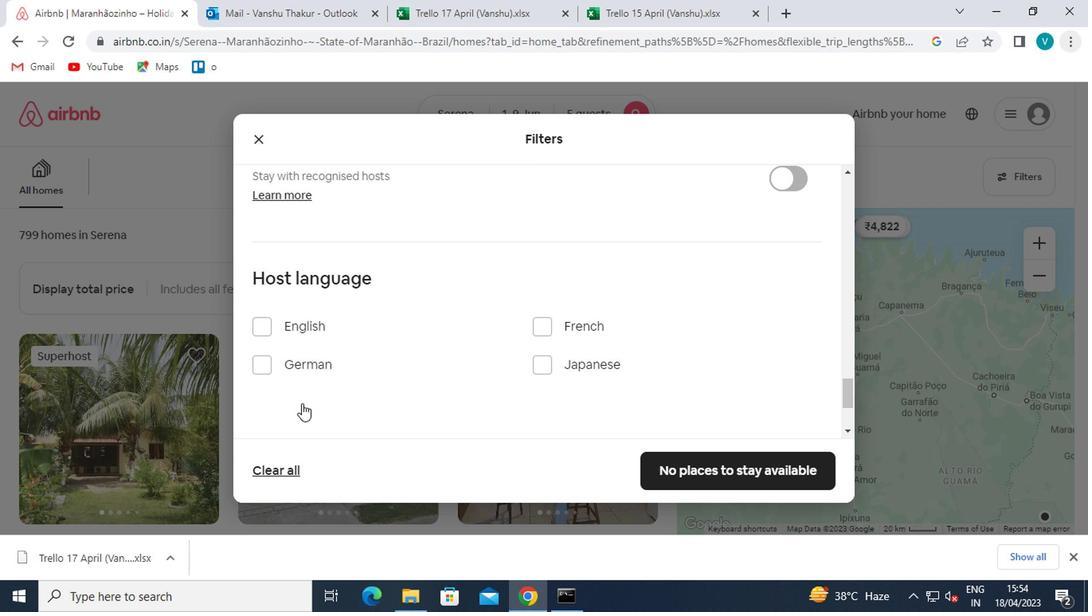 
Action: Mouse scrolled (300, 403) with delta (0, 0)
Screenshot: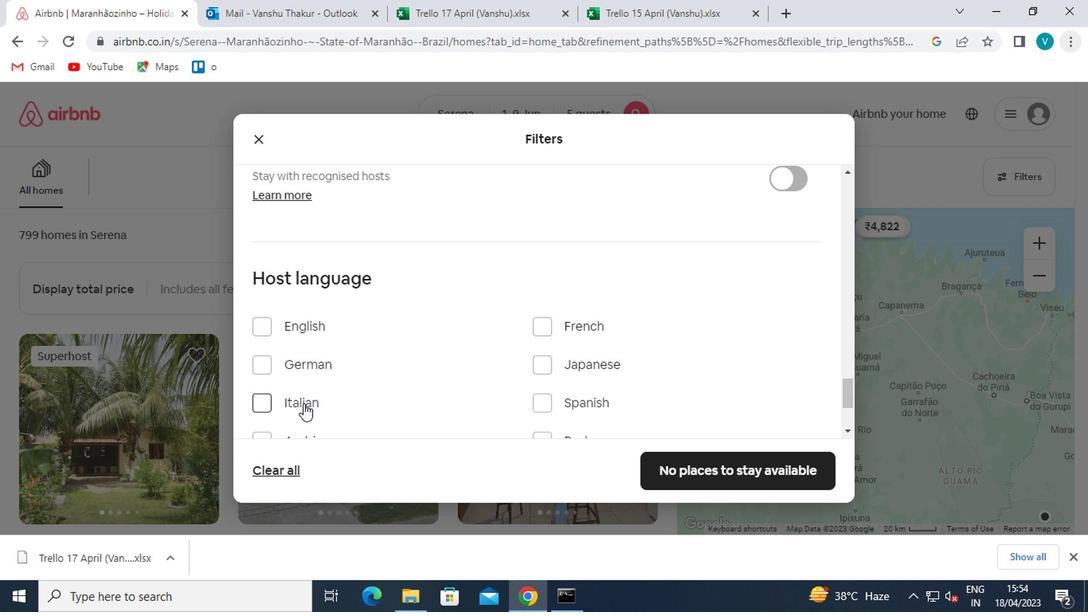 
Action: Mouse moved to (302, 403)
Screenshot: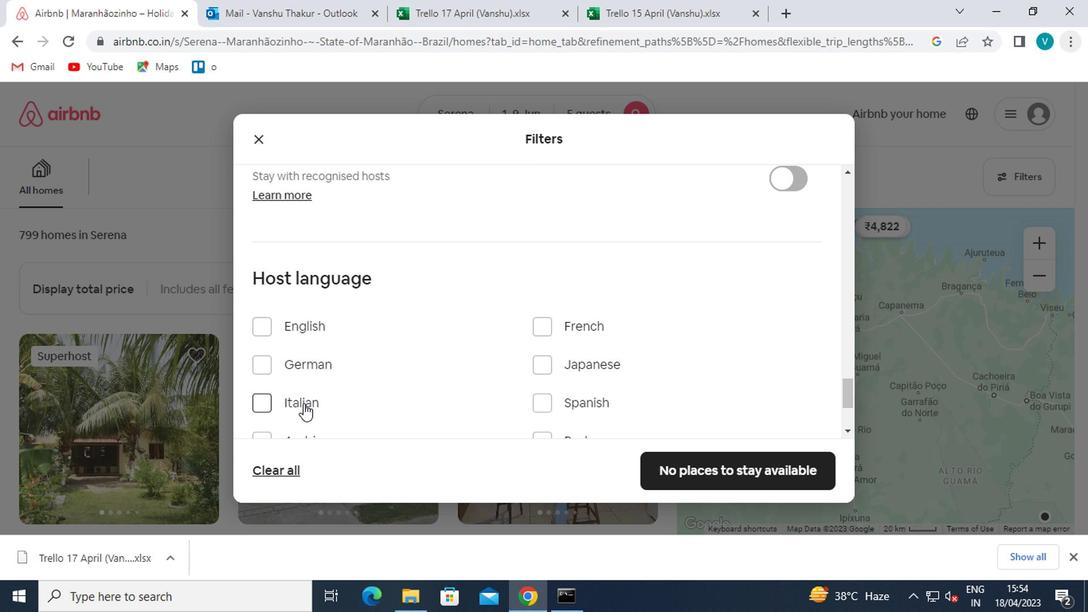 
Action: Mouse scrolled (302, 403) with delta (0, 0)
Screenshot: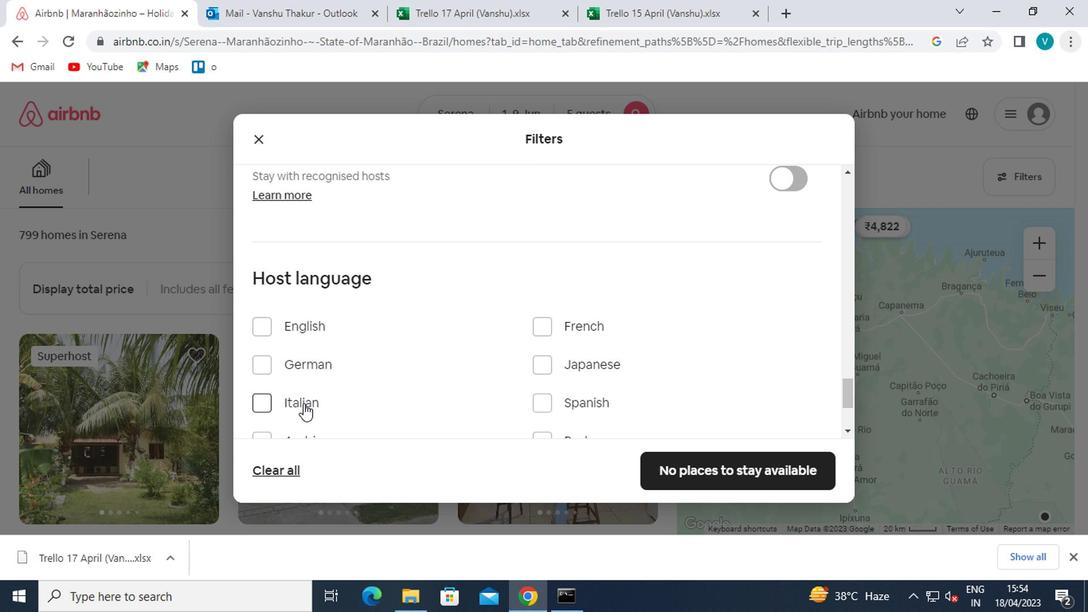 
Action: Mouse moved to (530, 249)
Screenshot: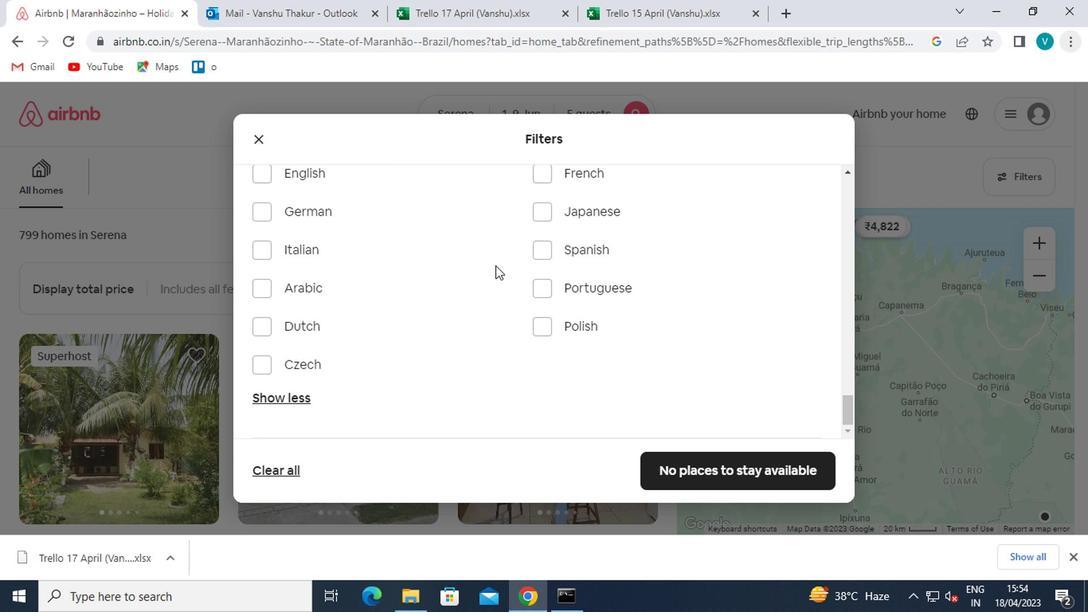 
Action: Mouse pressed left at (530, 249)
Screenshot: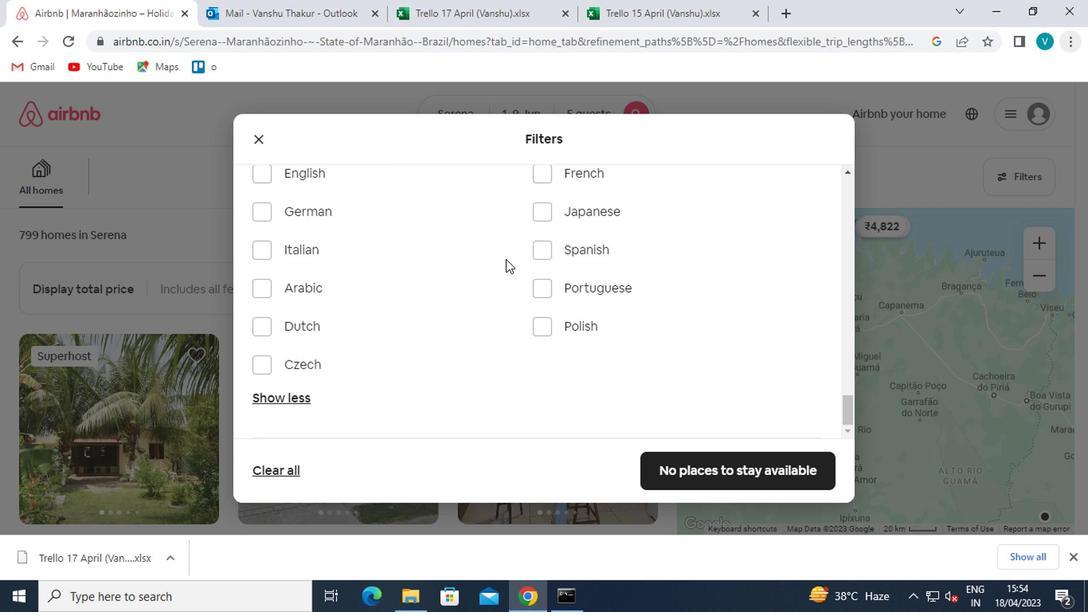 
Action: Mouse moved to (704, 461)
Screenshot: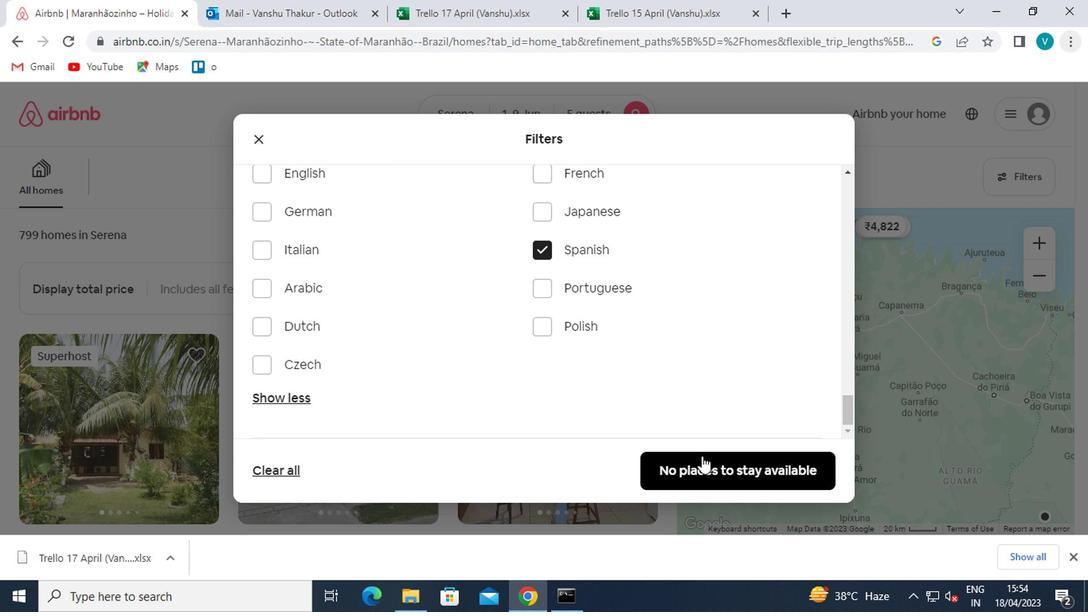 
Action: Mouse pressed left at (704, 461)
Screenshot: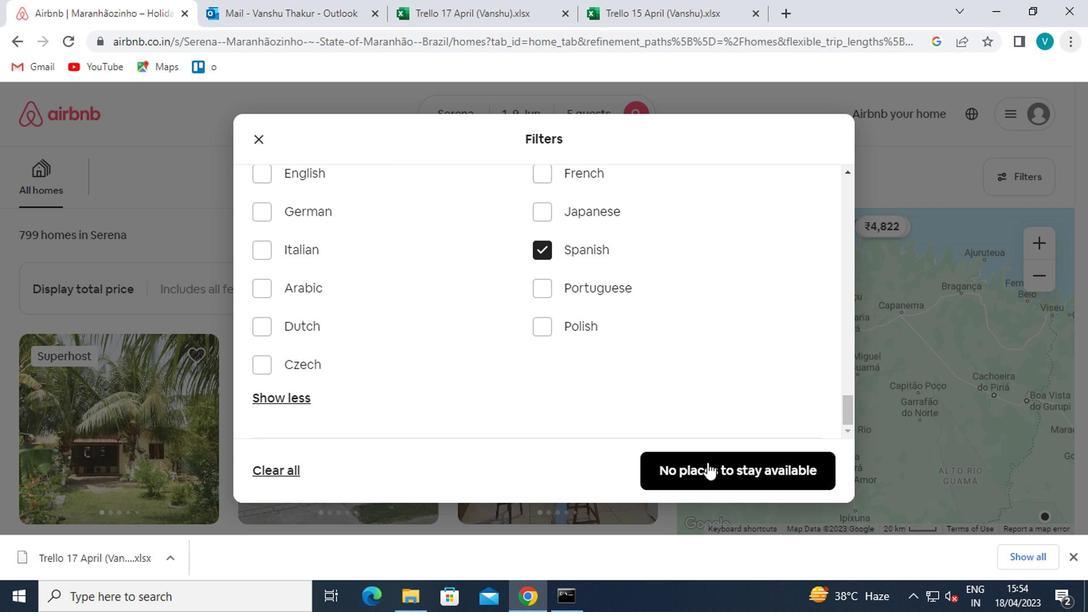 
Action: Mouse moved to (705, 461)
Screenshot: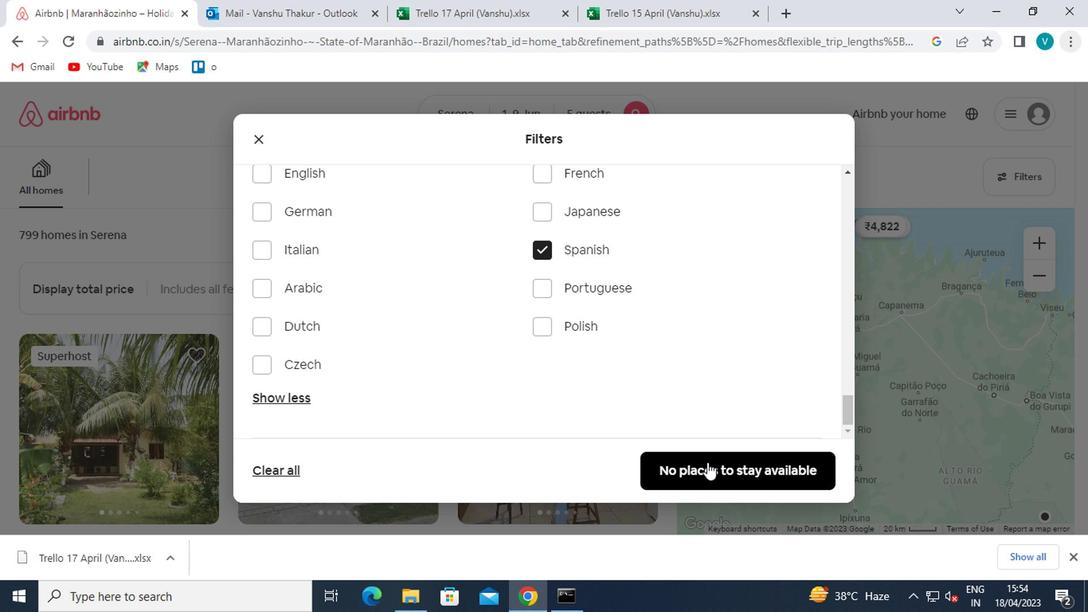 
